 Task: Find a guest house in Al Qusayr, Syria, for 2 guests from 3rd to 7th August, with a price range of ₹4000 to ₹9000, 1 bedroom, 1 bed, 1 bathroom, self check-in, and English-speaking host.
Action: Mouse moved to (740, 117)
Screenshot: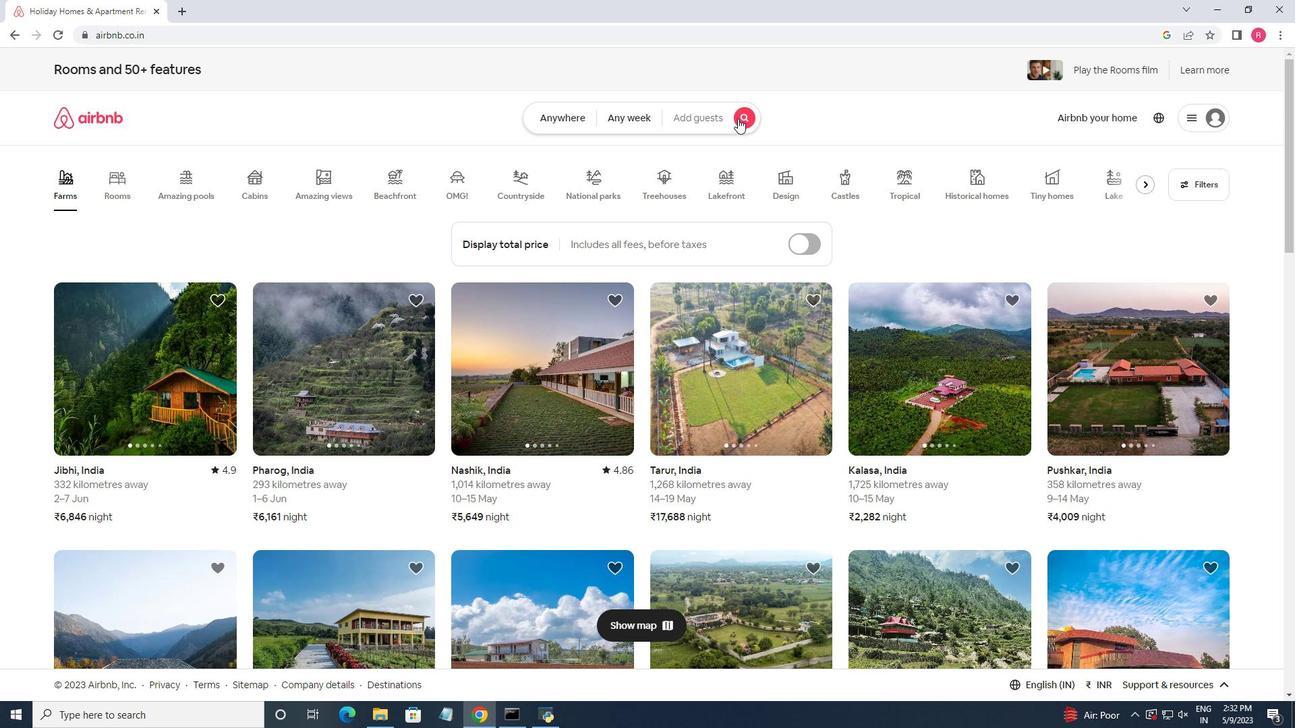 
Action: Mouse pressed left at (740, 117)
Screenshot: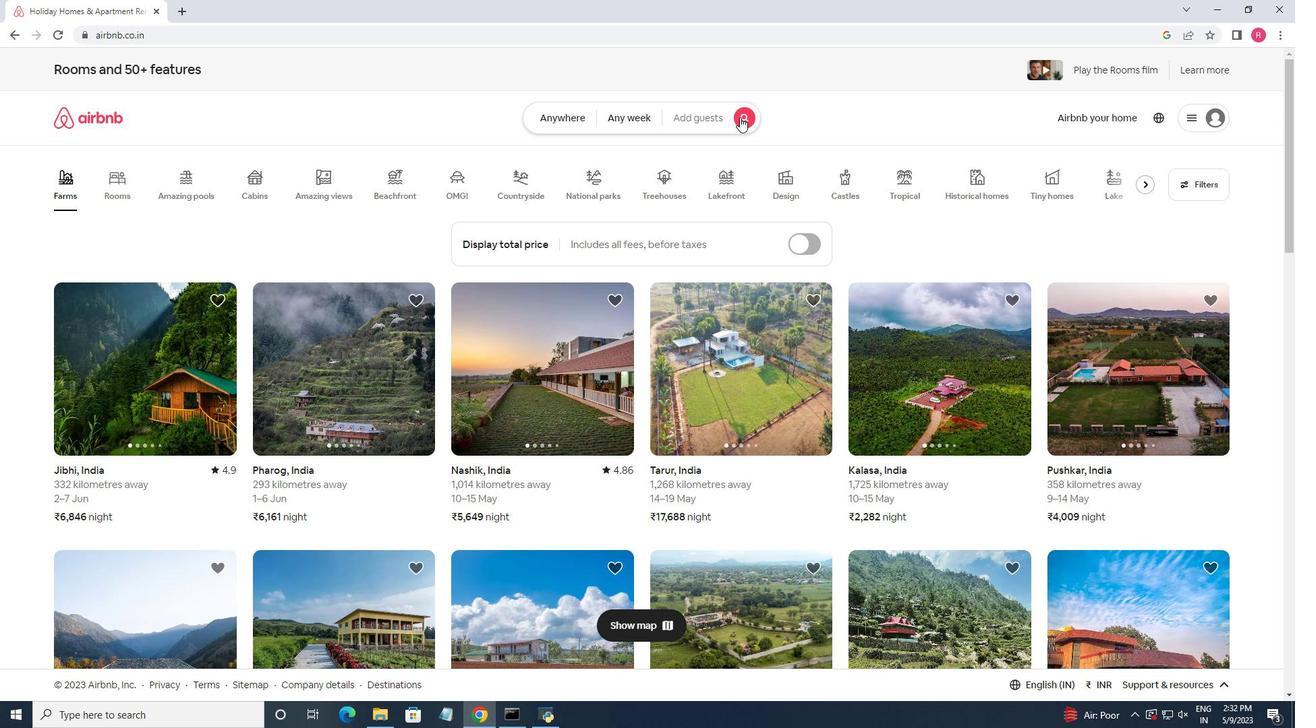 
Action: Mouse moved to (469, 176)
Screenshot: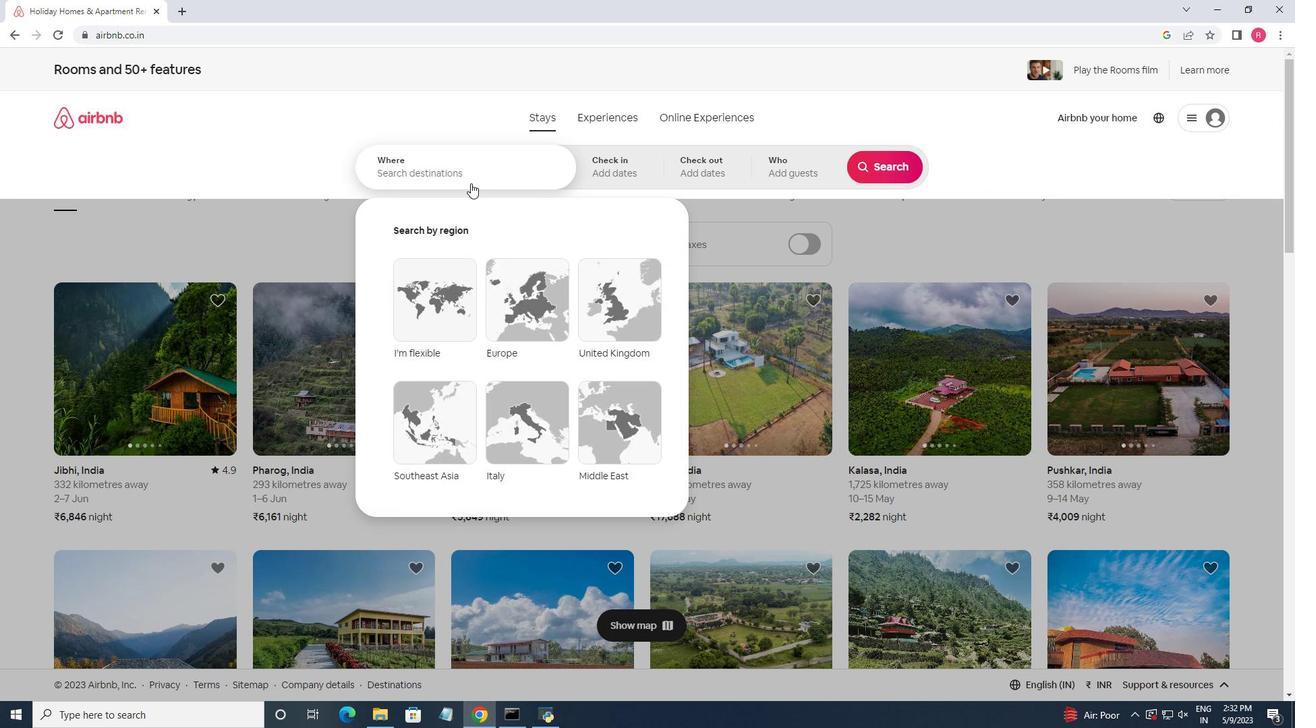 
Action: Mouse pressed left at (469, 176)
Screenshot: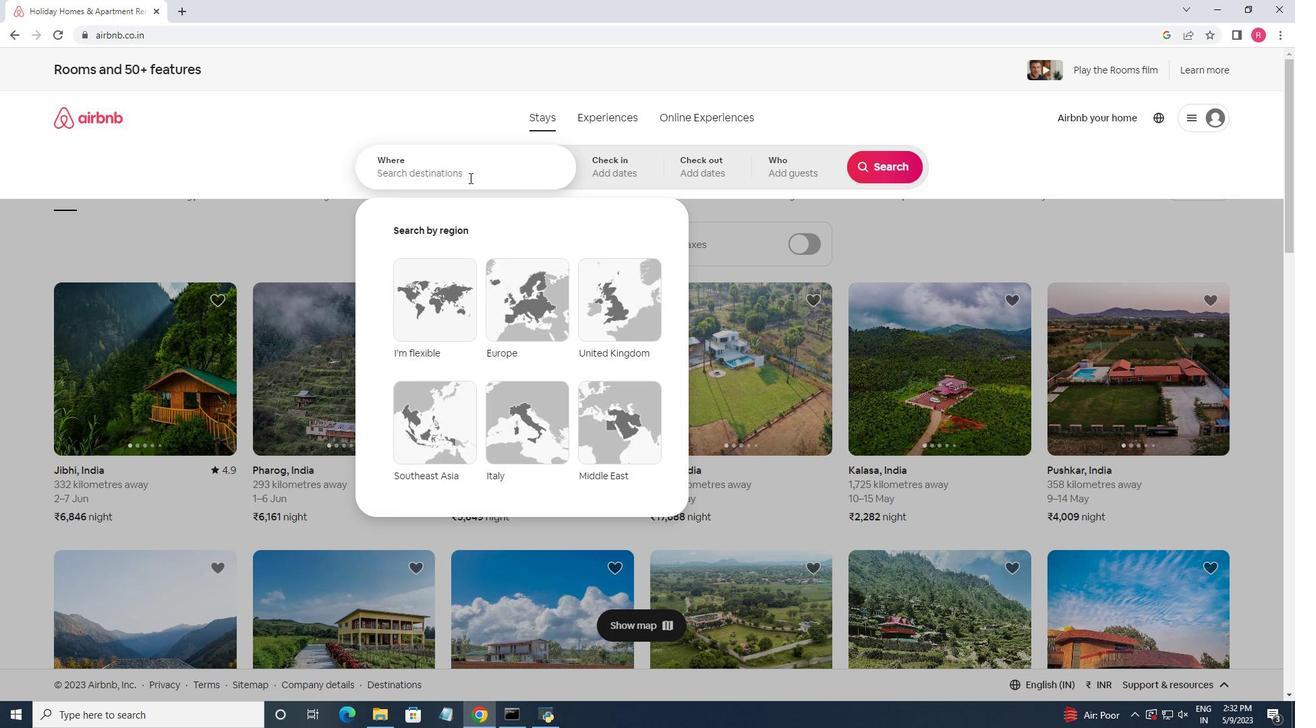 
Action: Key pressed <Key.shift>Al<Key.space><Key.shift>Qusau<Key.backspace>yr,<Key.space><Key.shift>Syria
Screenshot: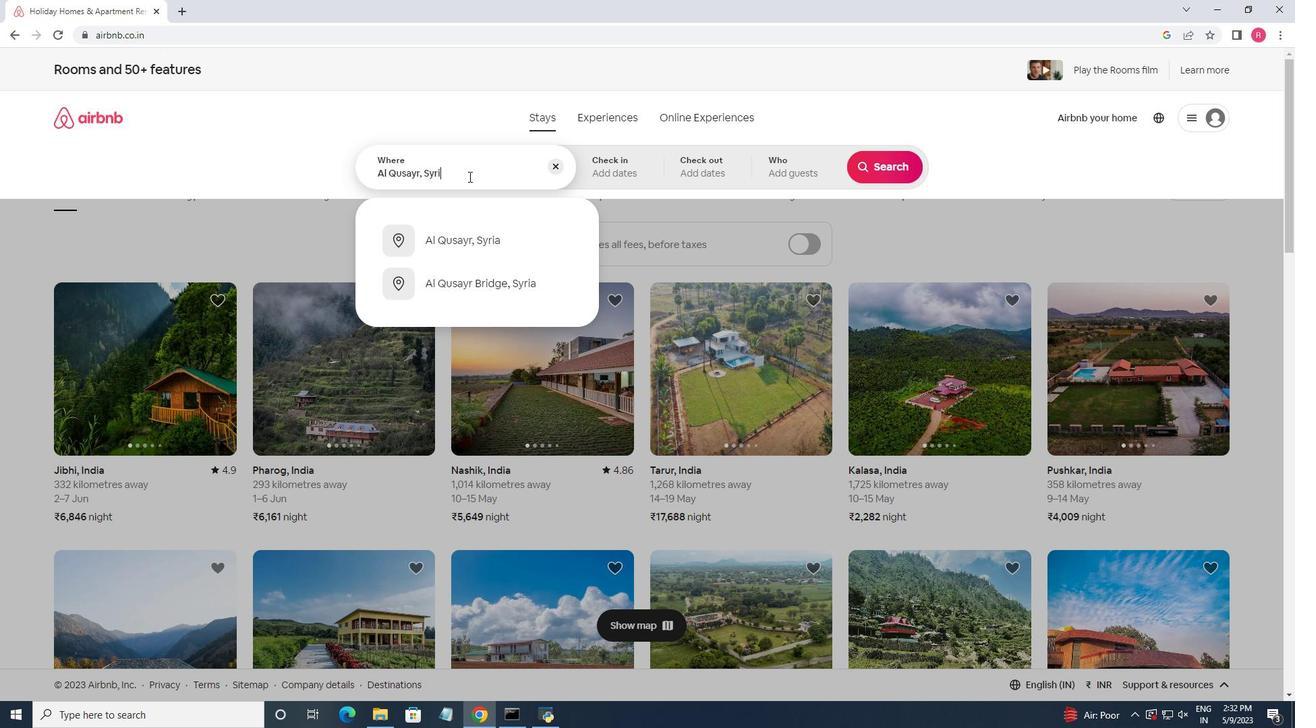 
Action: Mouse moved to (506, 246)
Screenshot: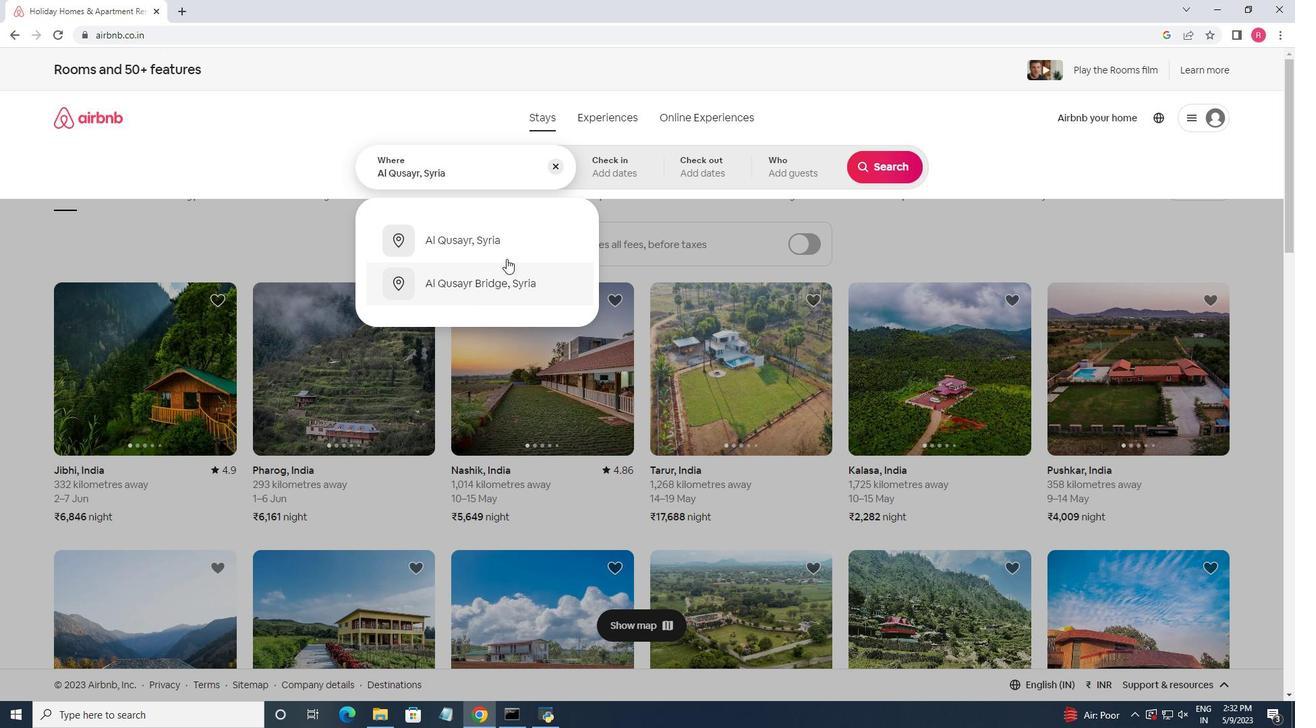 
Action: Mouse pressed left at (506, 246)
Screenshot: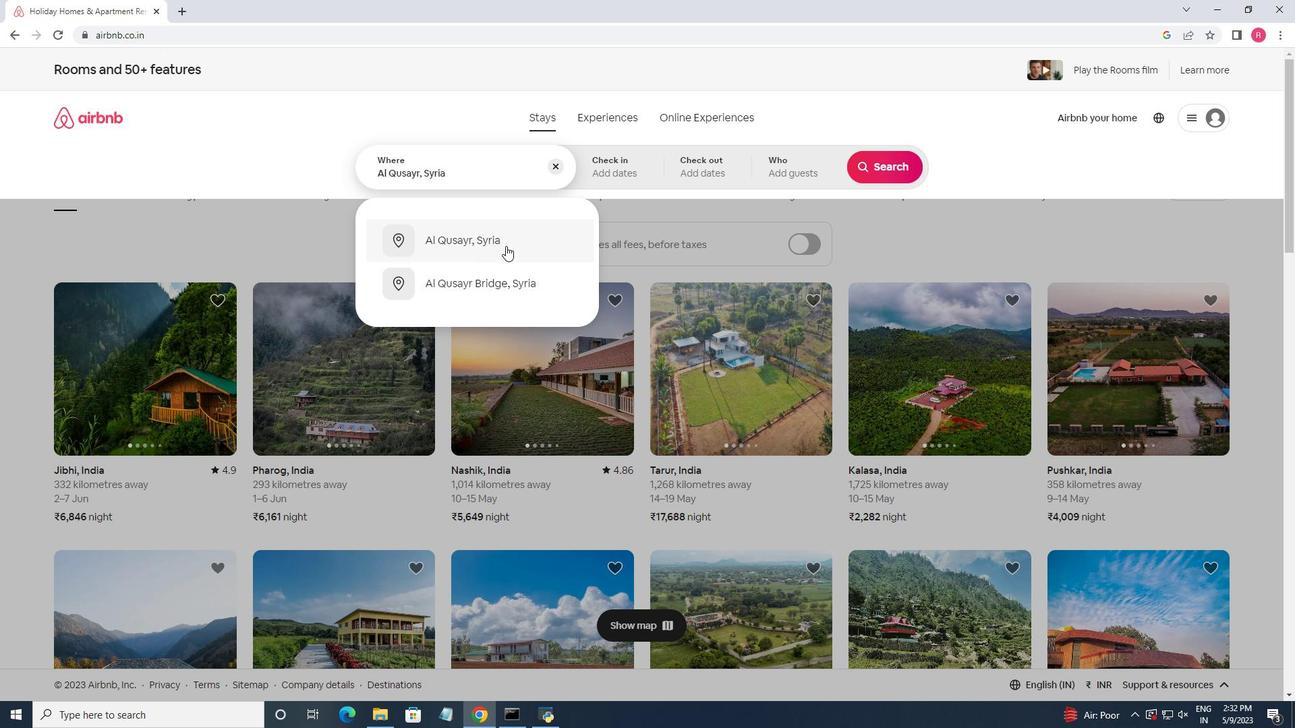 
Action: Mouse moved to (880, 272)
Screenshot: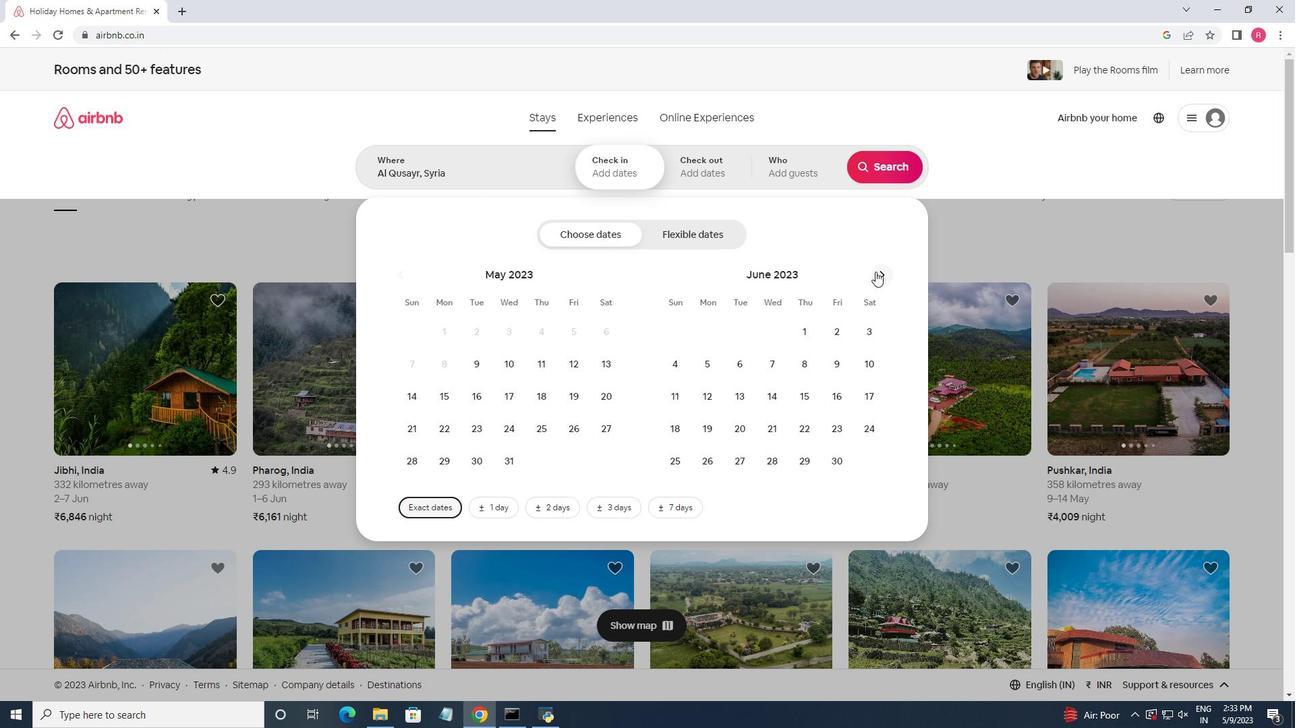 
Action: Mouse pressed left at (880, 272)
Screenshot: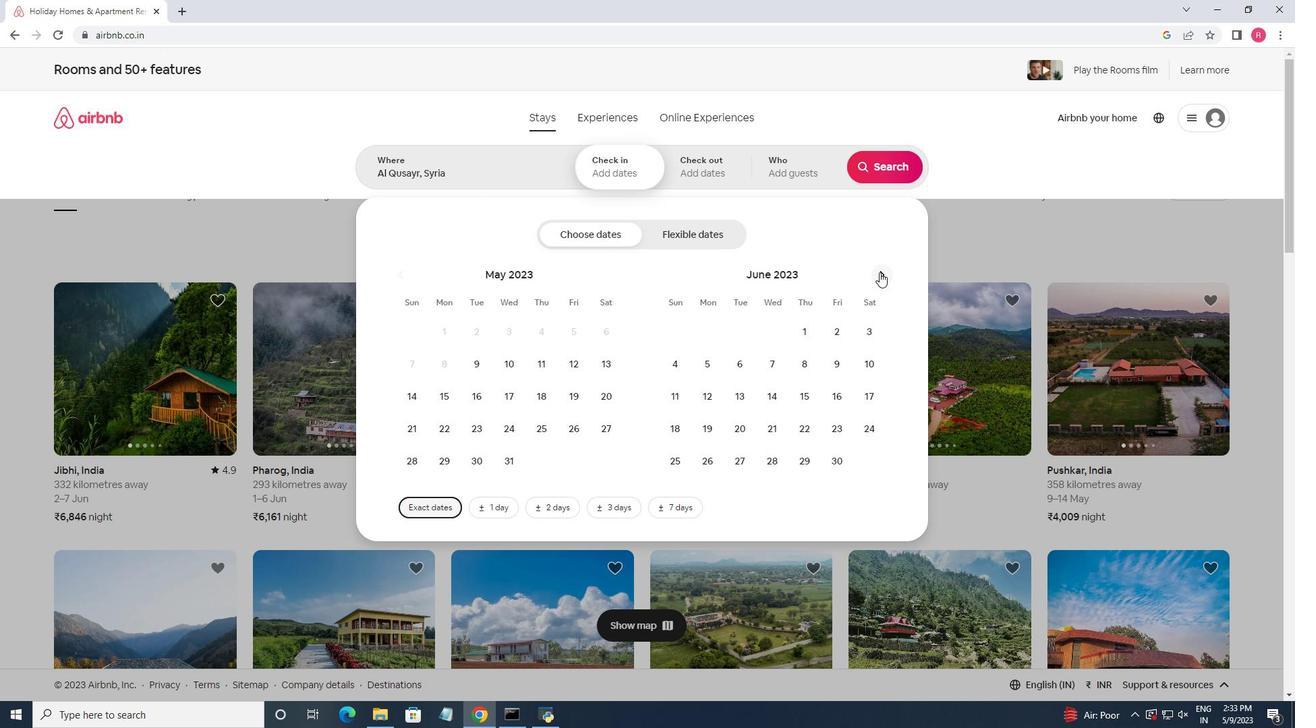 
Action: Mouse pressed left at (880, 272)
Screenshot: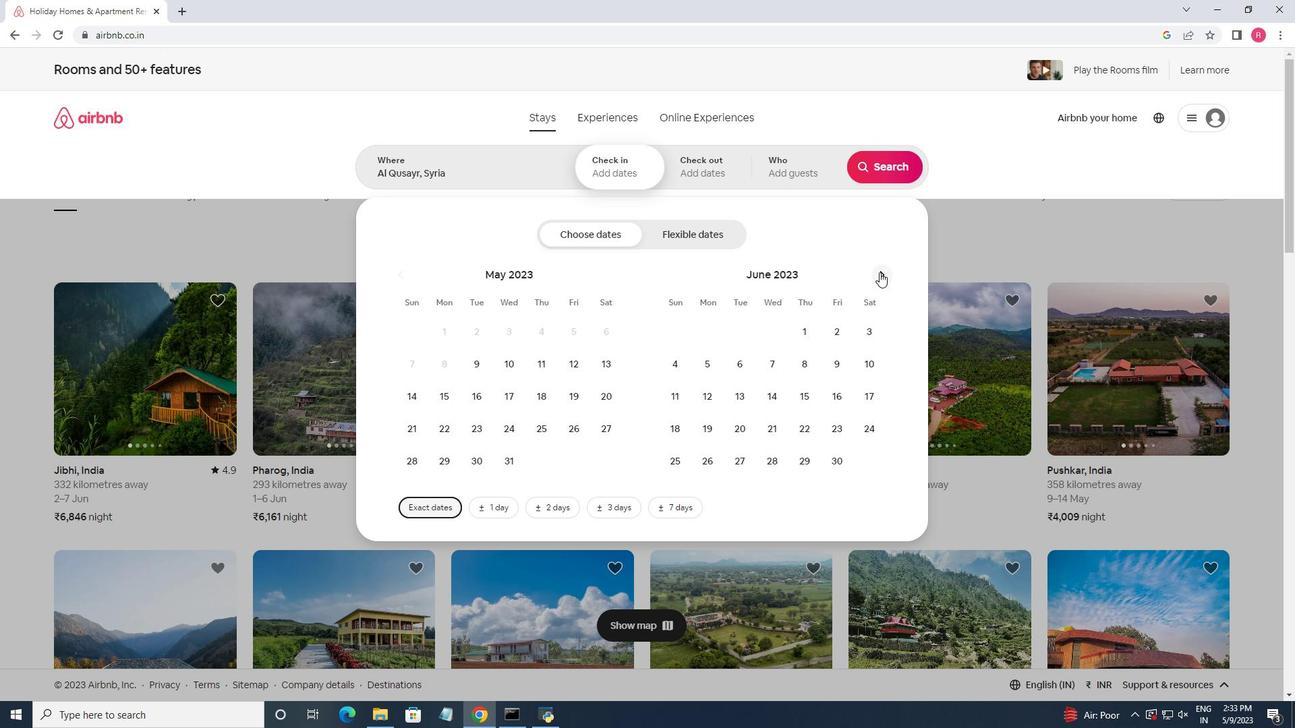 
Action: Mouse moved to (880, 273)
Screenshot: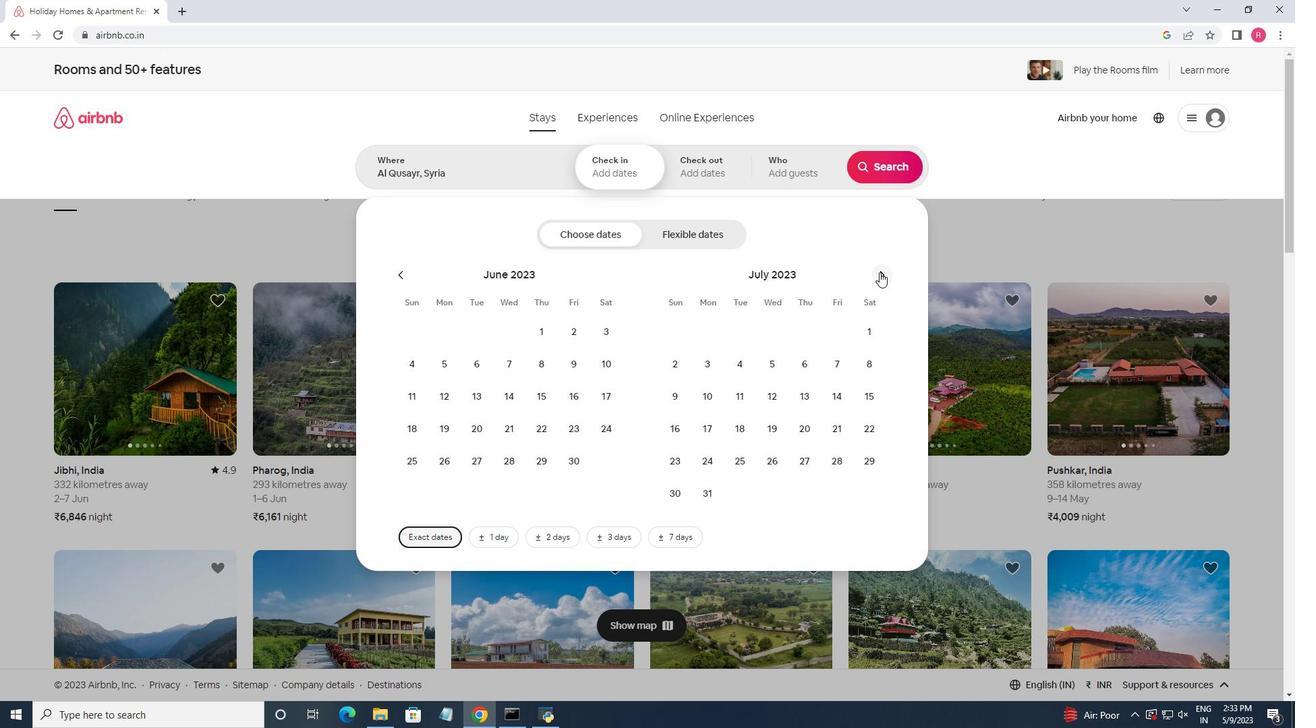 
Action: Mouse pressed left at (880, 273)
Screenshot: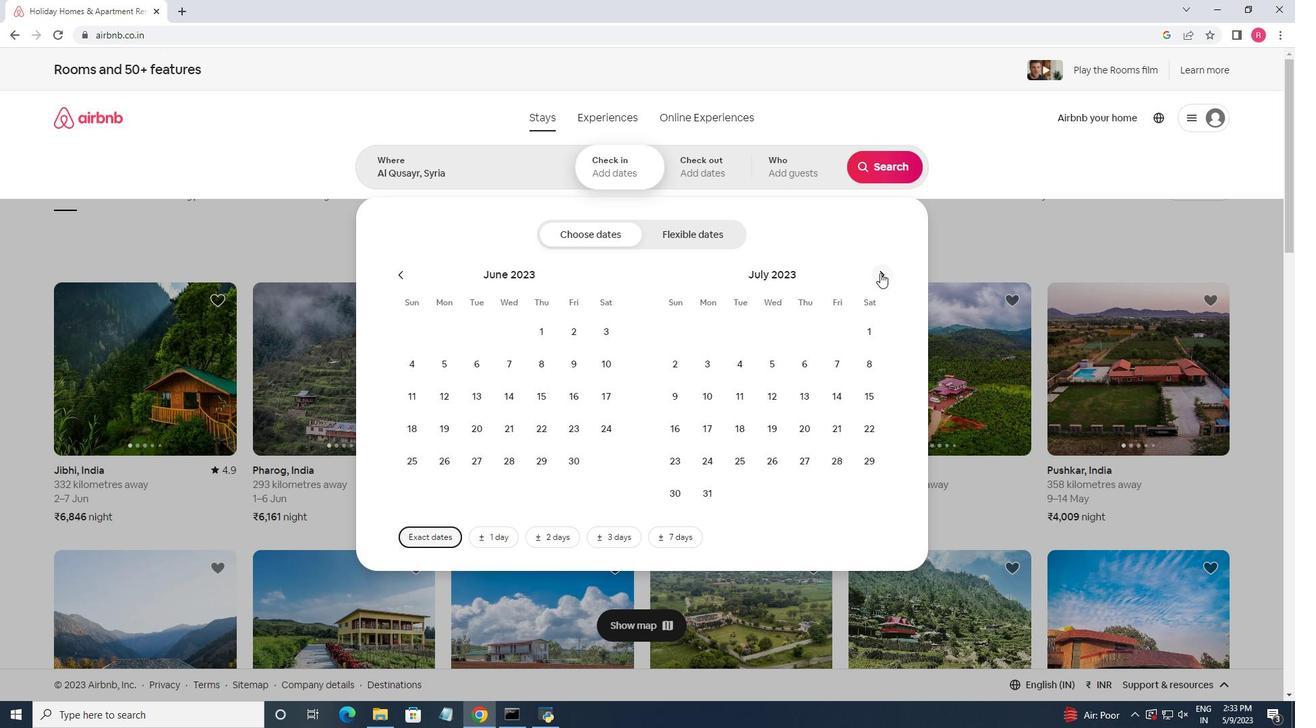 
Action: Mouse moved to (810, 334)
Screenshot: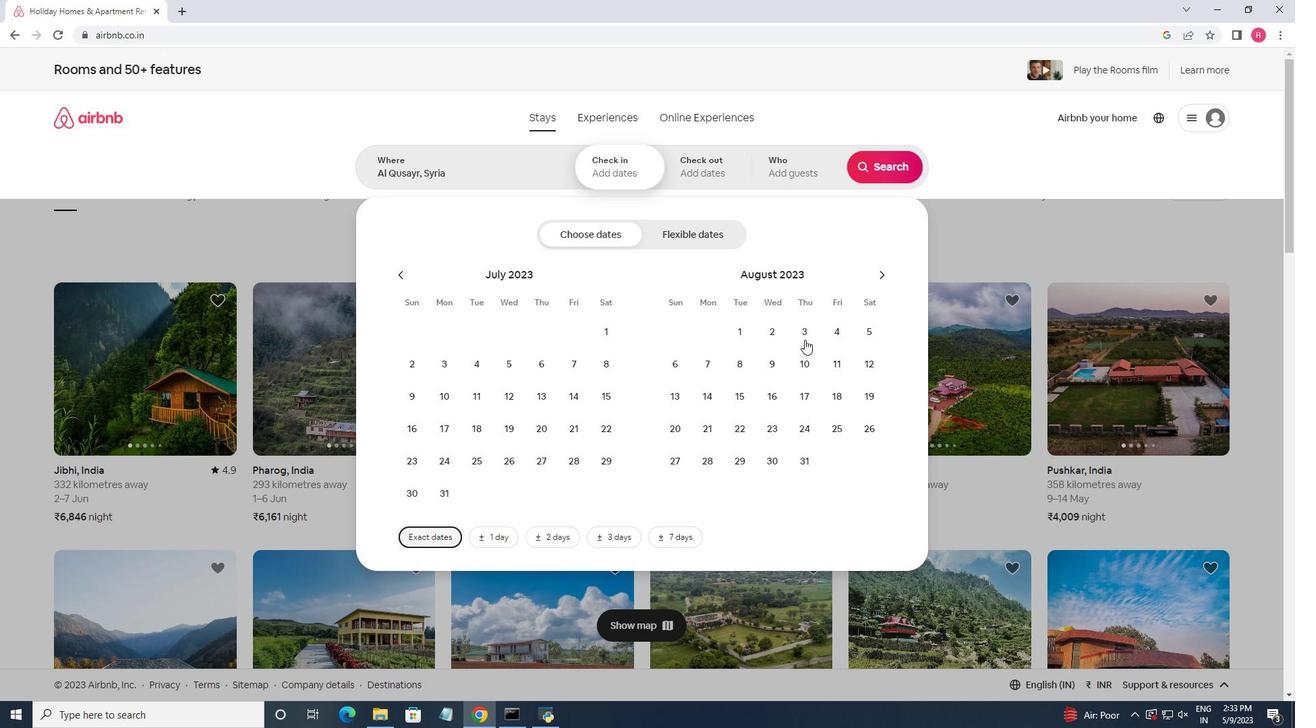 
Action: Mouse pressed left at (810, 334)
Screenshot: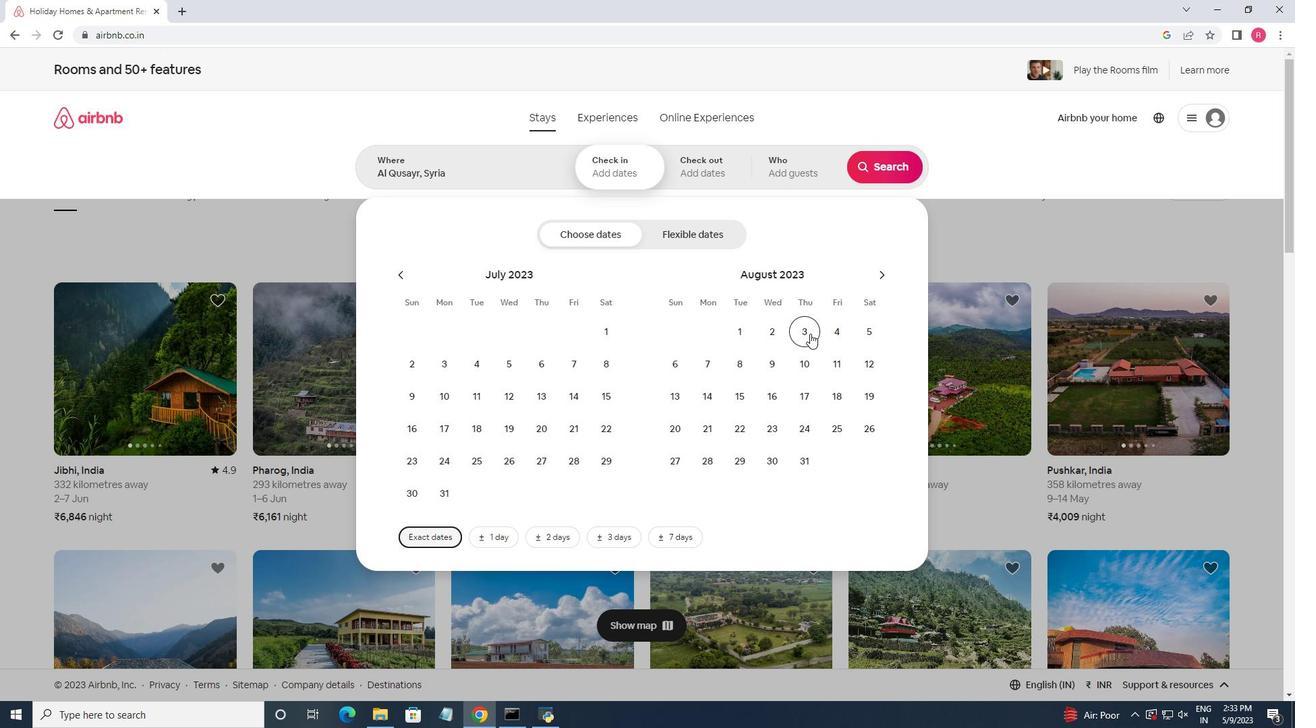 
Action: Mouse moved to (714, 371)
Screenshot: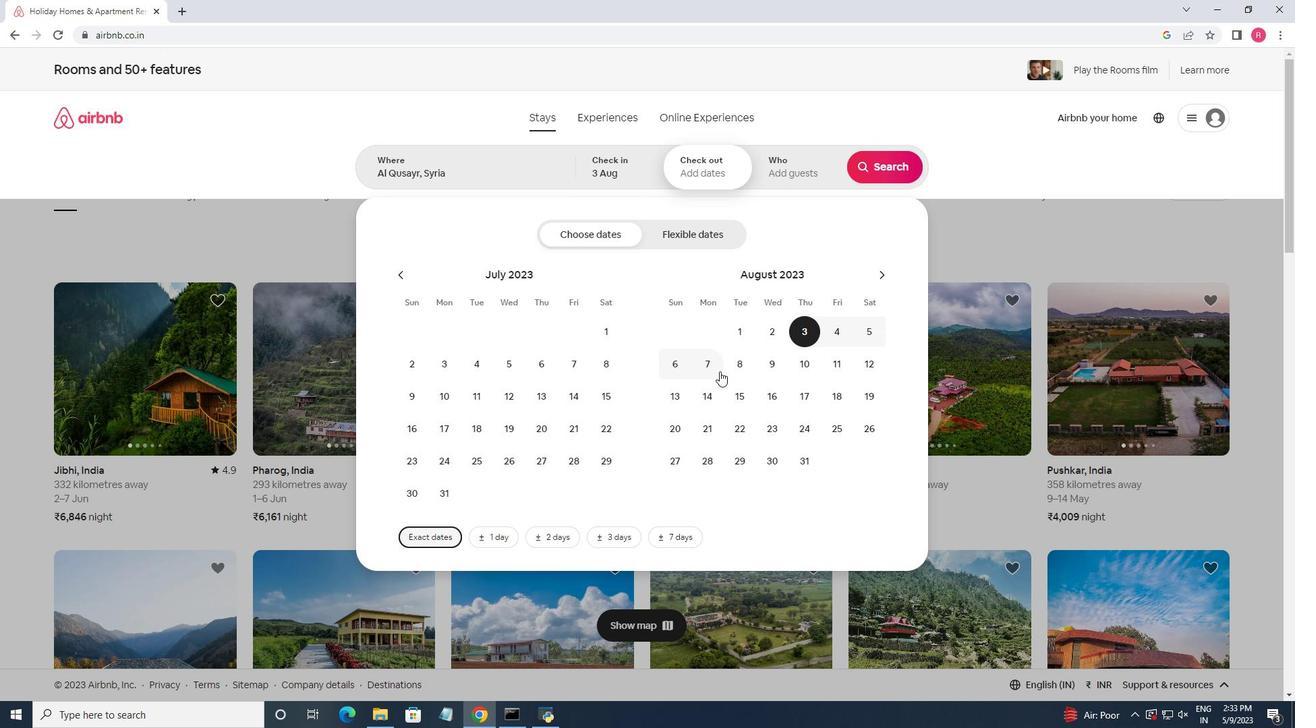
Action: Mouse pressed left at (714, 371)
Screenshot: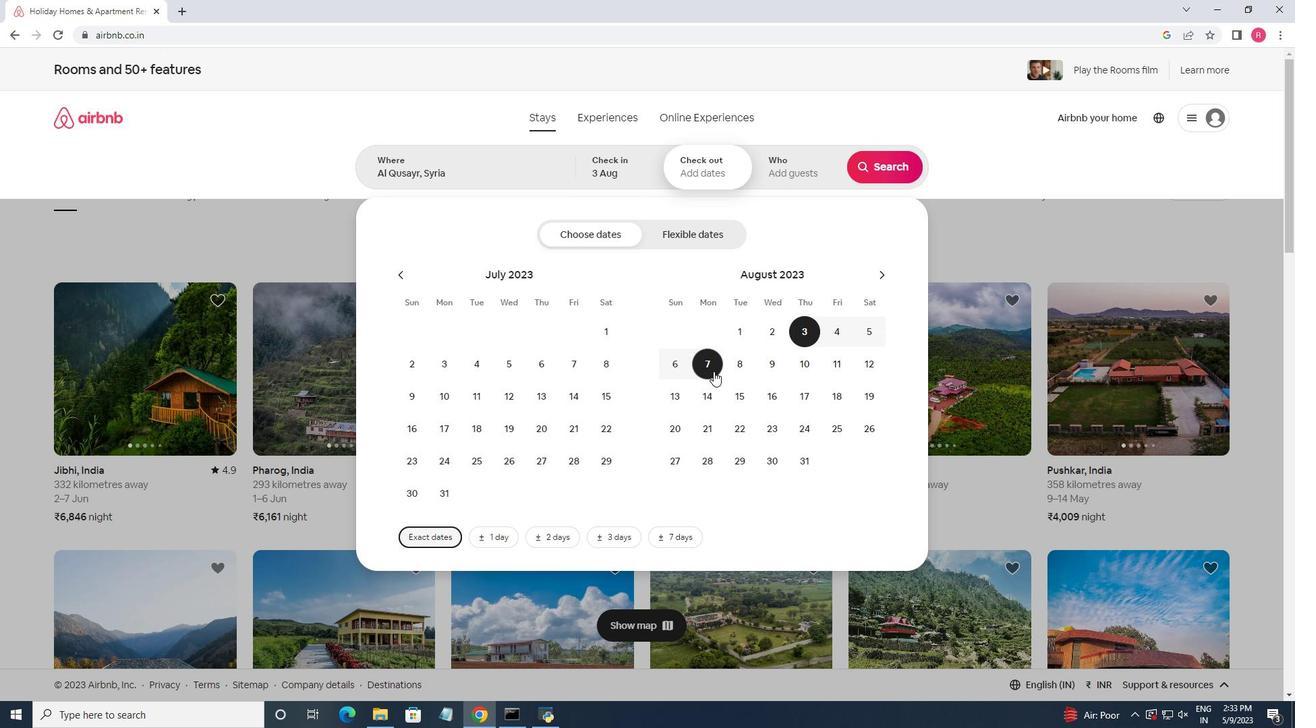 
Action: Mouse moved to (795, 176)
Screenshot: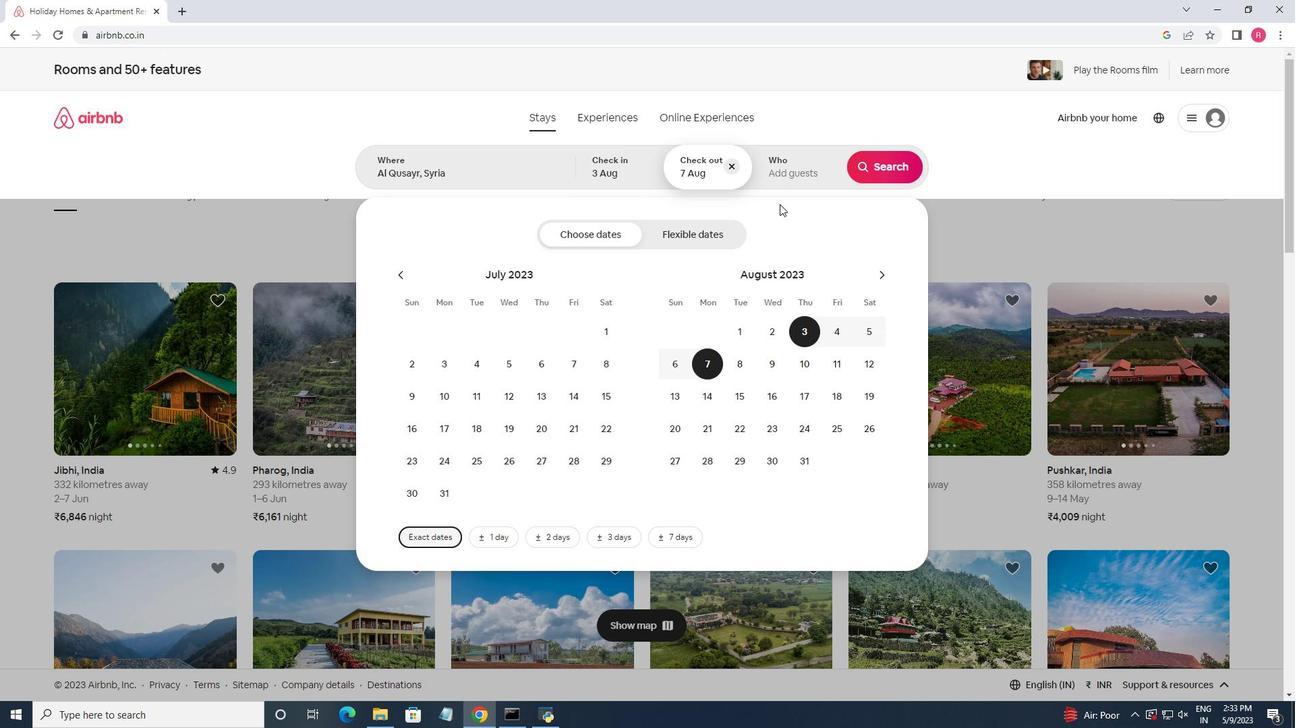 
Action: Mouse pressed left at (795, 176)
Screenshot: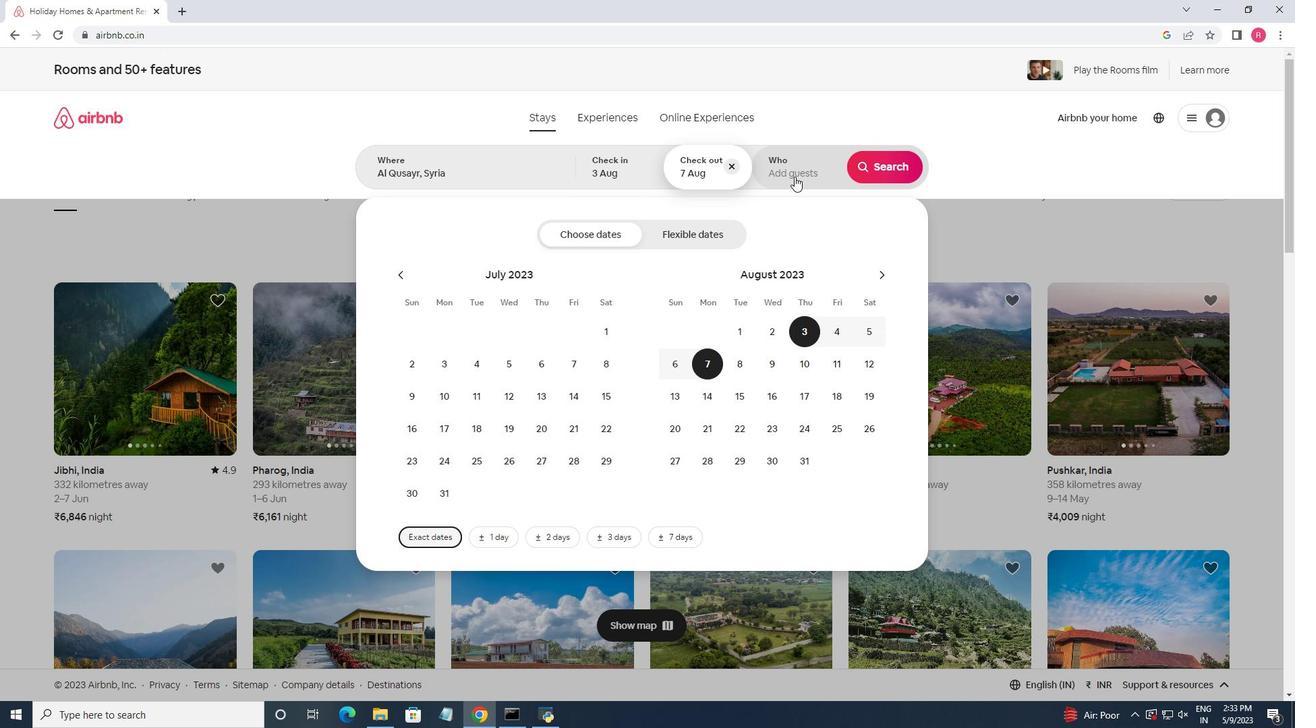 
Action: Mouse moved to (887, 245)
Screenshot: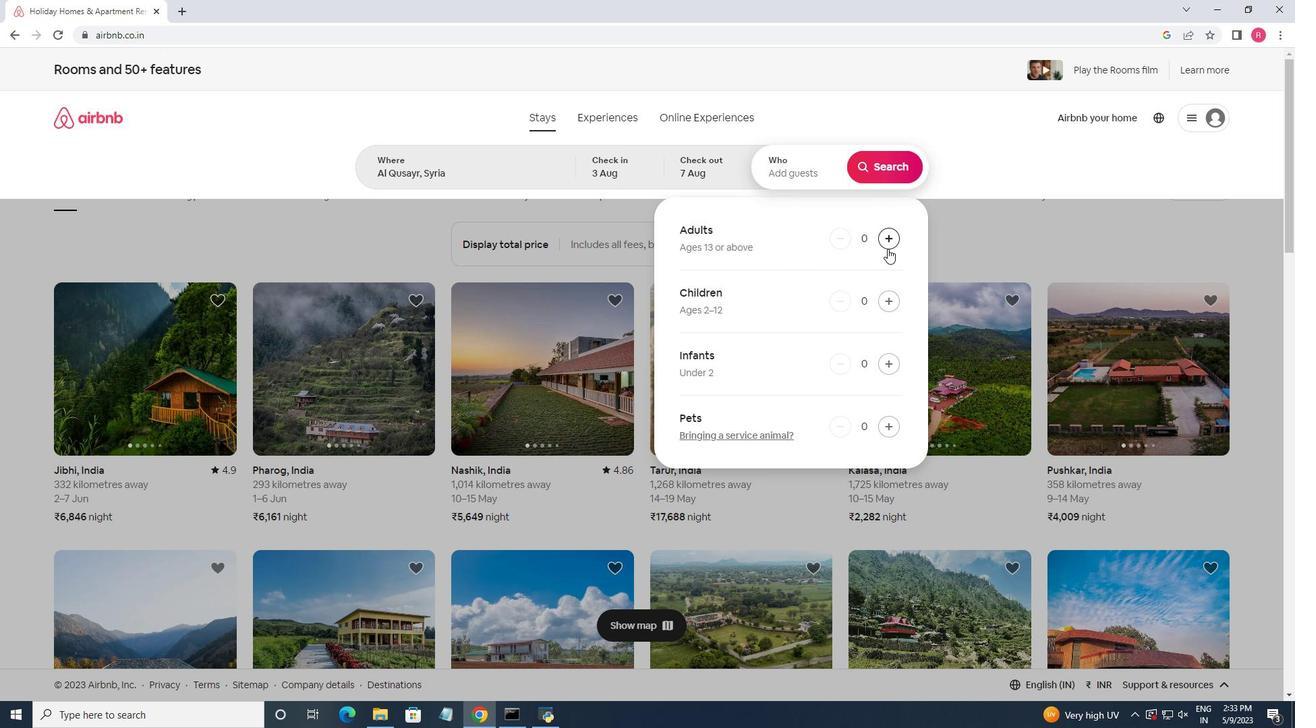 
Action: Mouse pressed left at (887, 245)
Screenshot: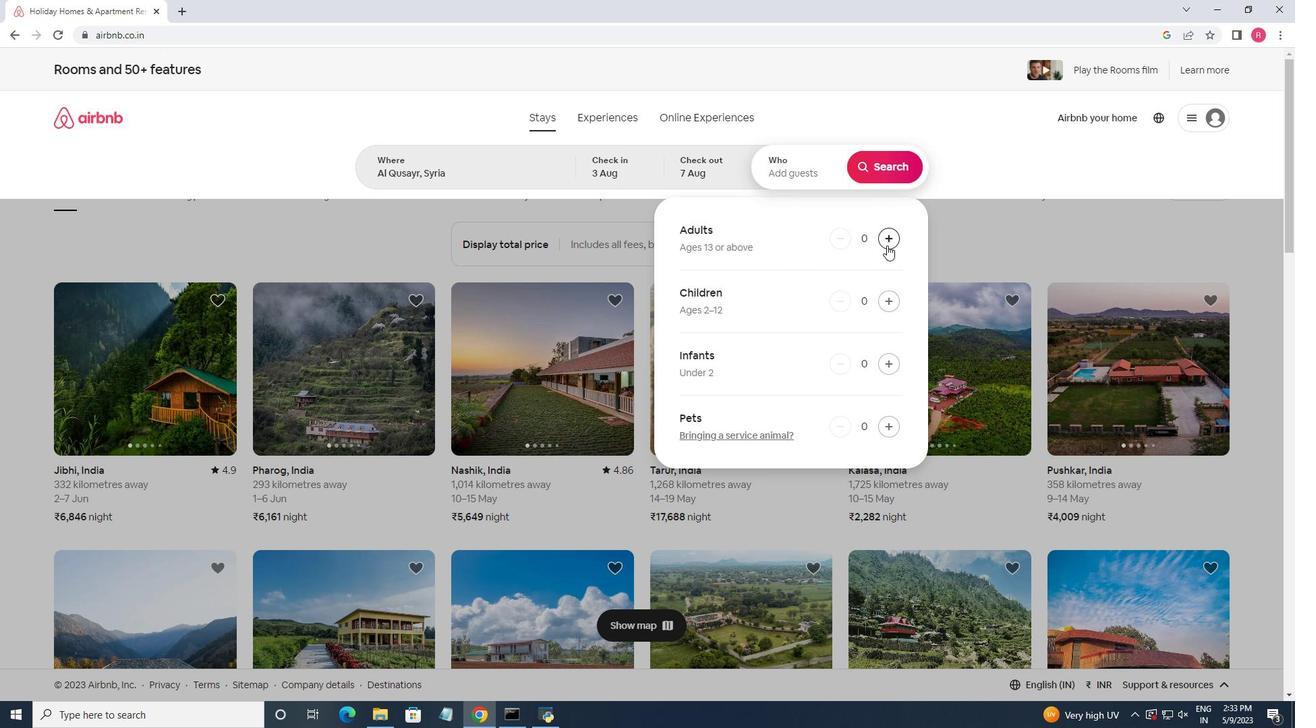 
Action: Mouse pressed left at (887, 245)
Screenshot: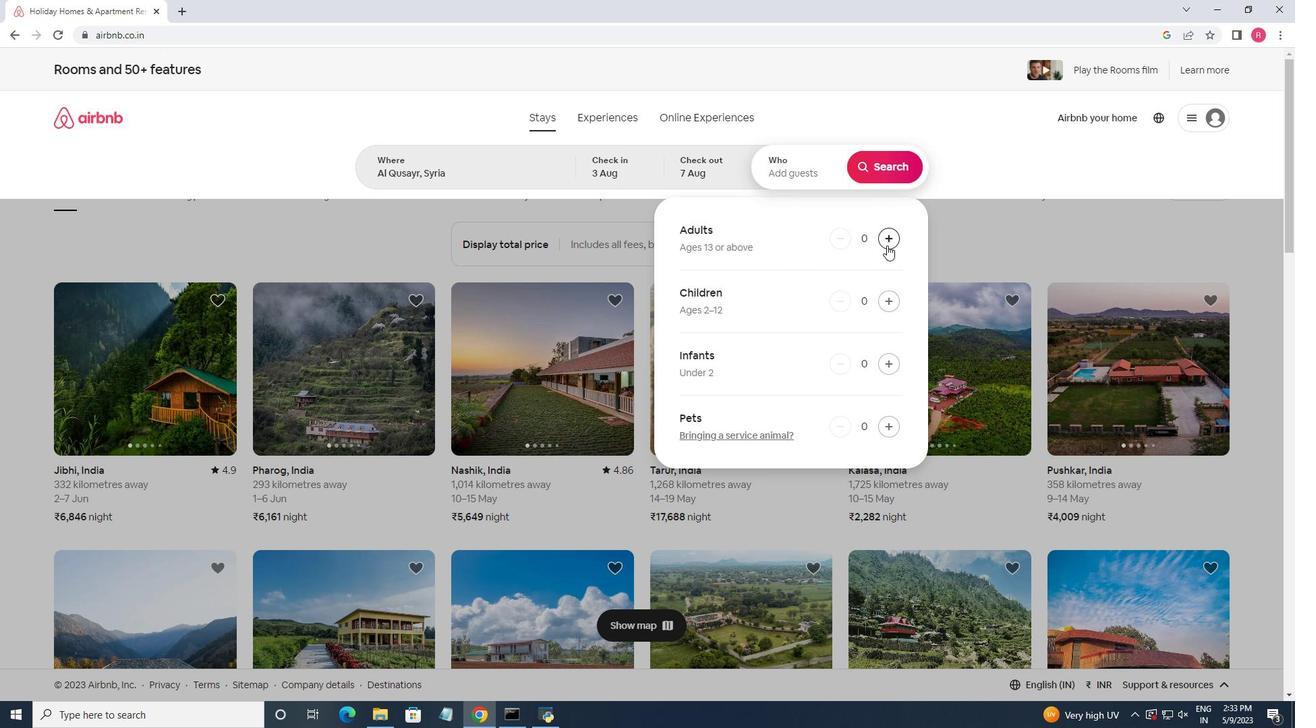 
Action: Mouse moved to (873, 168)
Screenshot: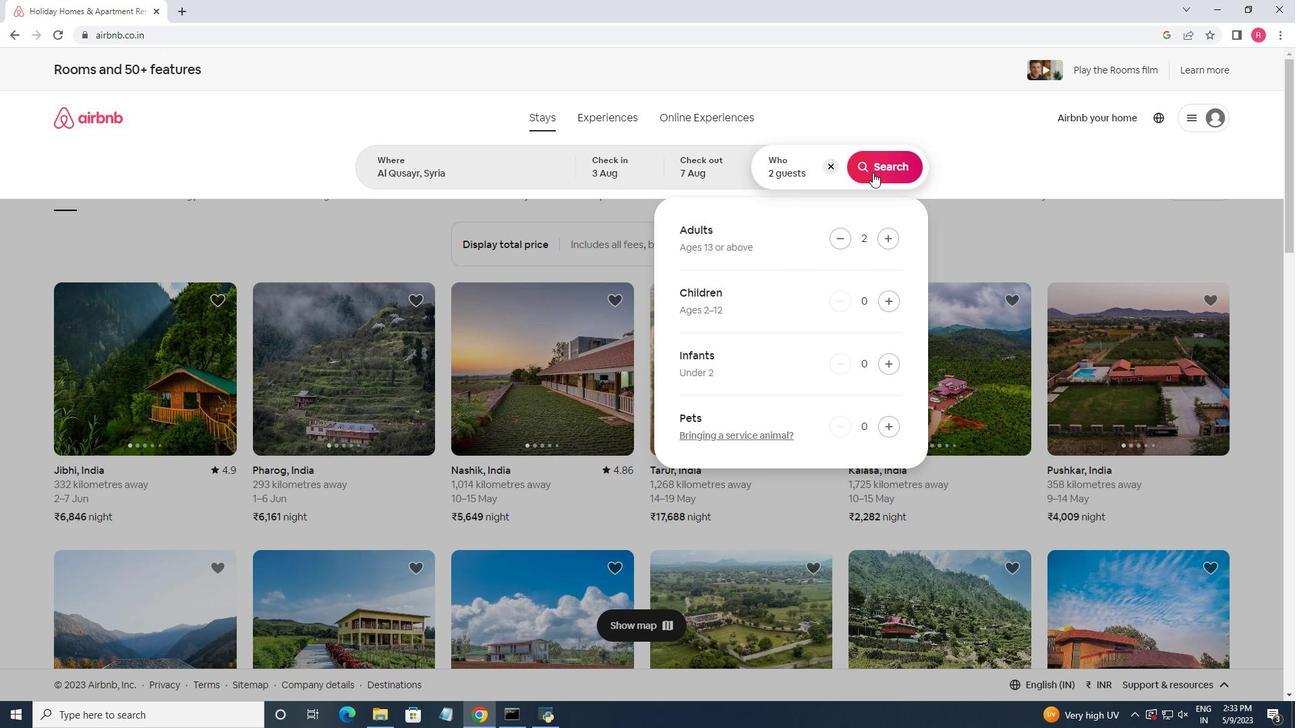 
Action: Mouse pressed left at (873, 168)
Screenshot: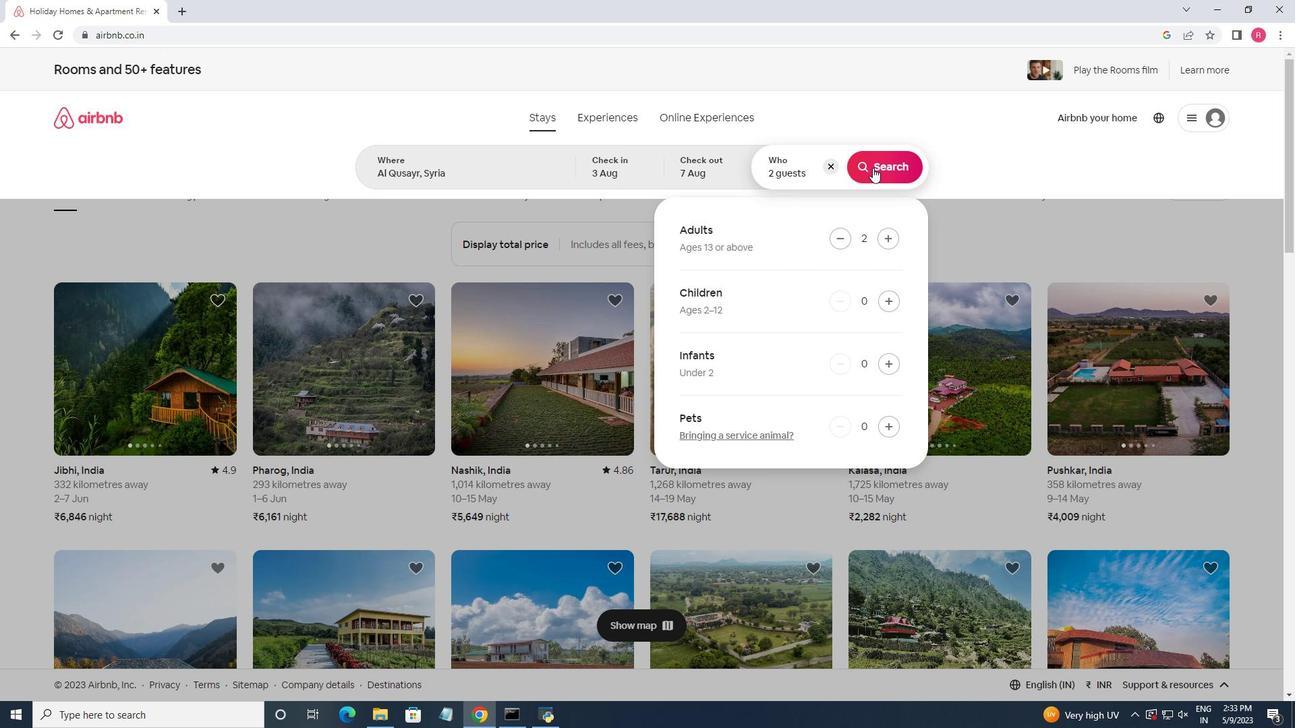 
Action: Mouse moved to (1227, 128)
Screenshot: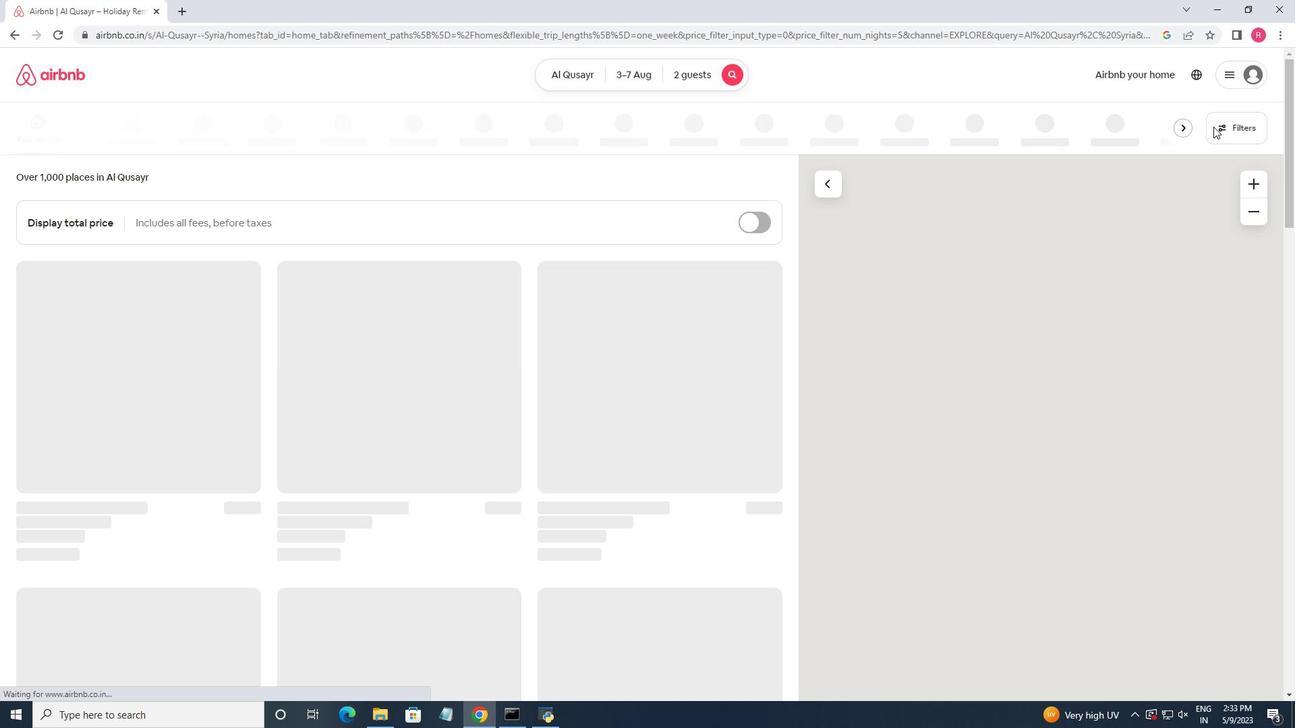 
Action: Mouse pressed left at (1227, 128)
Screenshot: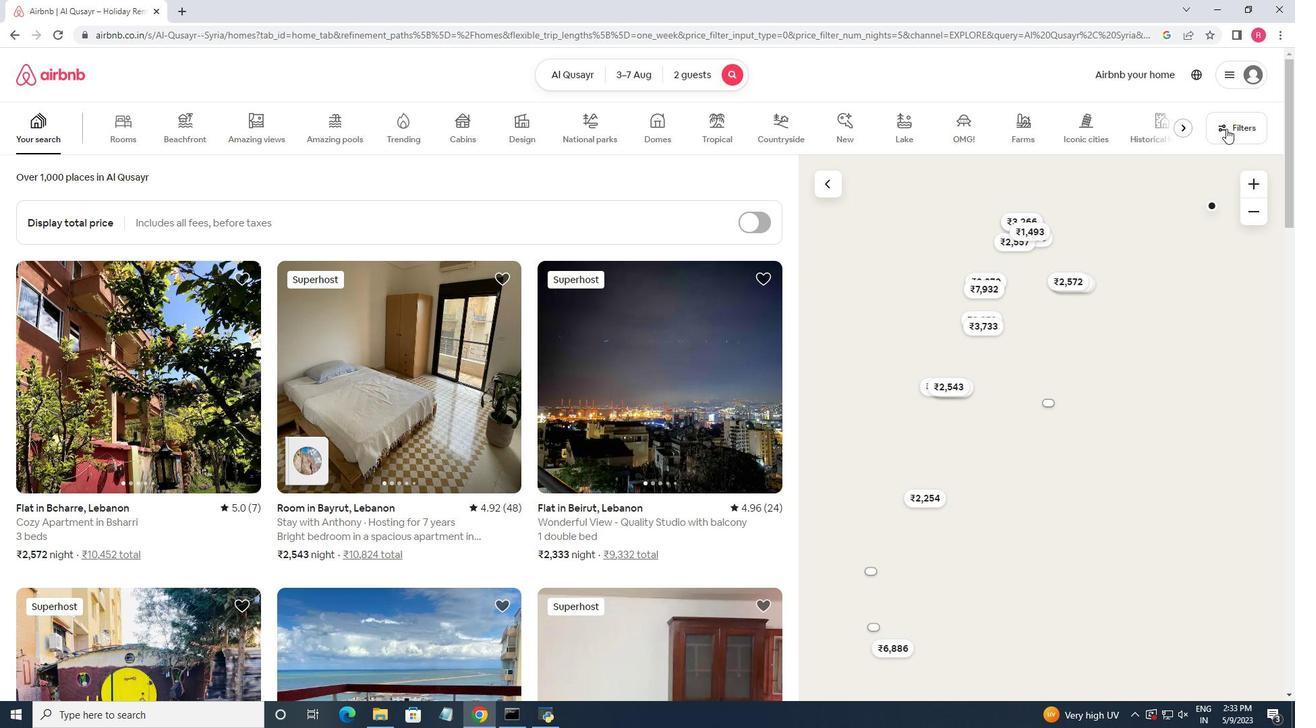 
Action: Mouse moved to (550, 464)
Screenshot: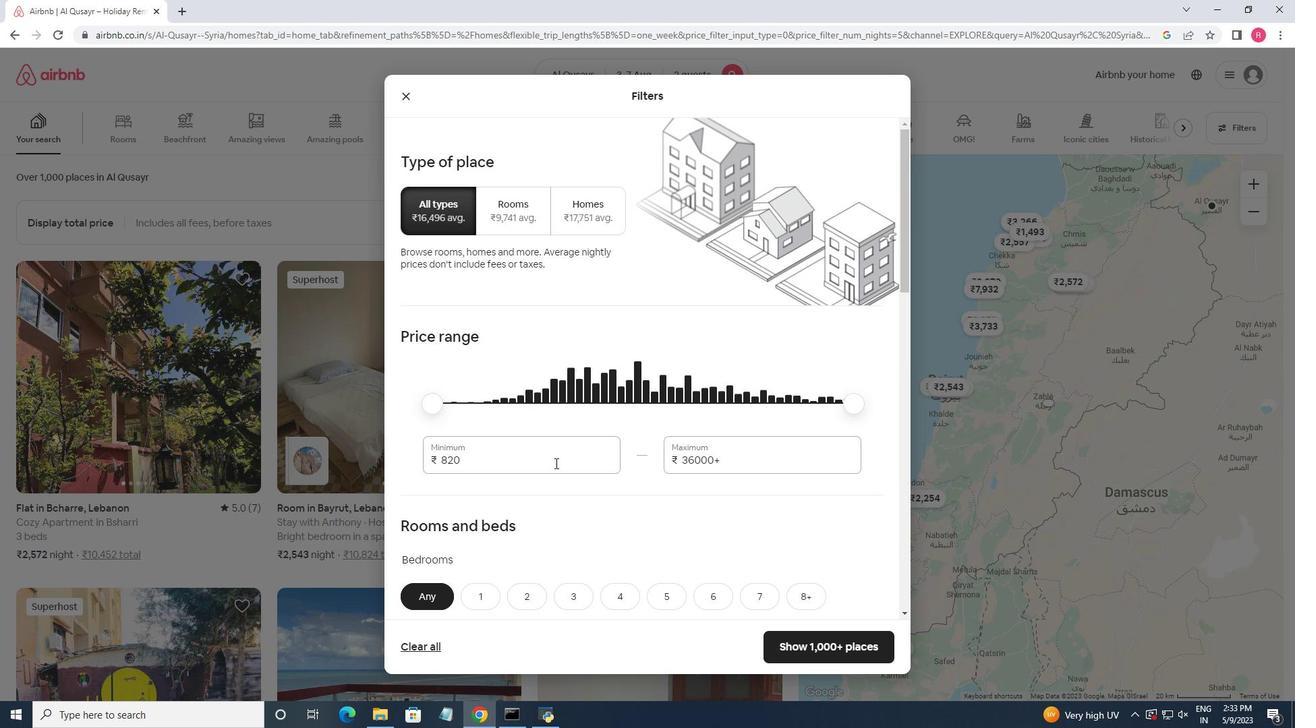 
Action: Mouse pressed left at (550, 464)
Screenshot: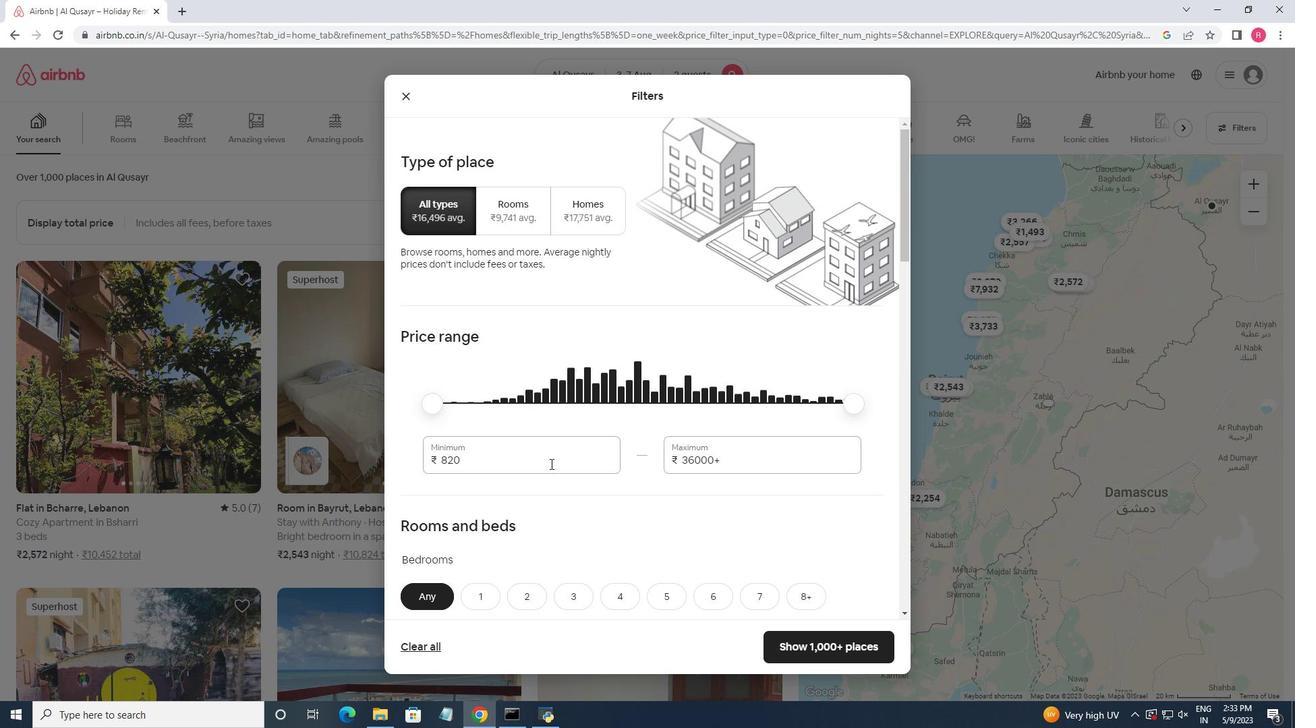 
Action: Mouse pressed left at (550, 464)
Screenshot: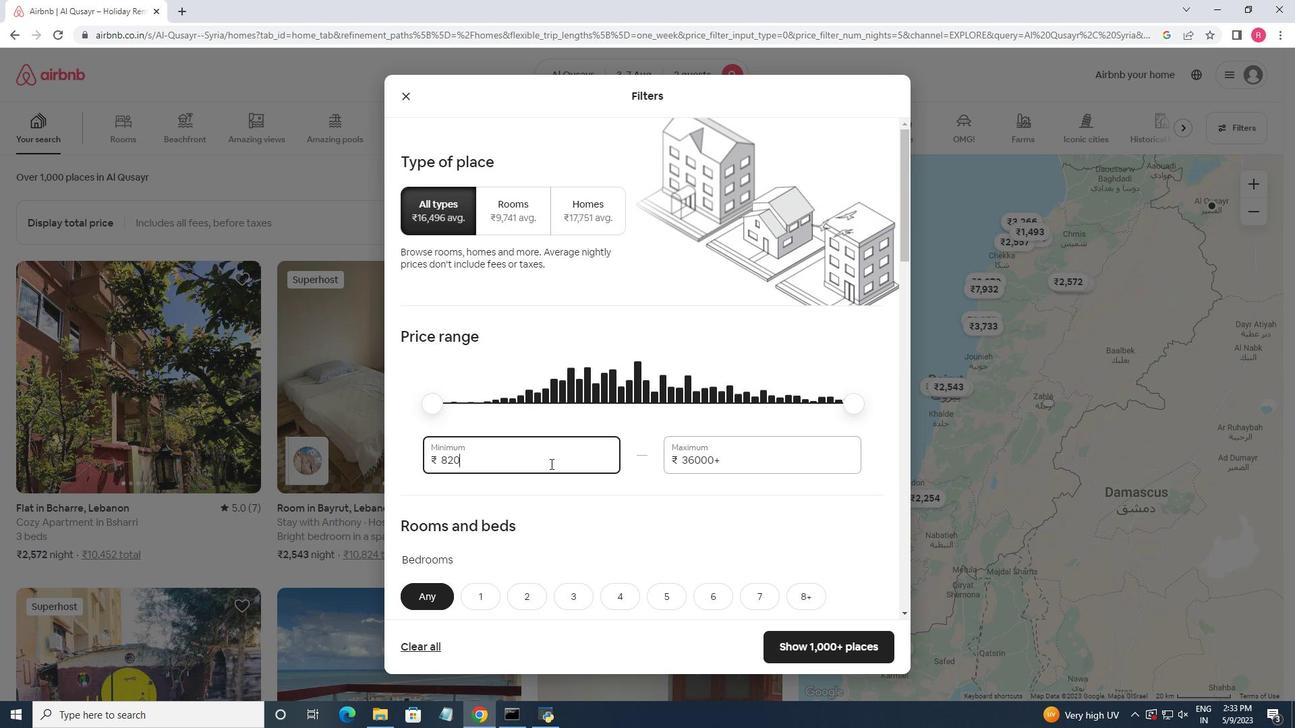 
Action: Key pressed <Key.backspace>4000<Key.tab>9000
Screenshot: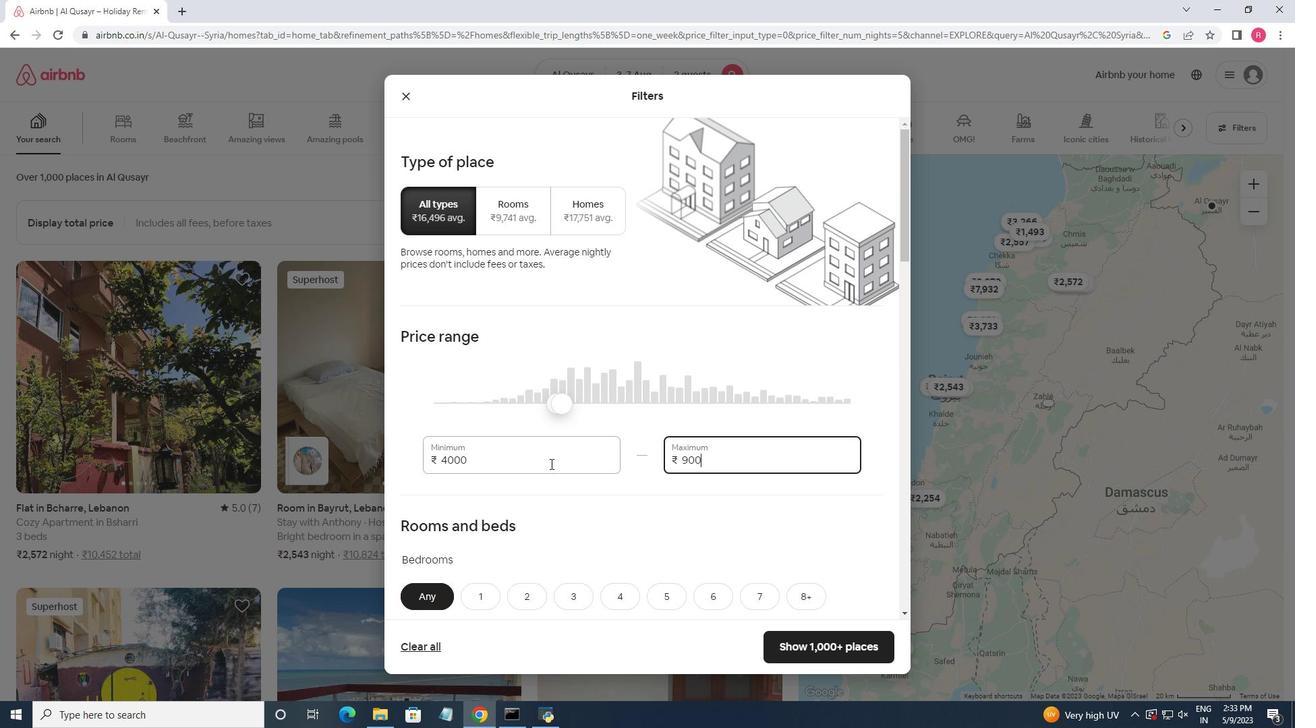 
Action: Mouse moved to (599, 477)
Screenshot: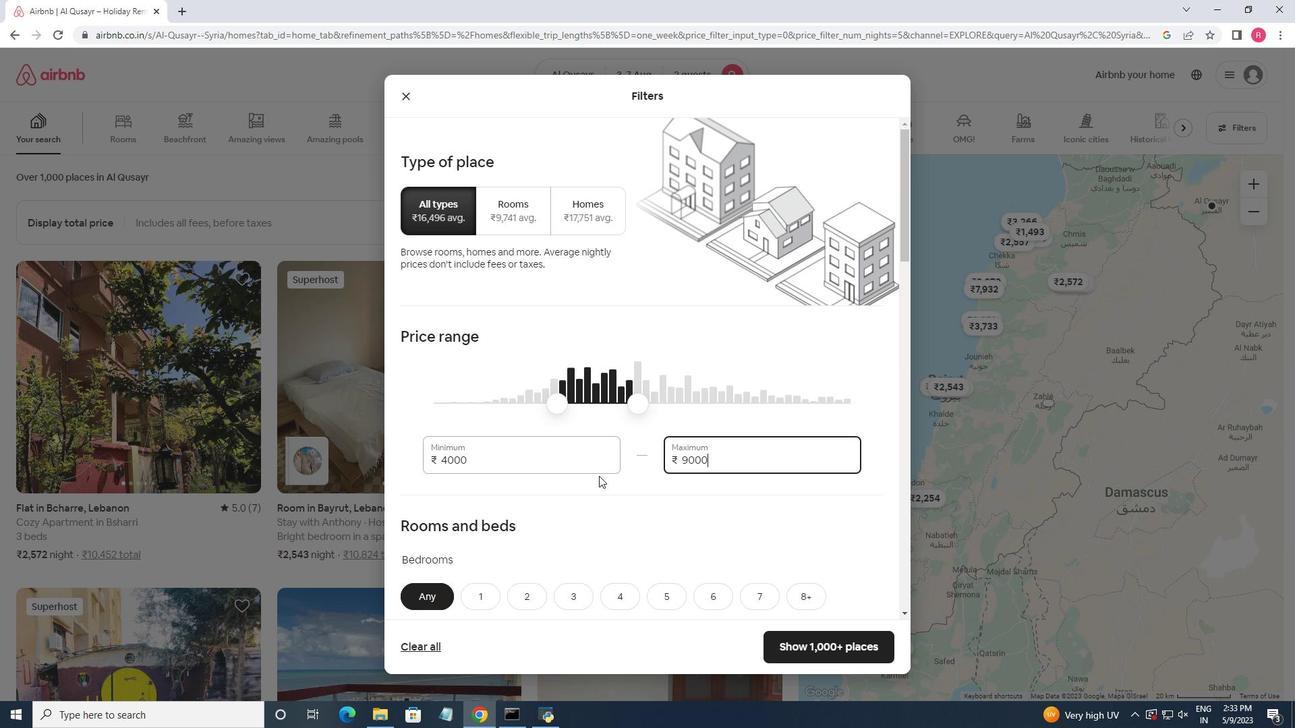 
Action: Mouse scrolled (599, 477) with delta (0, 0)
Screenshot: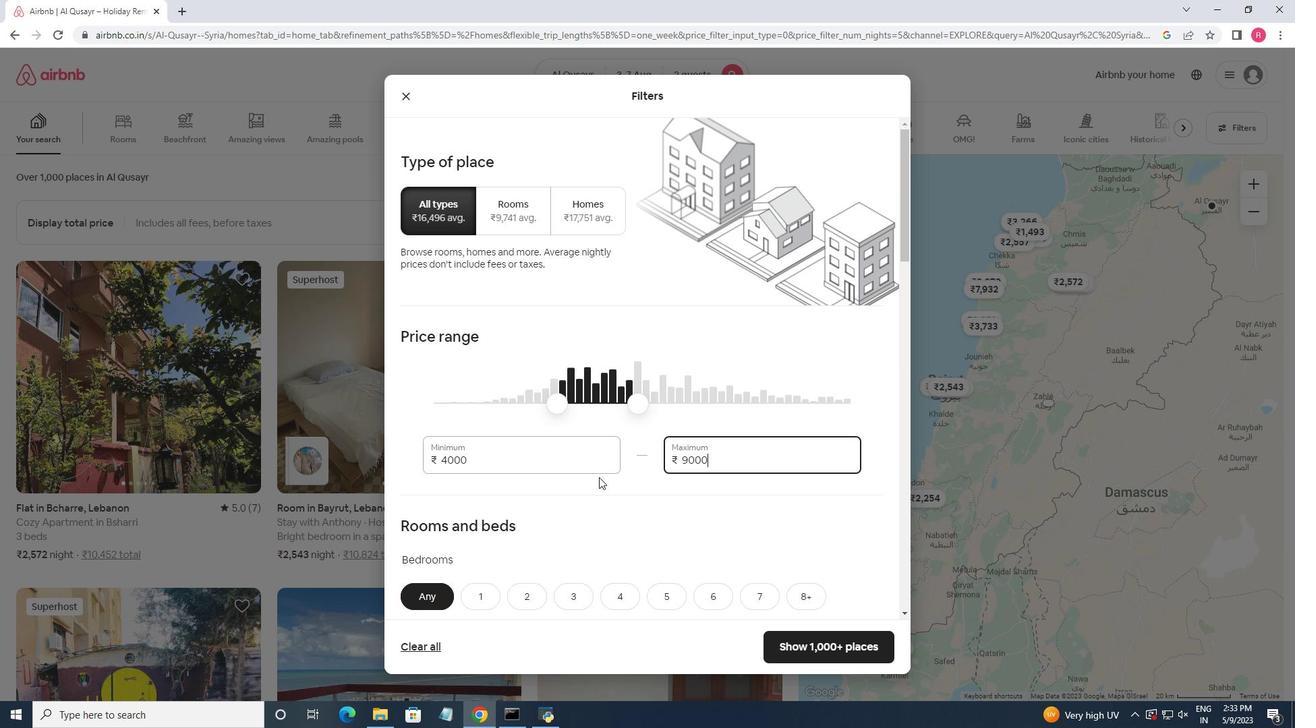 
Action: Mouse moved to (473, 529)
Screenshot: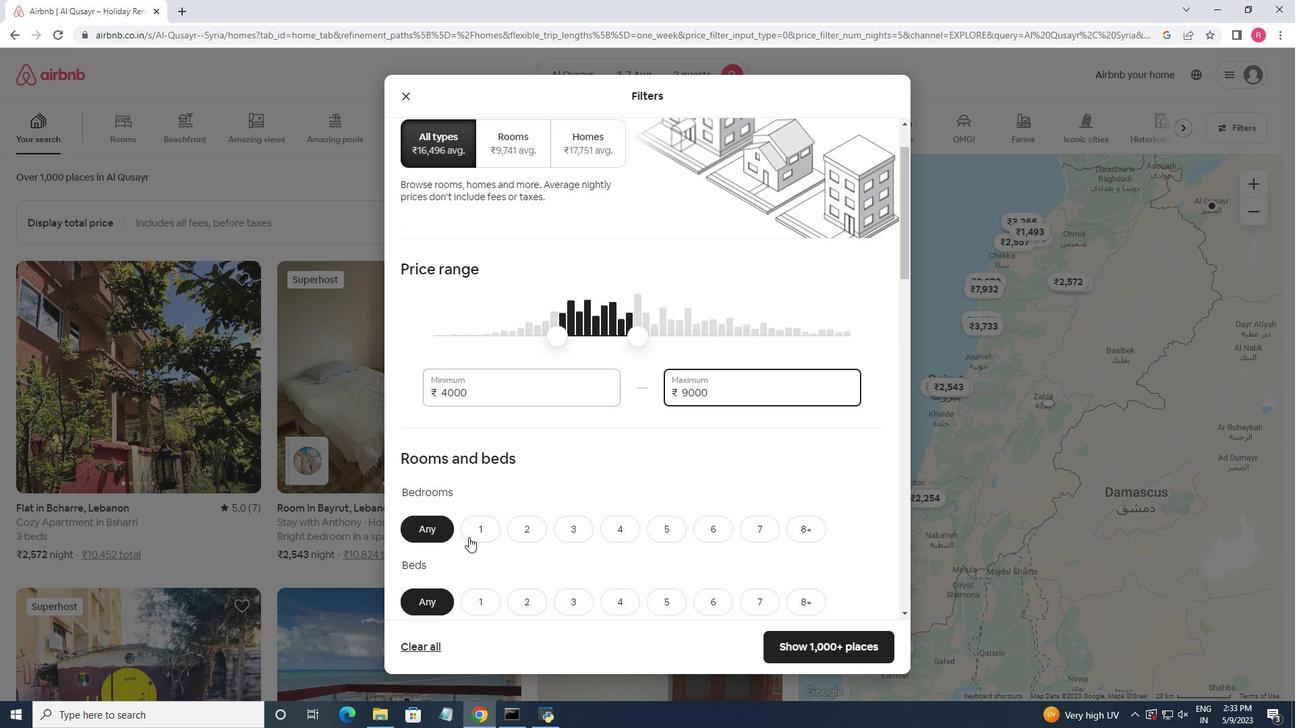
Action: Mouse pressed left at (473, 529)
Screenshot: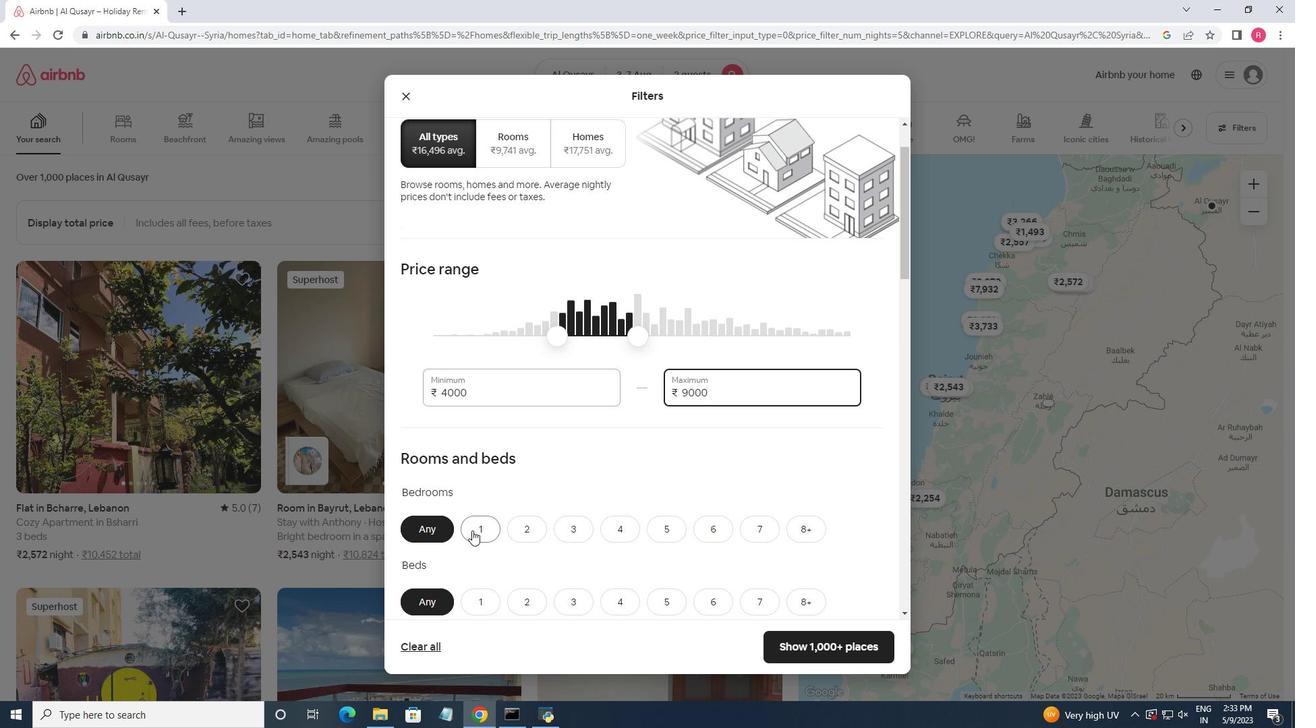 
Action: Mouse moved to (652, 427)
Screenshot: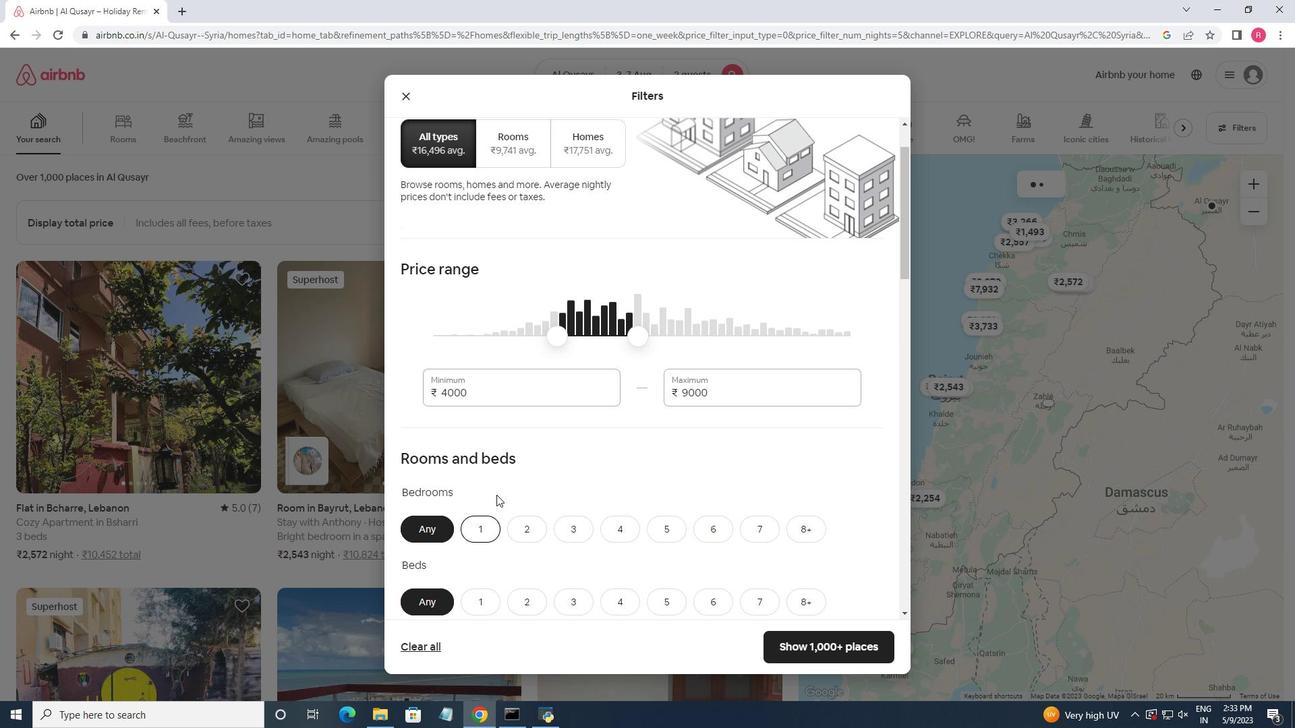 
Action: Mouse scrolled (652, 426) with delta (0, 0)
Screenshot: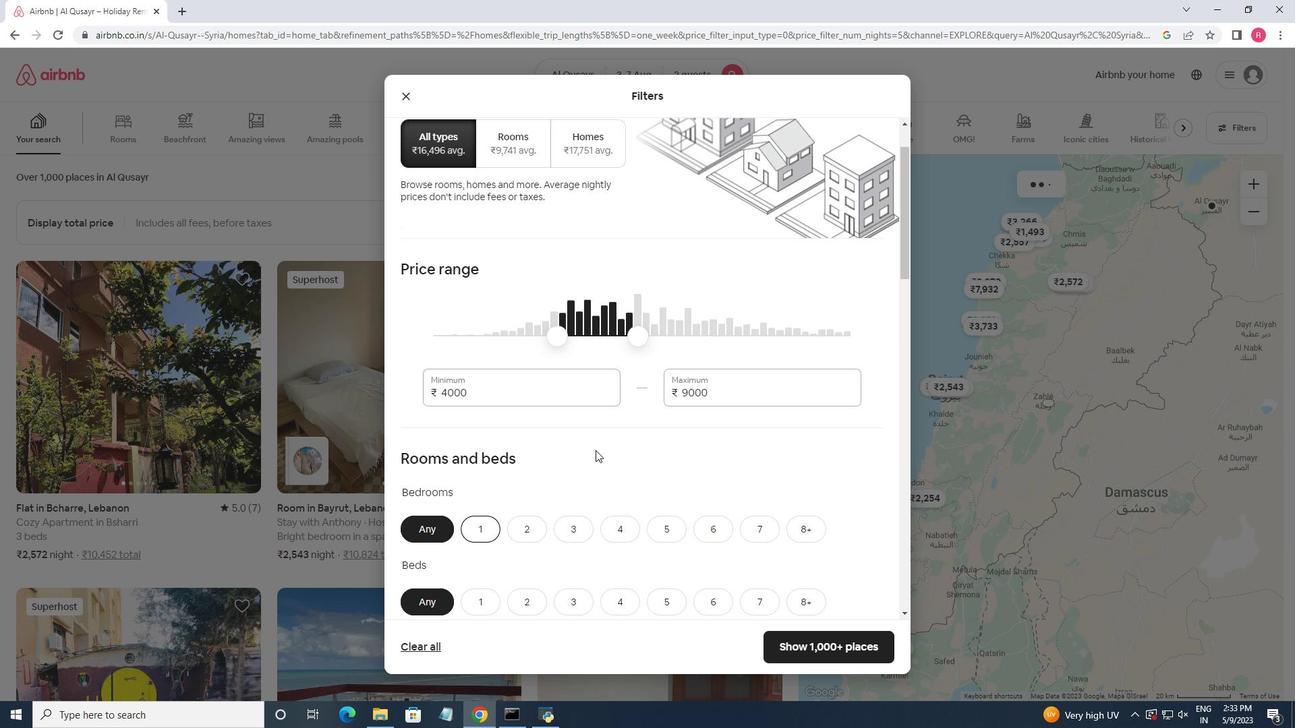 
Action: Mouse moved to (652, 427)
Screenshot: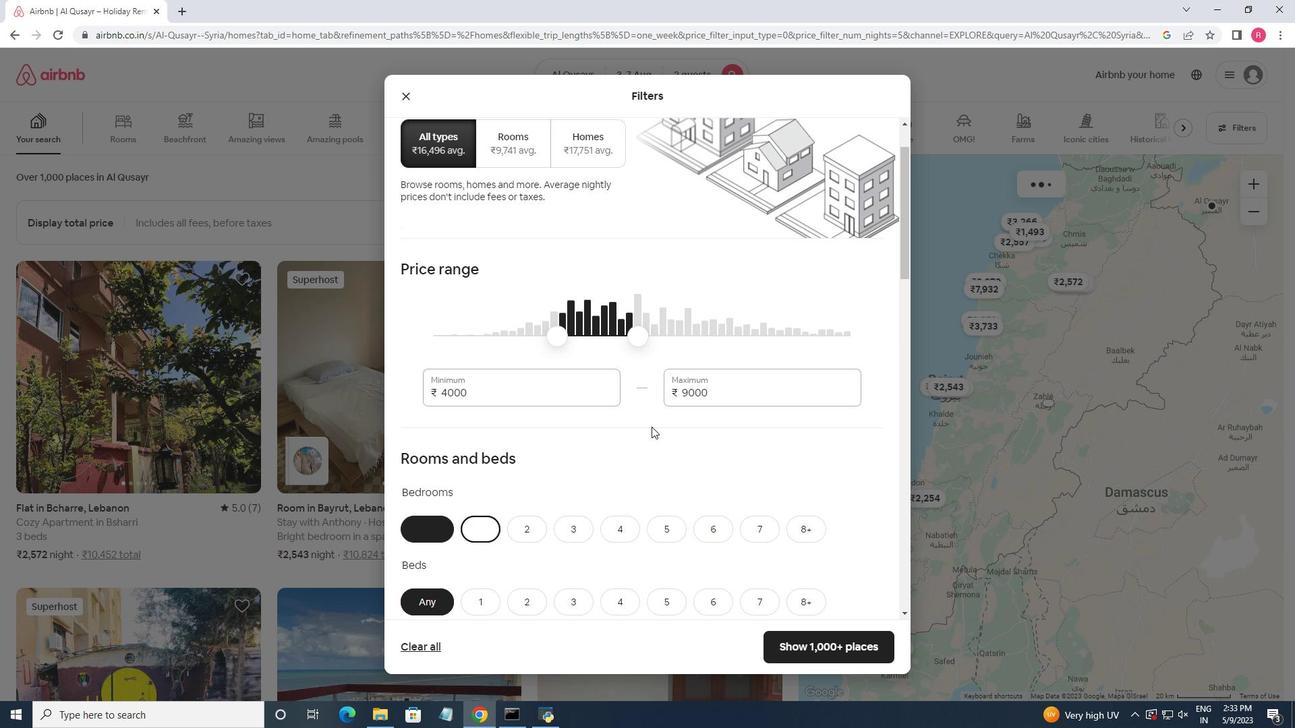 
Action: Mouse scrolled (652, 426) with delta (0, 0)
Screenshot: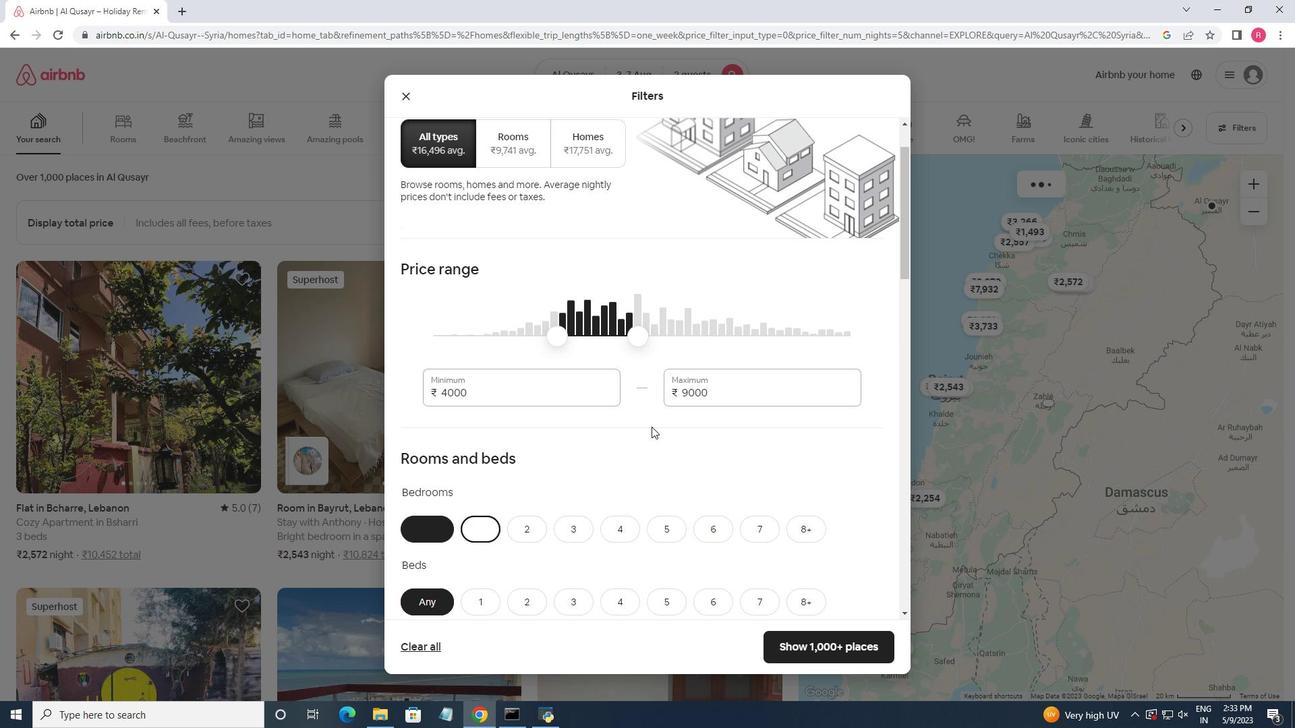 
Action: Mouse scrolled (652, 426) with delta (0, 0)
Screenshot: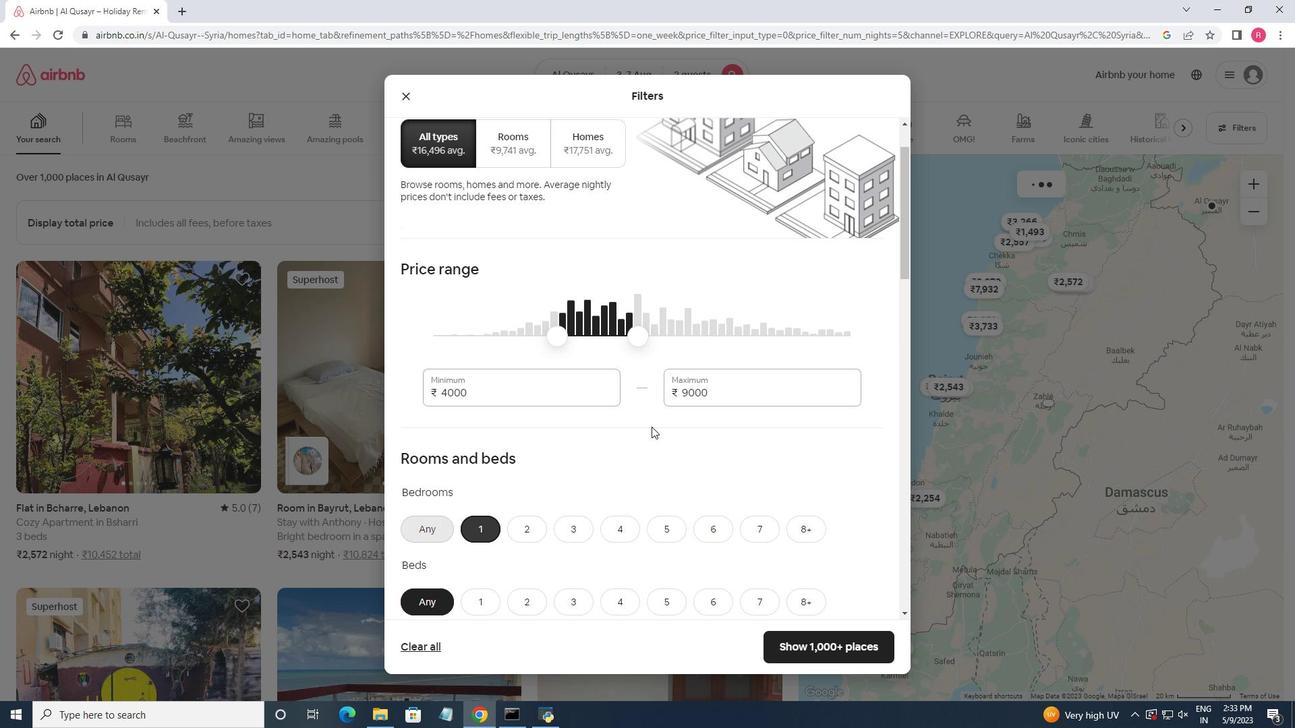 
Action: Mouse moved to (485, 396)
Screenshot: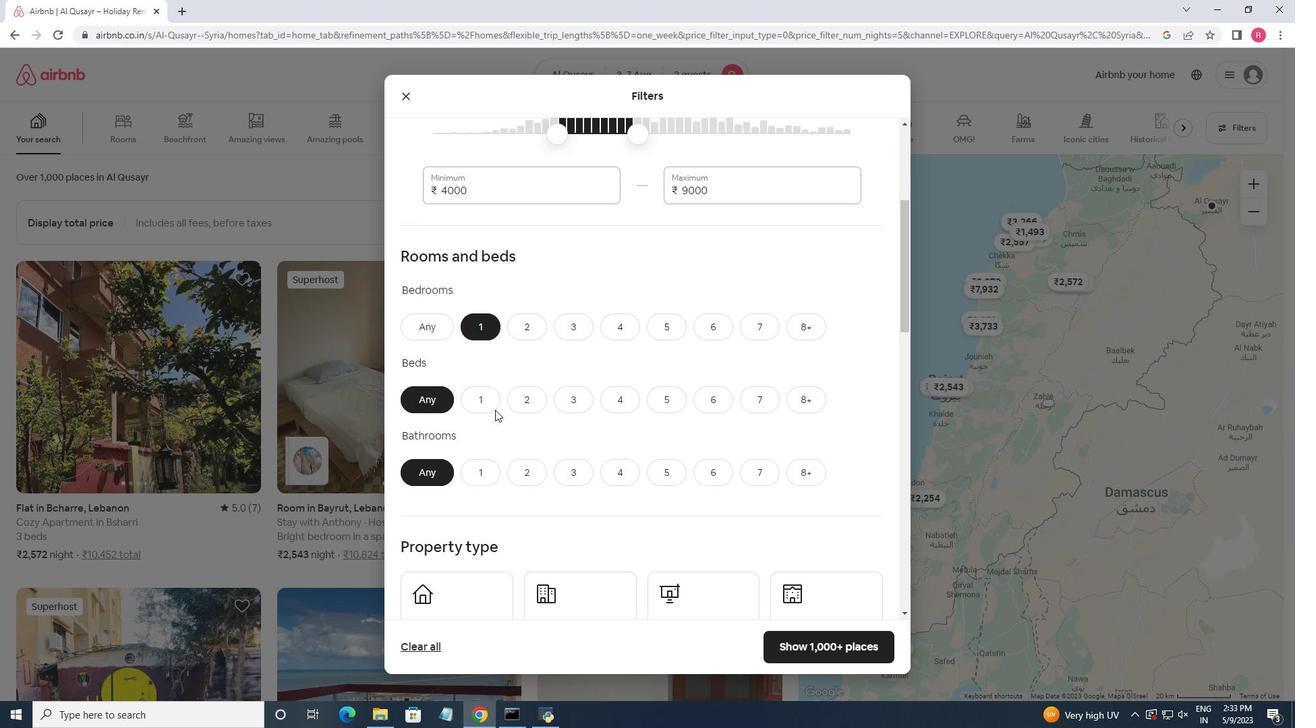 
Action: Mouse pressed left at (485, 396)
Screenshot: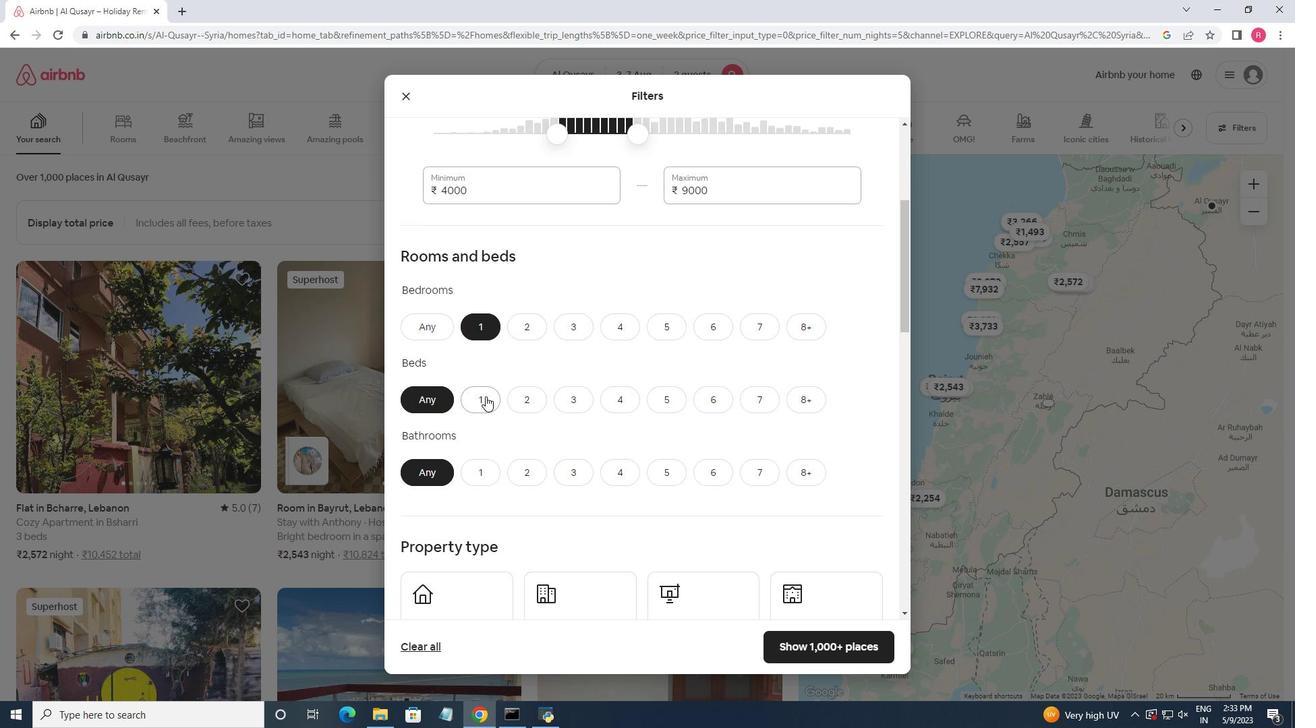 
Action: Mouse moved to (472, 468)
Screenshot: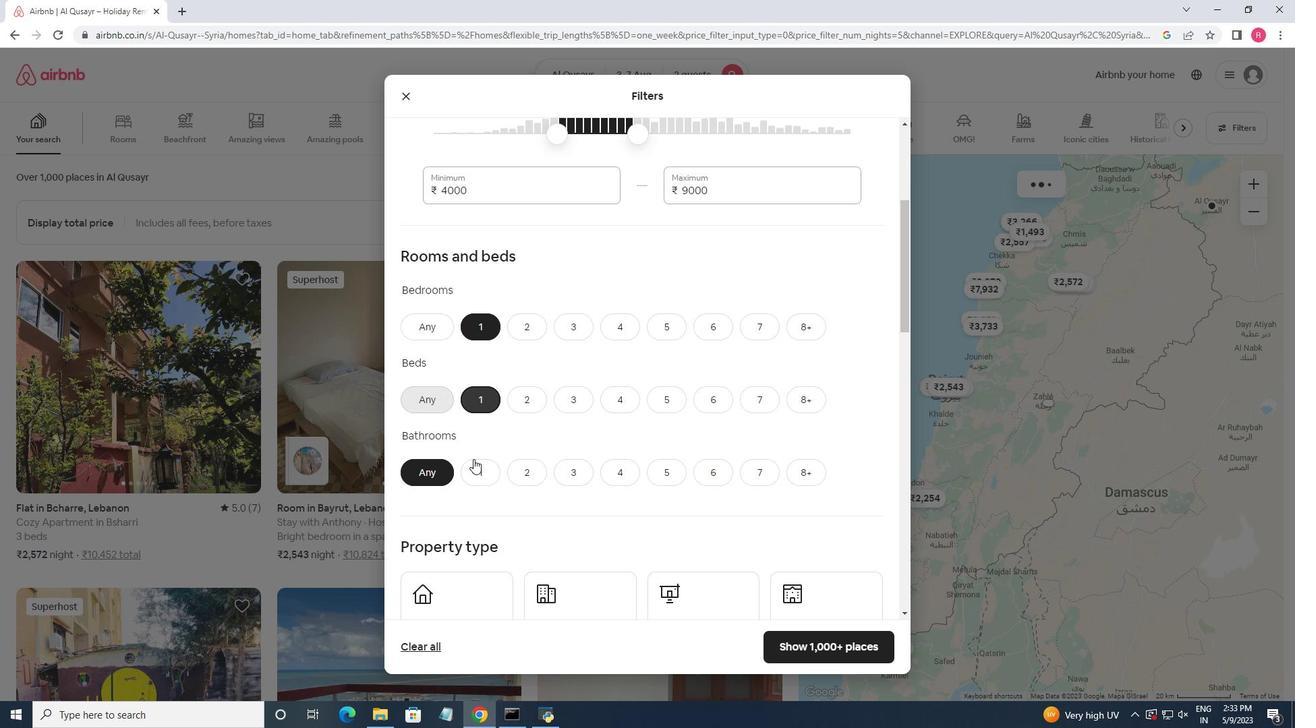 
Action: Mouse pressed left at (472, 468)
Screenshot: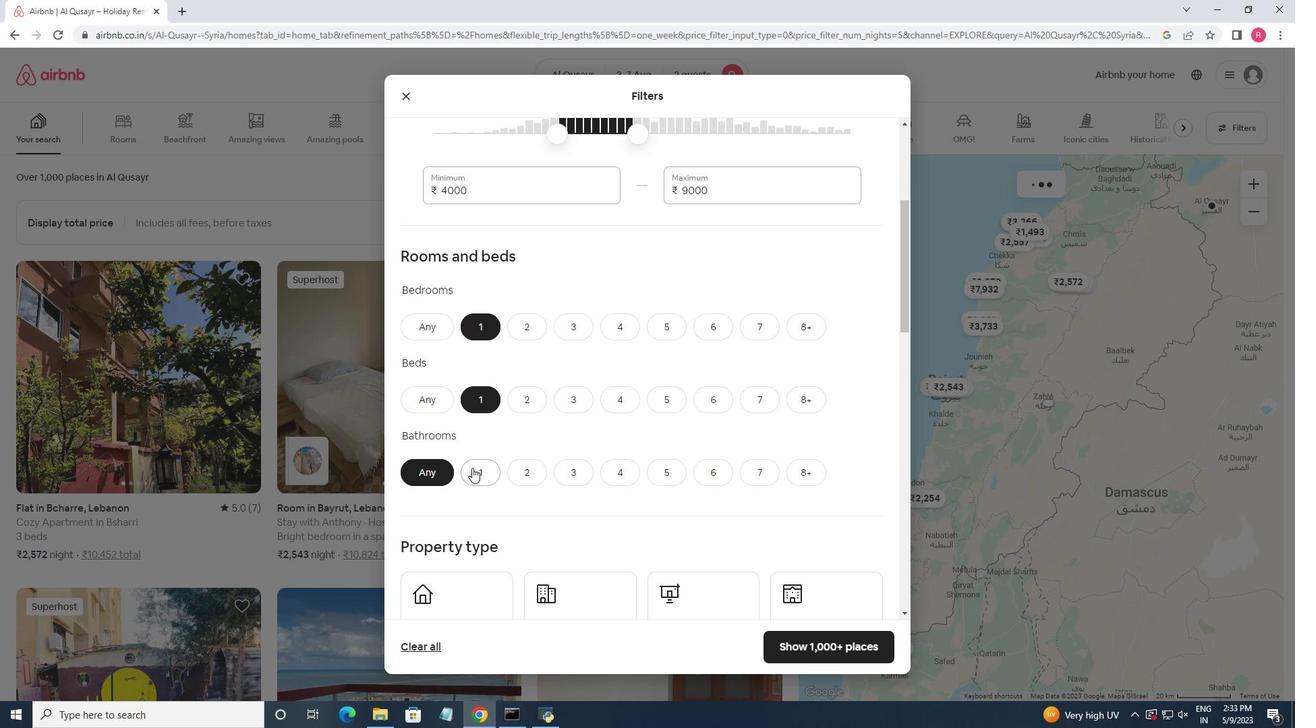 
Action: Mouse moved to (565, 373)
Screenshot: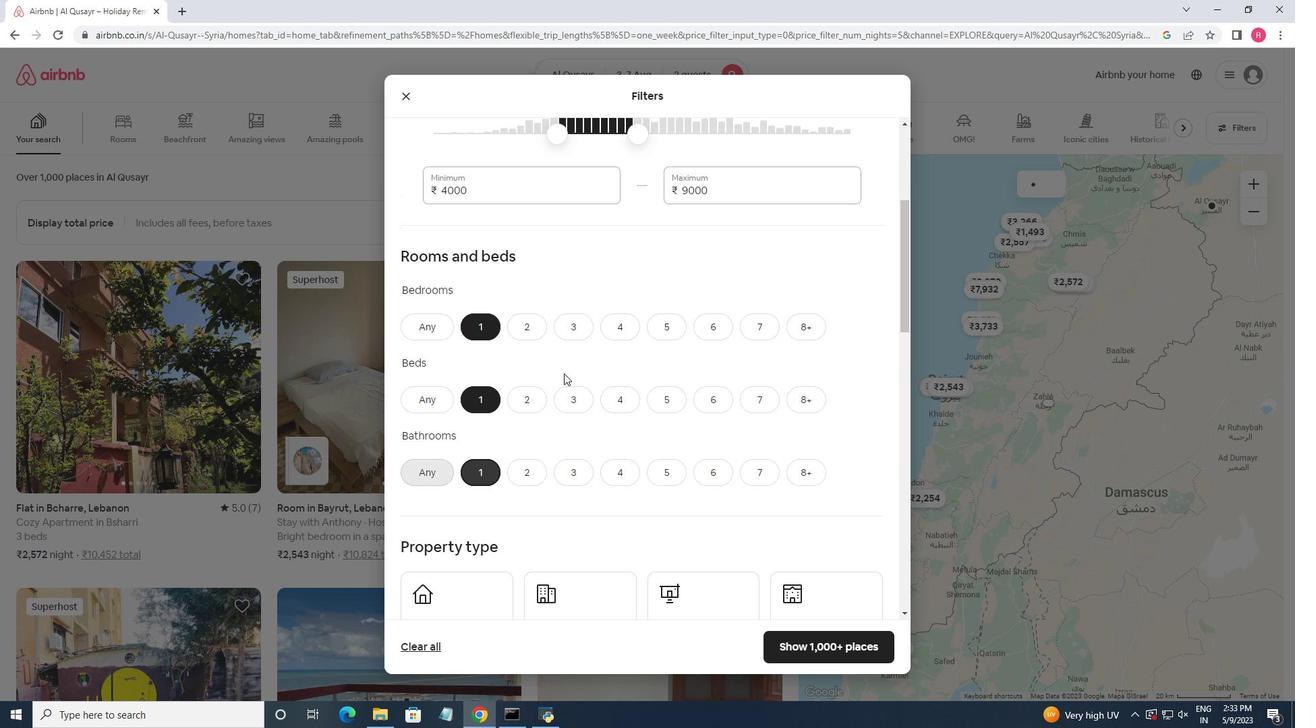 
Action: Mouse scrolled (565, 372) with delta (0, 0)
Screenshot: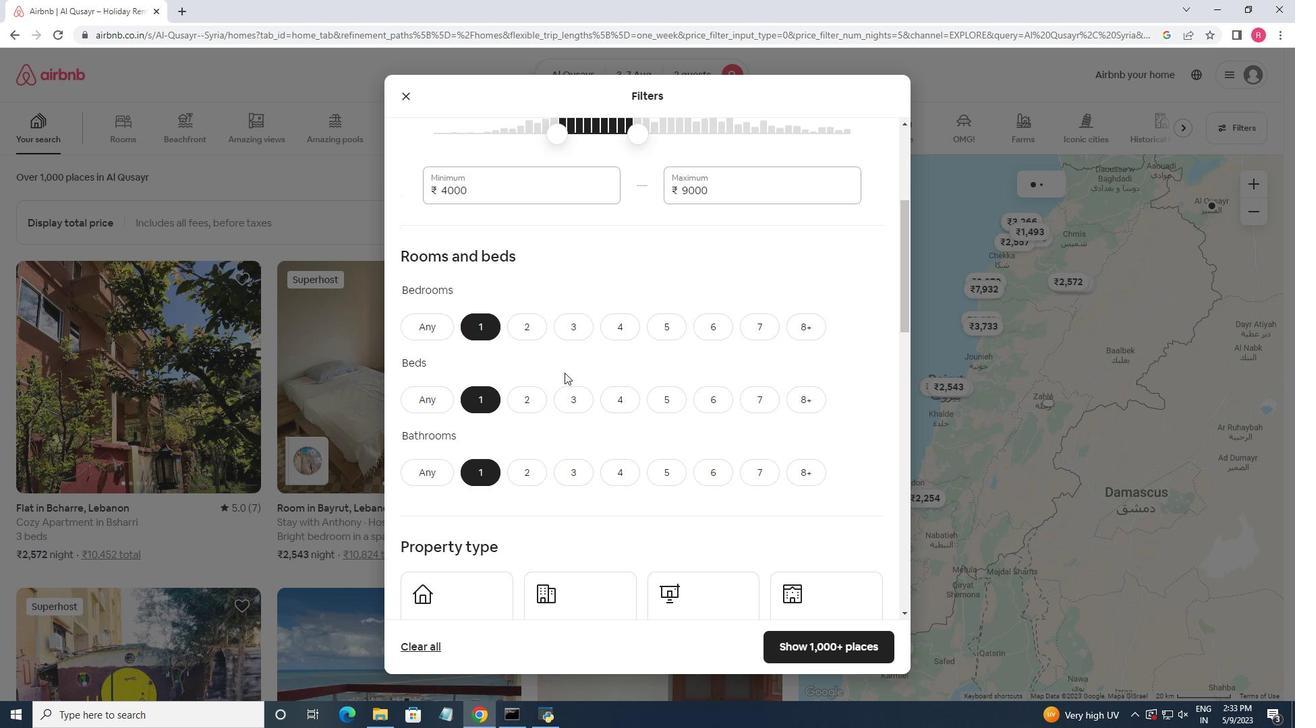 
Action: Mouse moved to (566, 377)
Screenshot: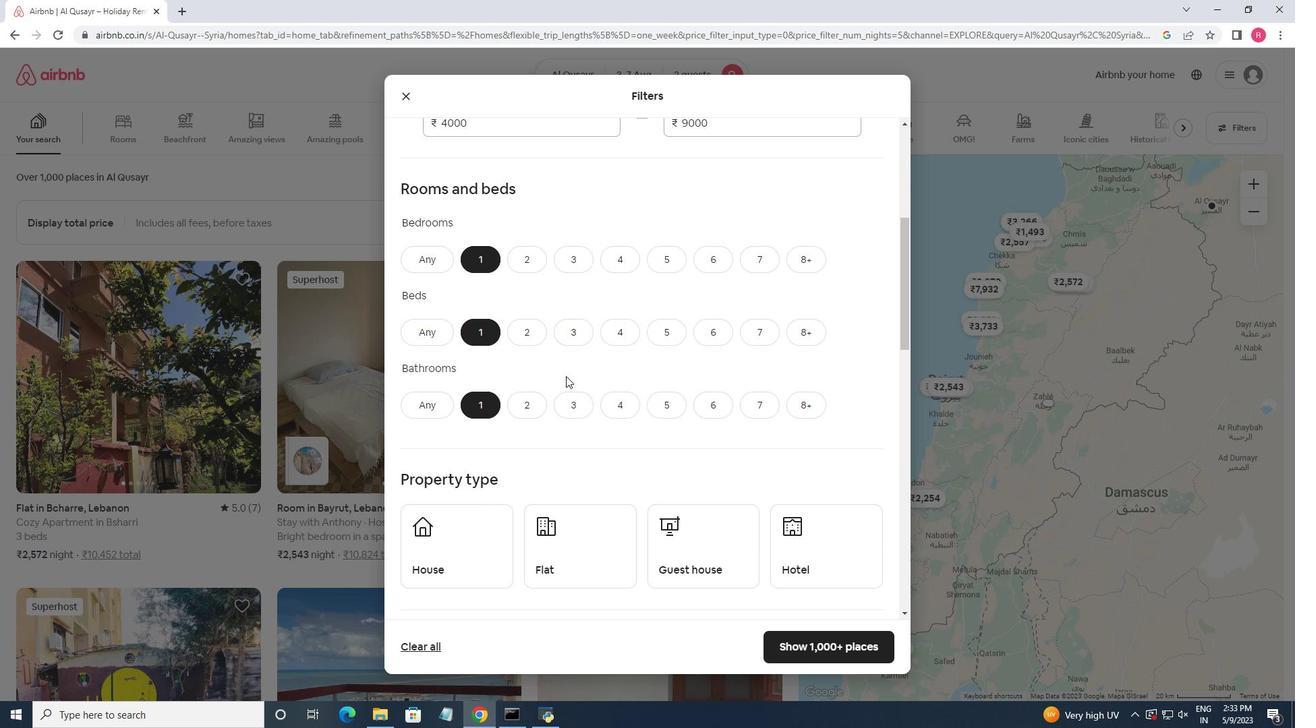 
Action: Mouse scrolled (566, 376) with delta (0, 0)
Screenshot: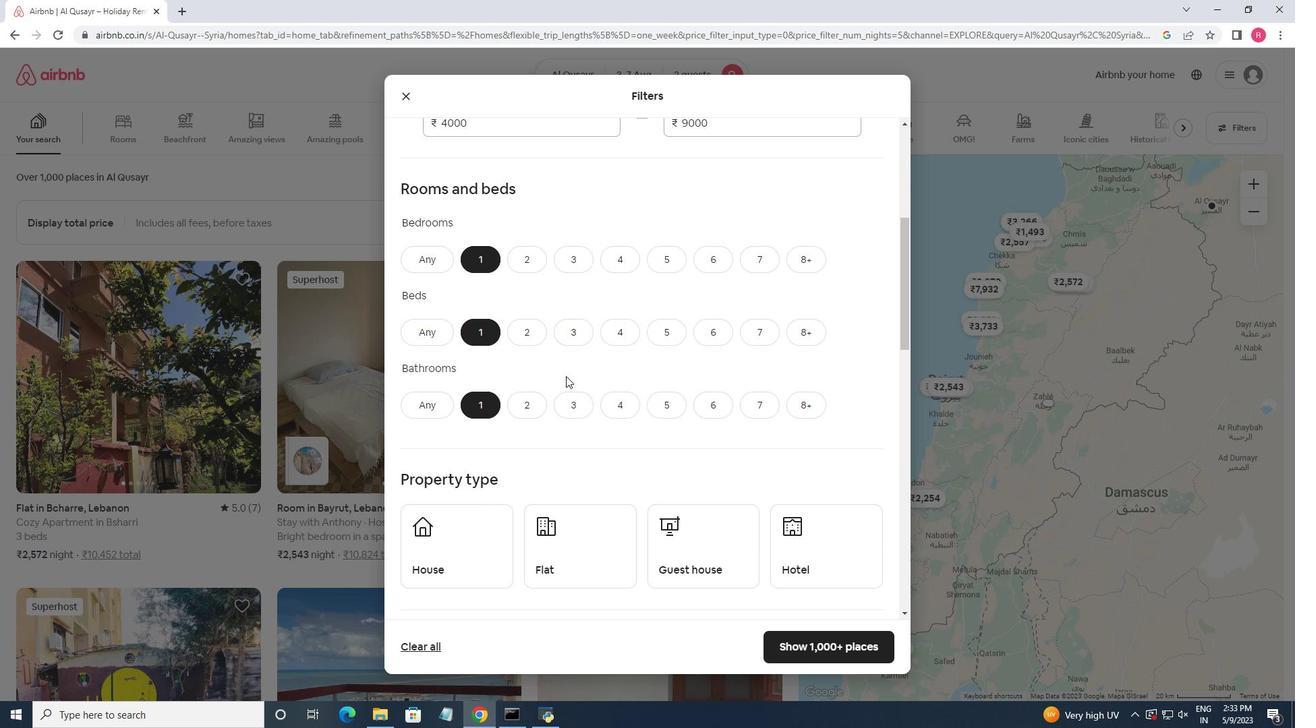 
Action: Mouse moved to (488, 525)
Screenshot: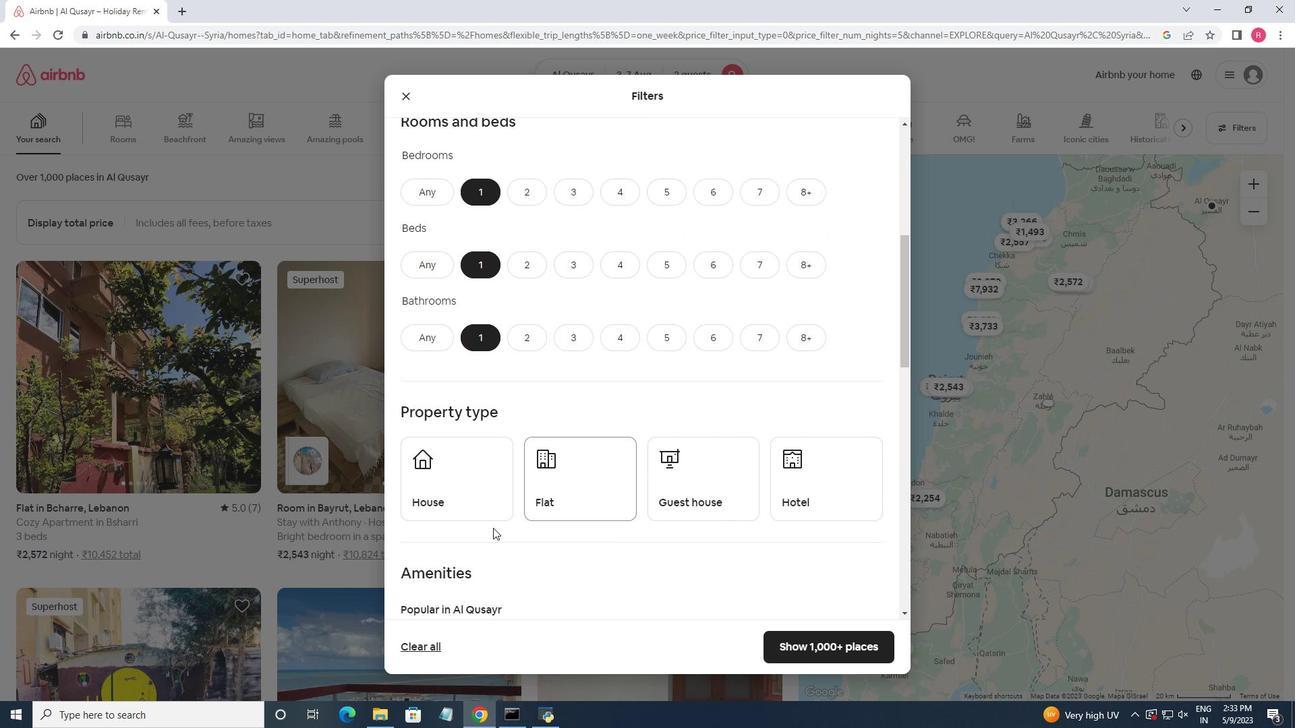 
Action: Mouse pressed left at (488, 525)
Screenshot: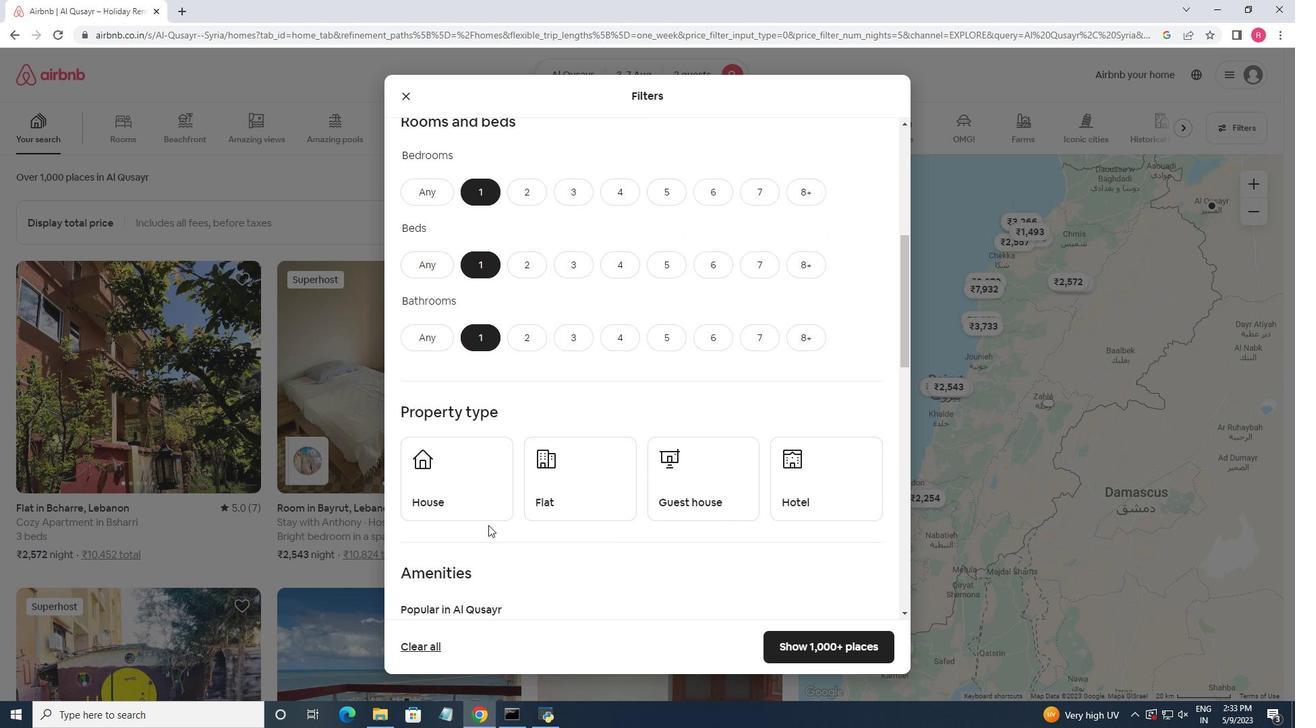 
Action: Mouse moved to (491, 502)
Screenshot: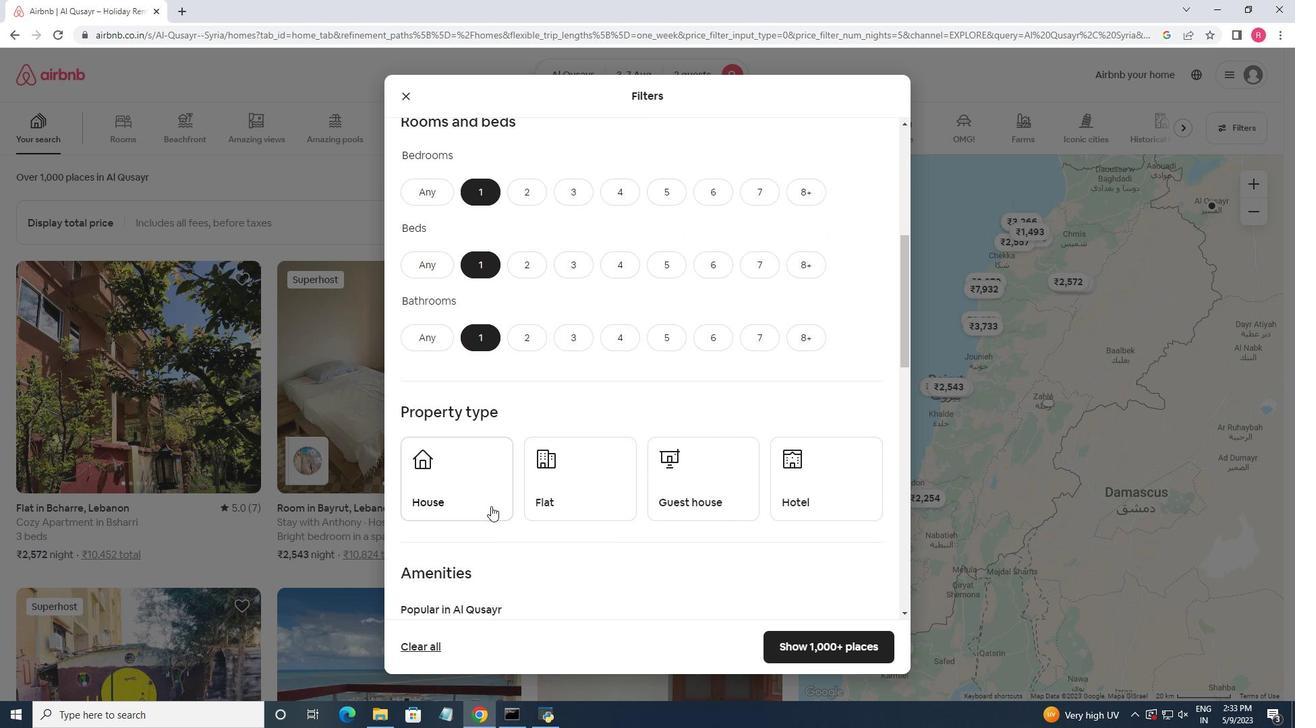 
Action: Mouse pressed left at (491, 502)
Screenshot: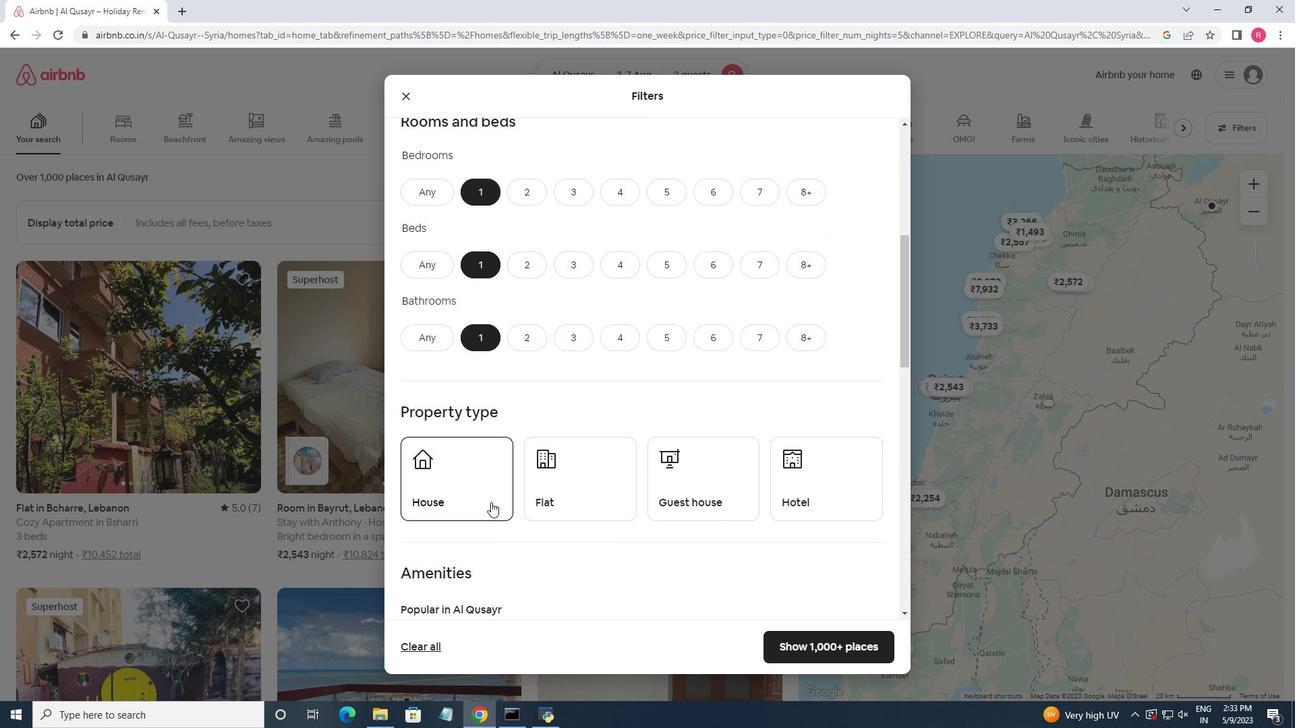 
Action: Mouse moved to (575, 502)
Screenshot: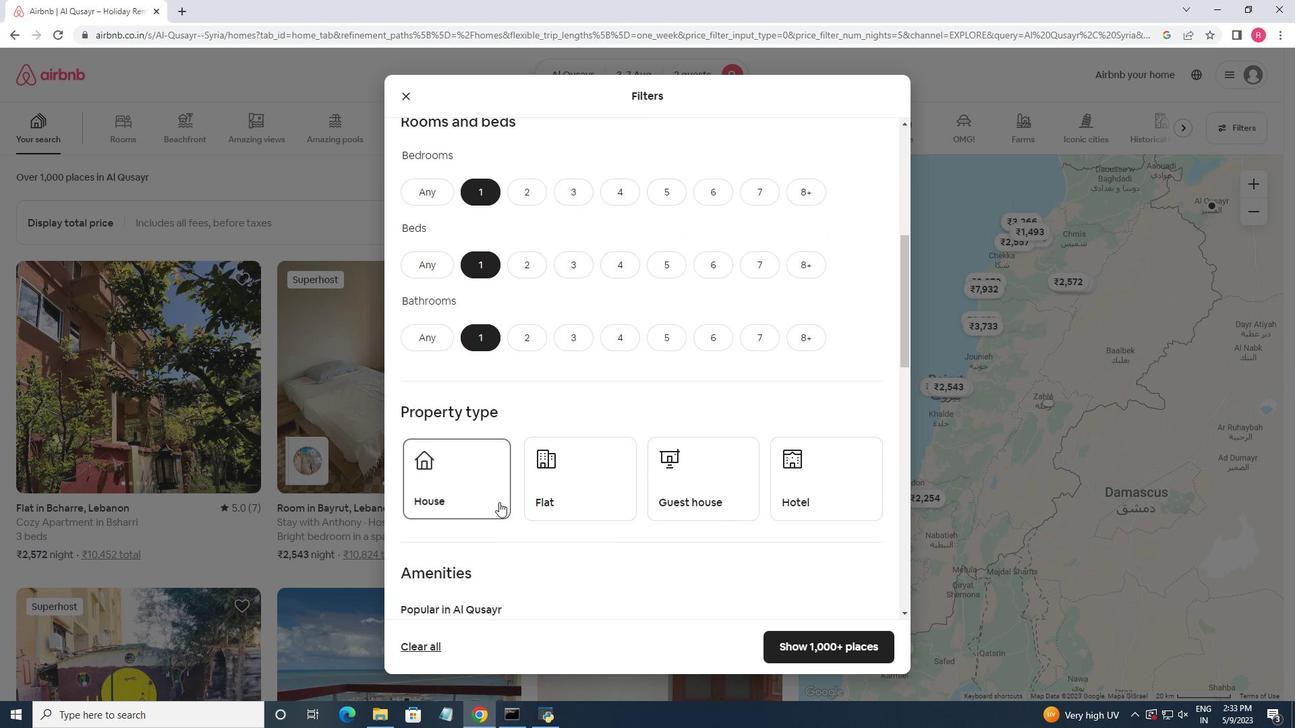 
Action: Mouse pressed left at (575, 502)
Screenshot: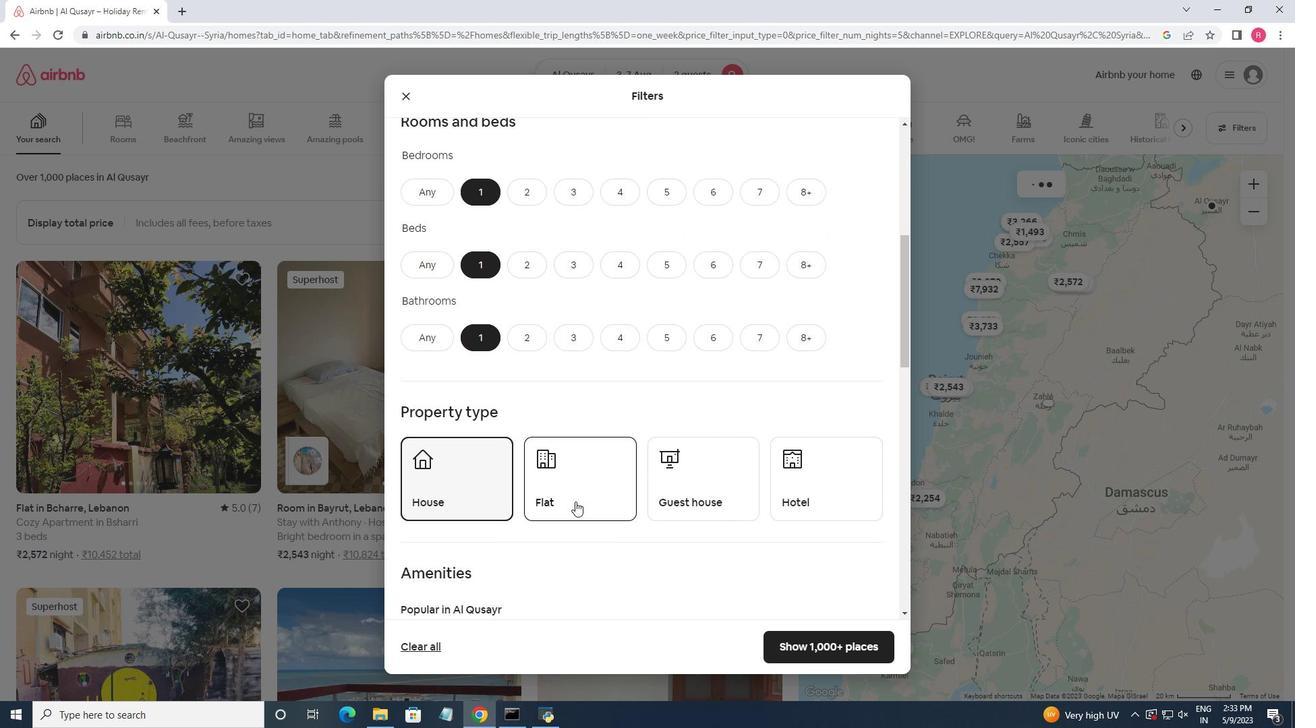 
Action: Mouse moved to (655, 484)
Screenshot: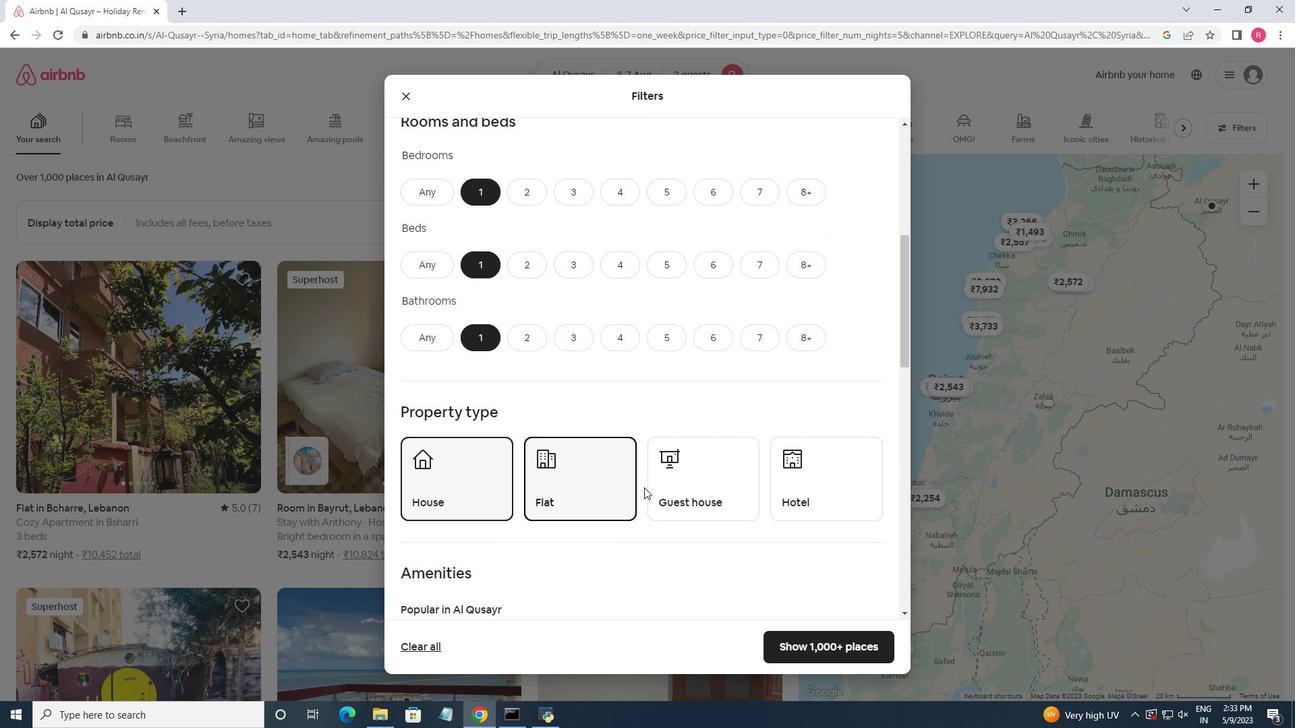 
Action: Mouse pressed left at (655, 484)
Screenshot: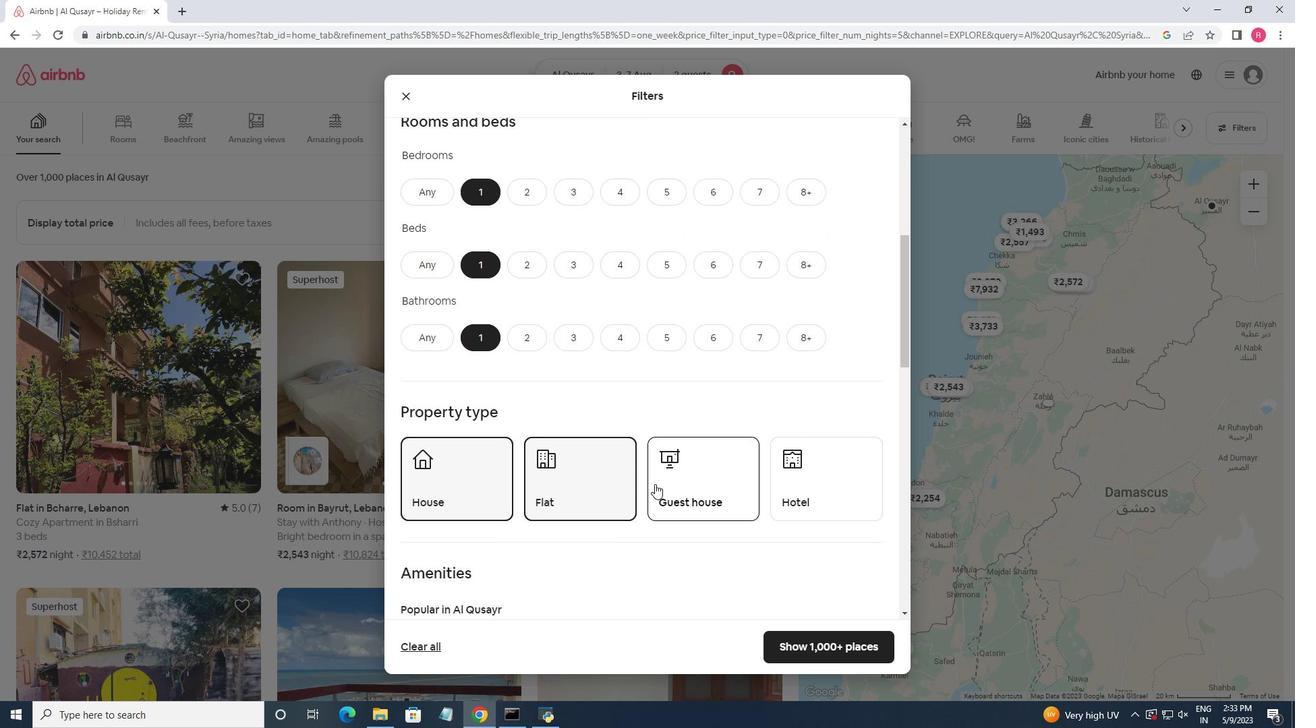 
Action: Mouse moved to (799, 475)
Screenshot: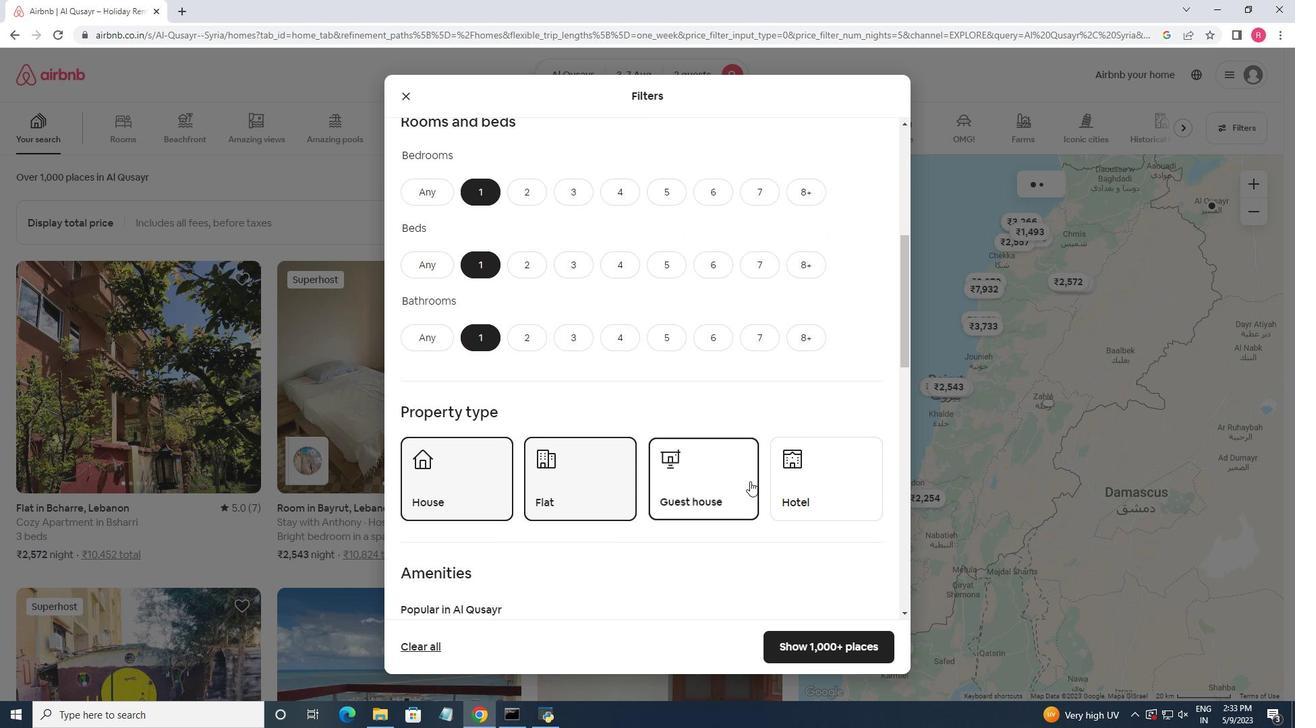 
Action: Mouse pressed left at (799, 475)
Screenshot: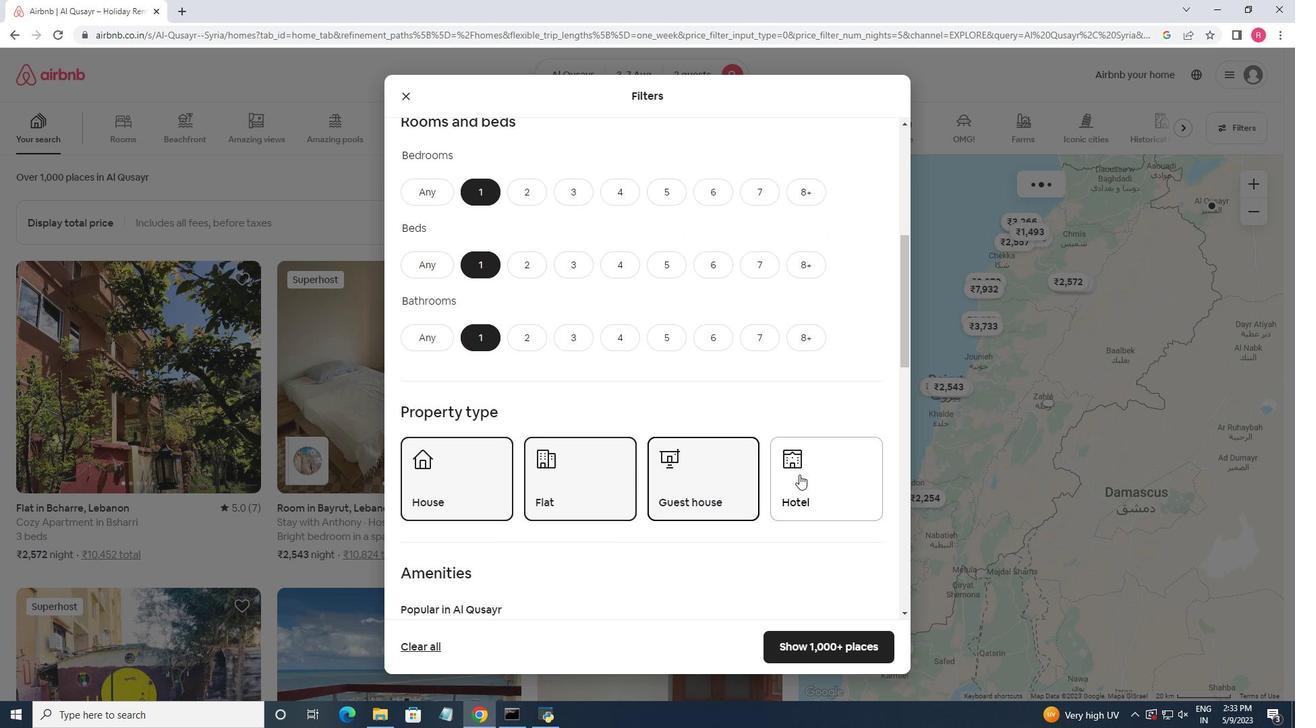 
Action: Mouse moved to (666, 401)
Screenshot: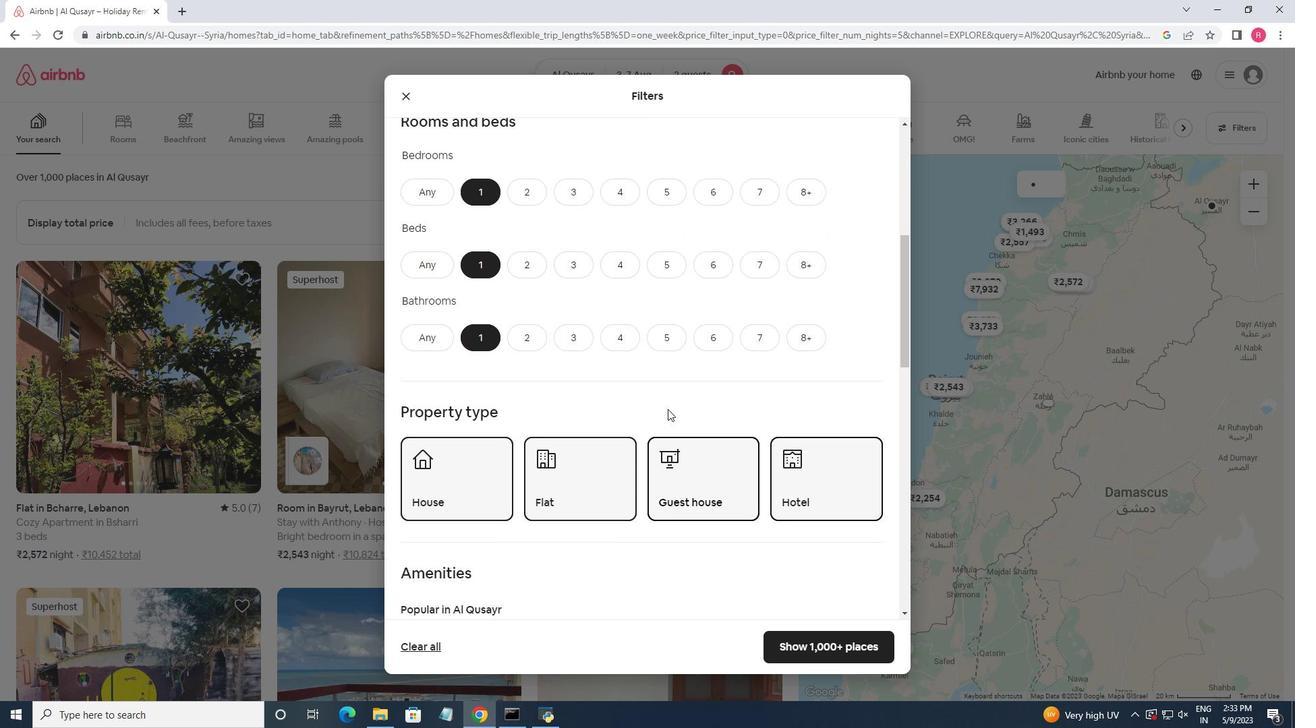 
Action: Mouse scrolled (666, 400) with delta (0, 0)
Screenshot: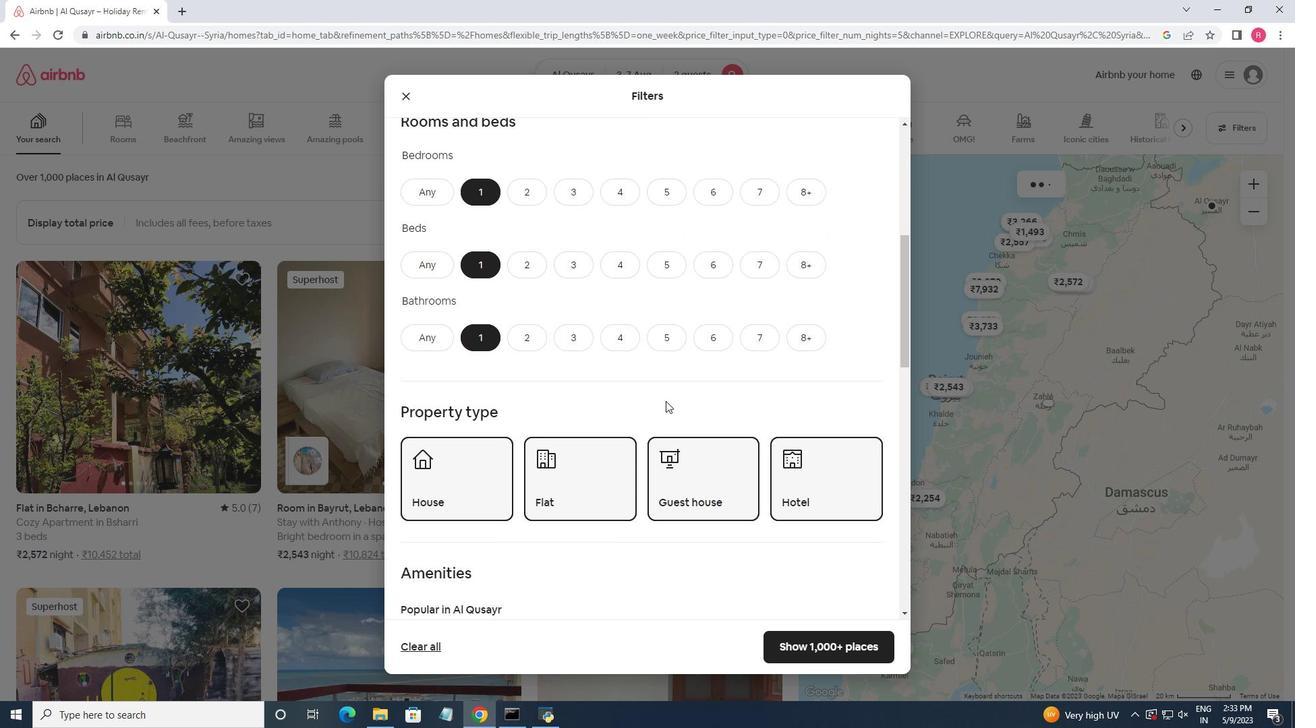 
Action: Mouse scrolled (666, 400) with delta (0, 0)
Screenshot: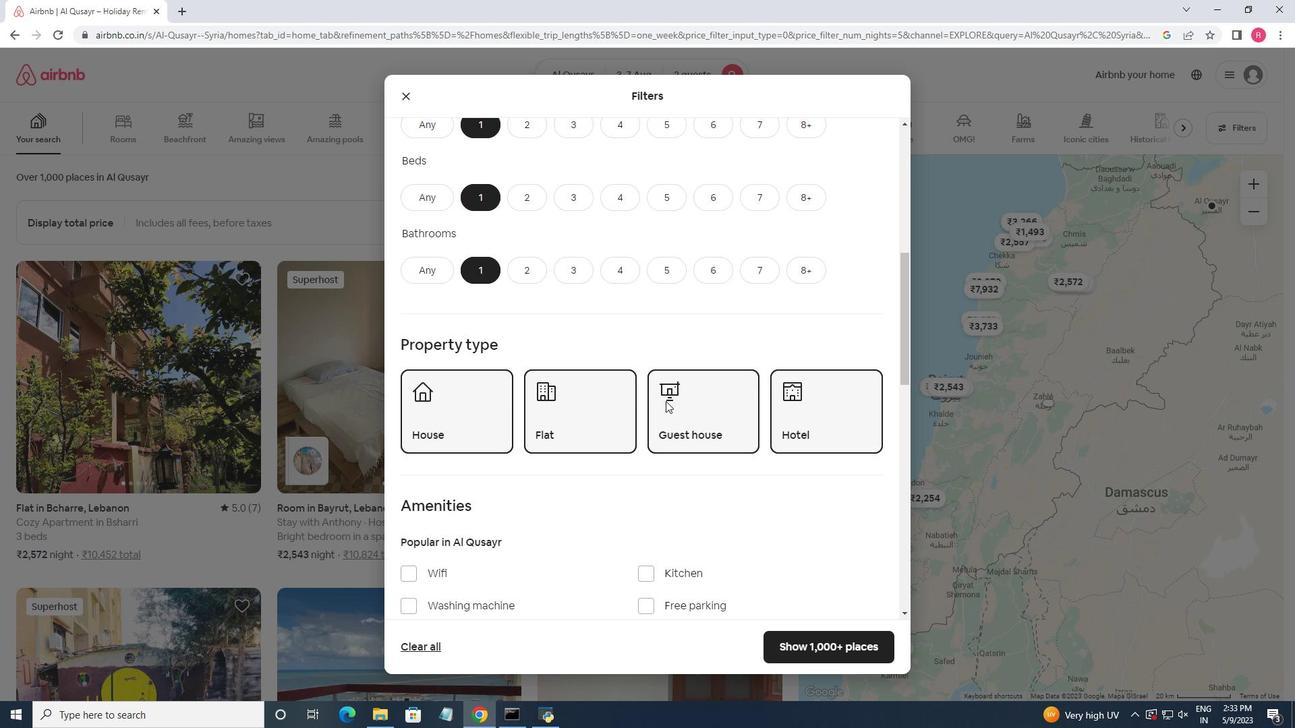 
Action: Mouse scrolled (666, 400) with delta (0, 0)
Screenshot: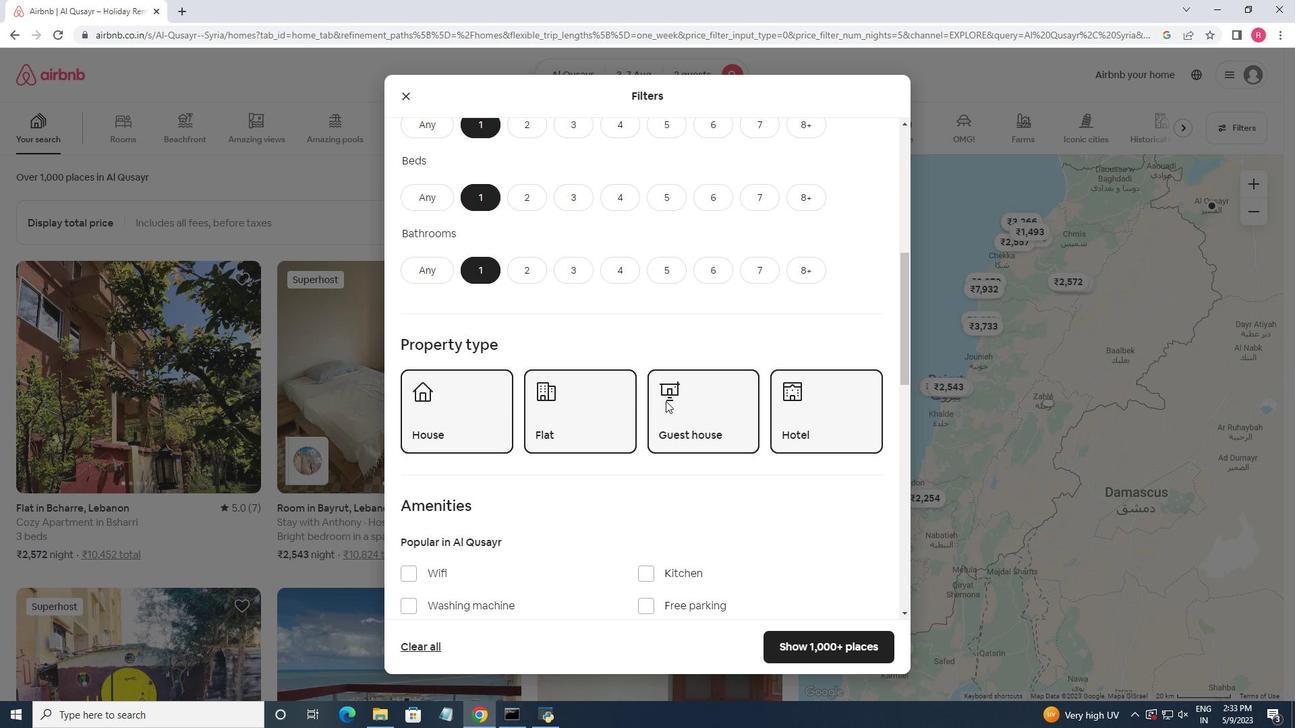 
Action: Mouse scrolled (666, 400) with delta (0, 0)
Screenshot: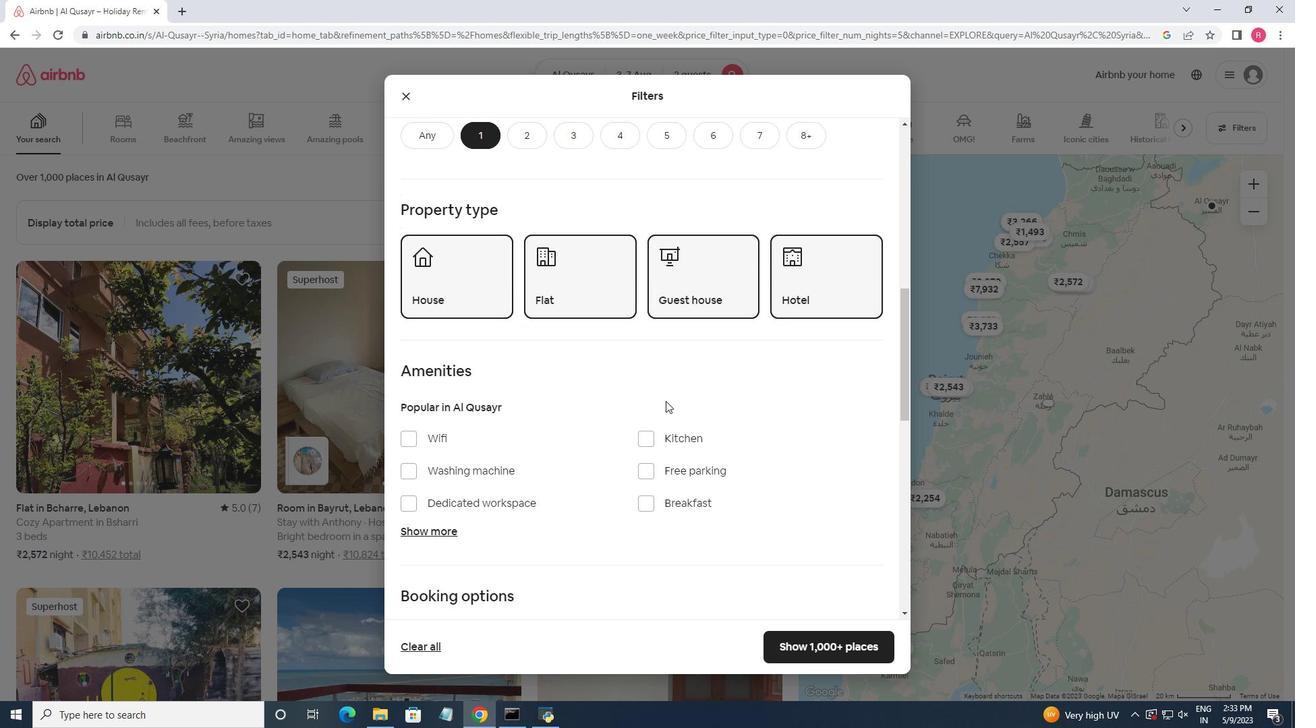 
Action: Mouse moved to (666, 402)
Screenshot: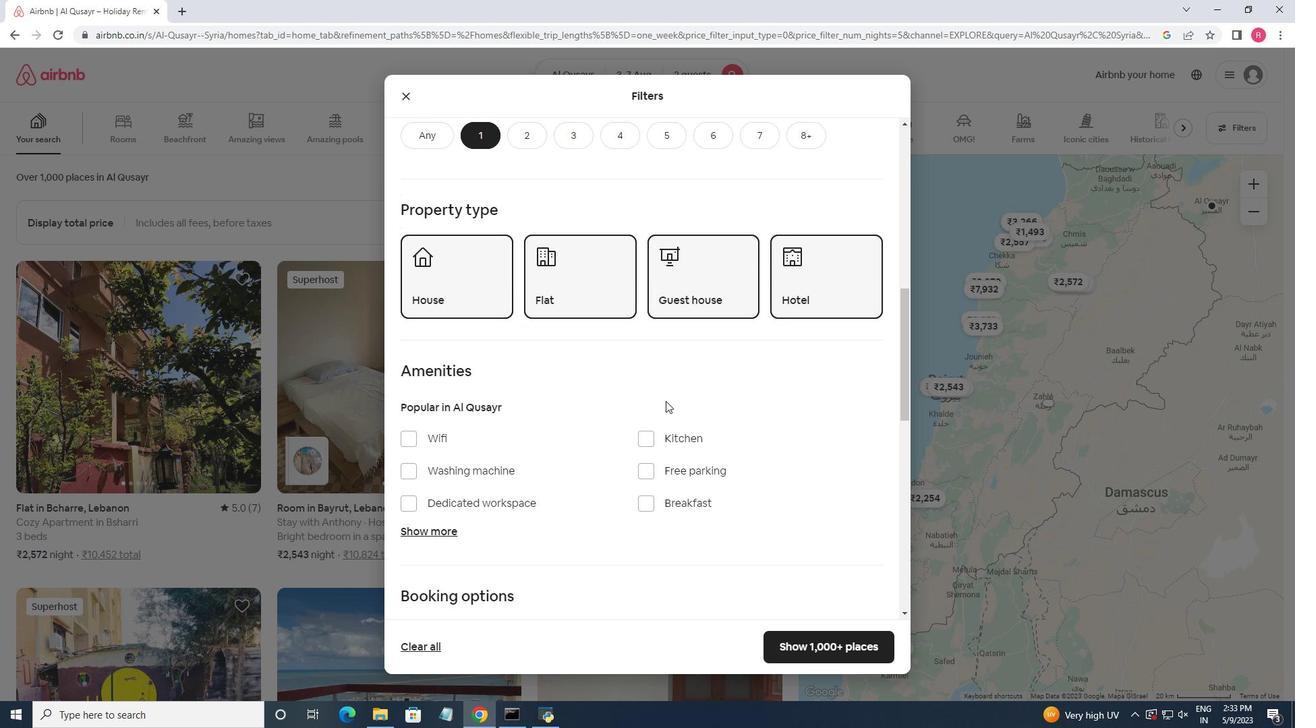 
Action: Mouse scrolled (666, 402) with delta (0, 0)
Screenshot: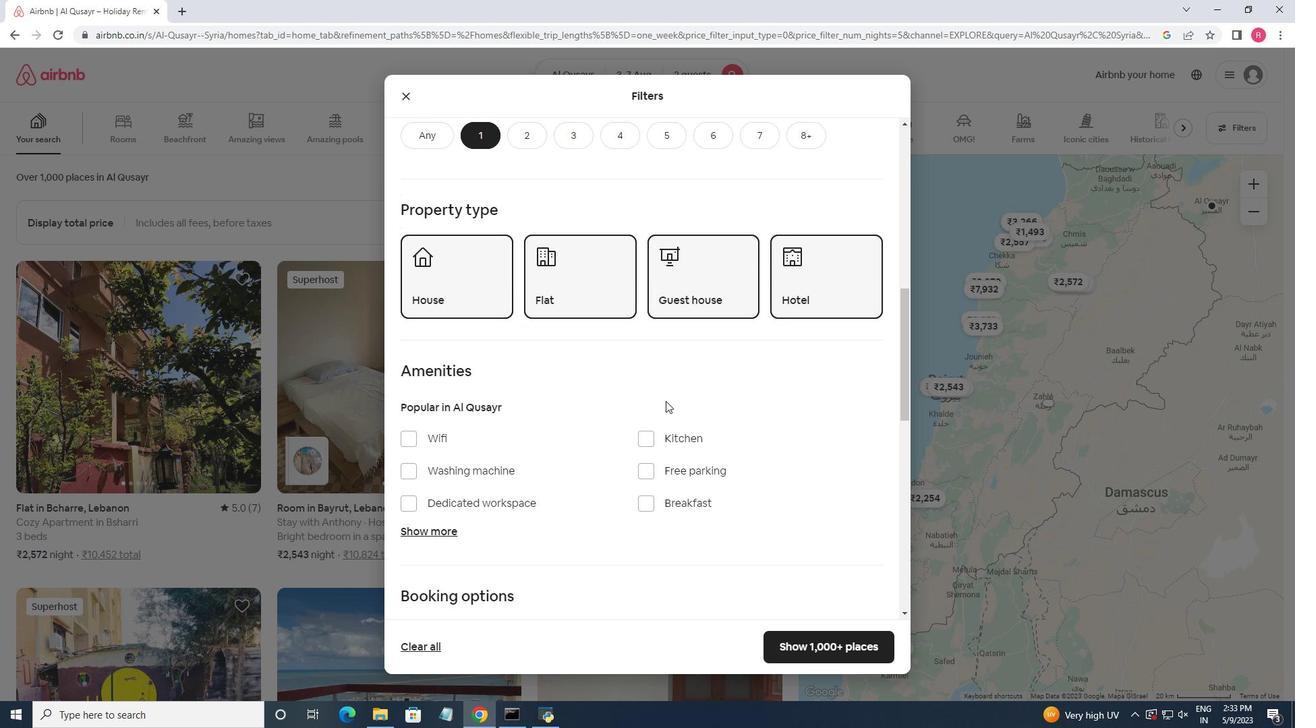 
Action: Mouse moved to (760, 493)
Screenshot: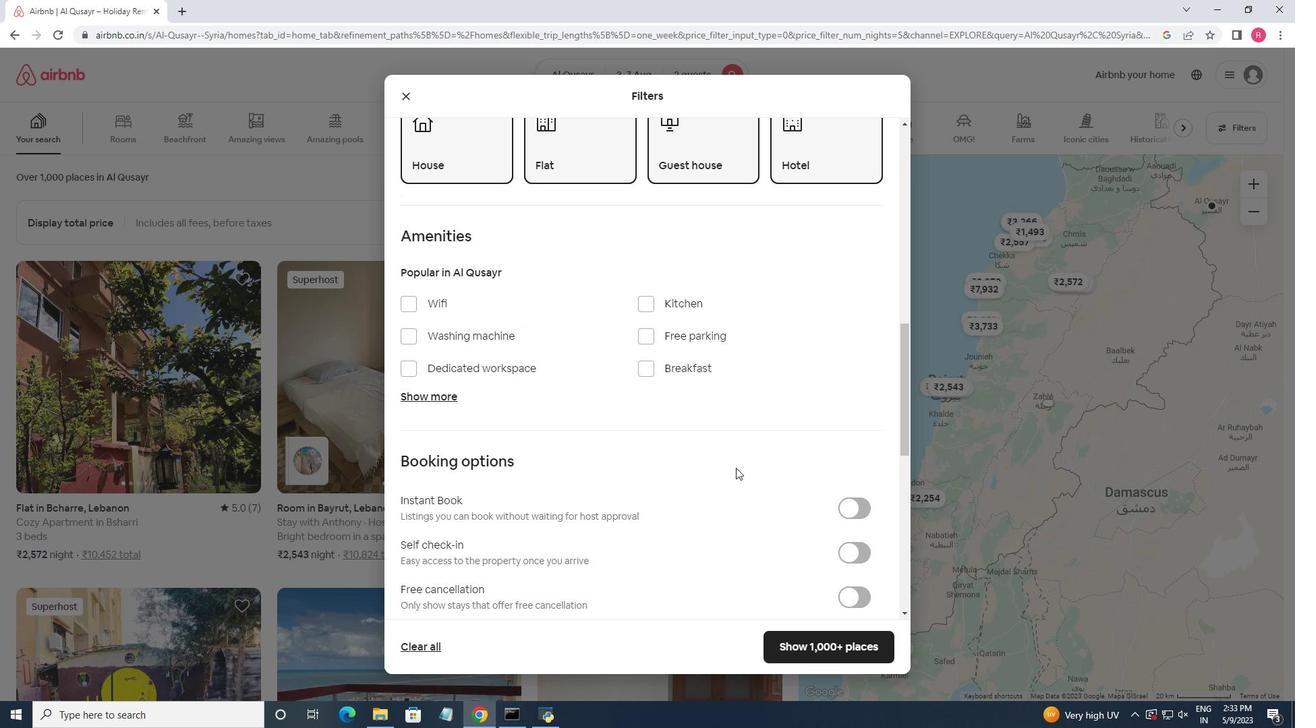 
Action: Mouse scrolled (760, 492) with delta (0, 0)
Screenshot: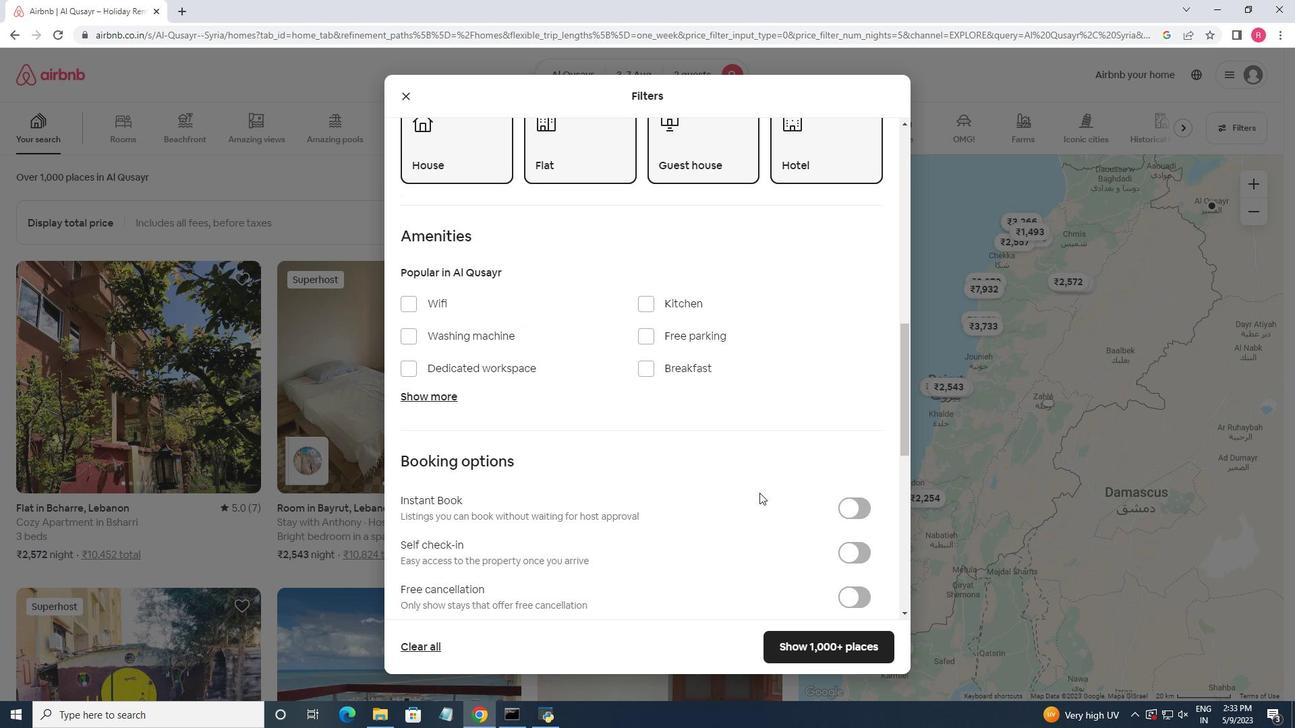 
Action: Mouse scrolled (760, 492) with delta (0, 0)
Screenshot: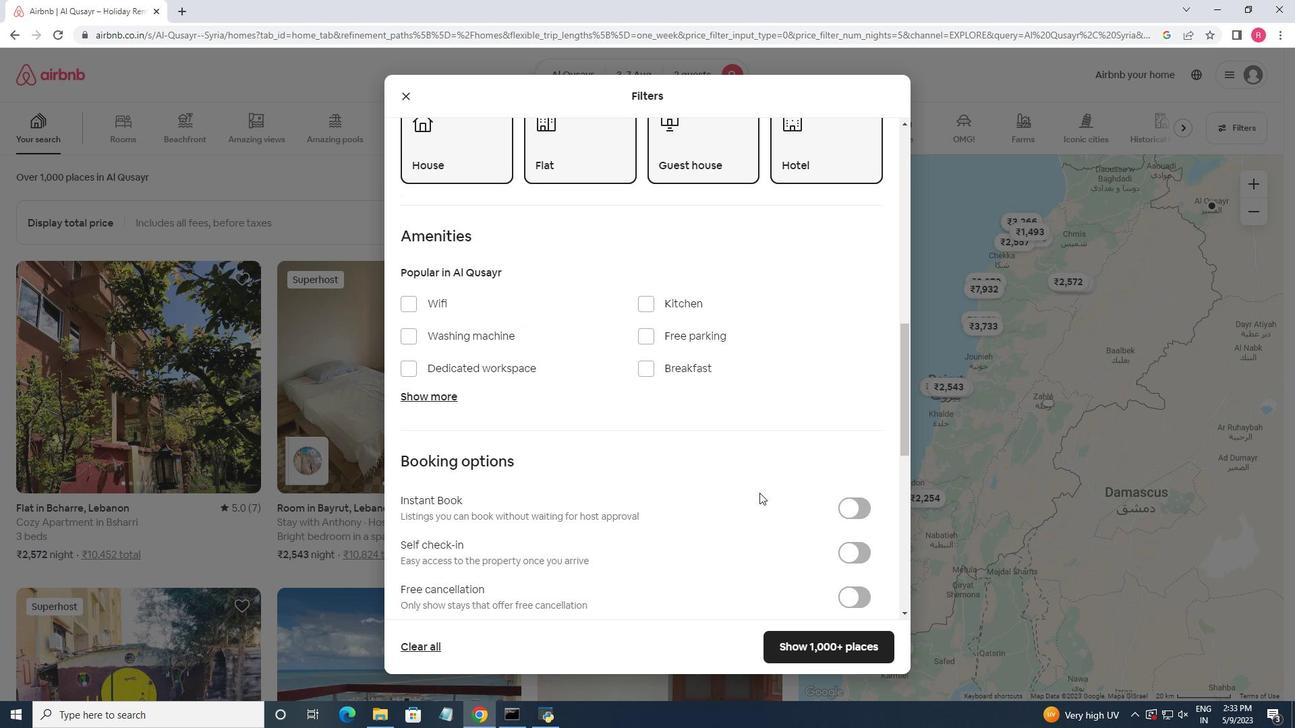
Action: Mouse moved to (859, 416)
Screenshot: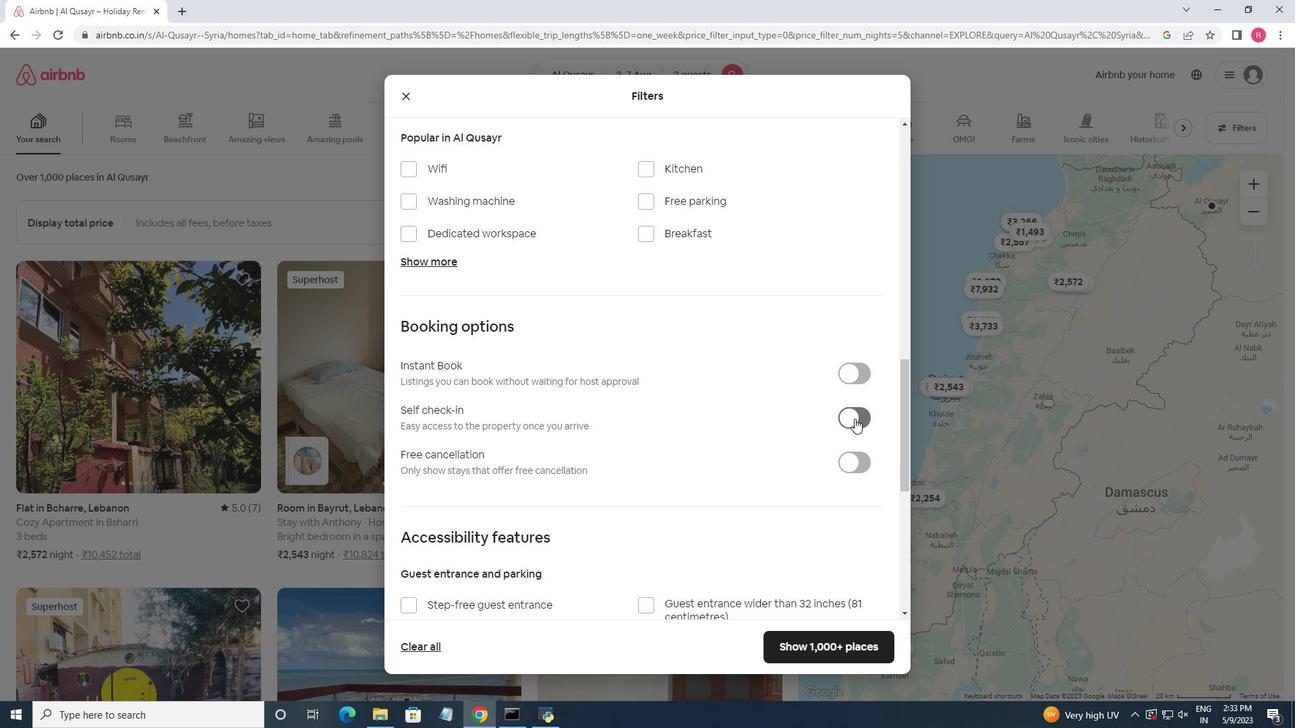 
Action: Mouse pressed left at (859, 416)
Screenshot: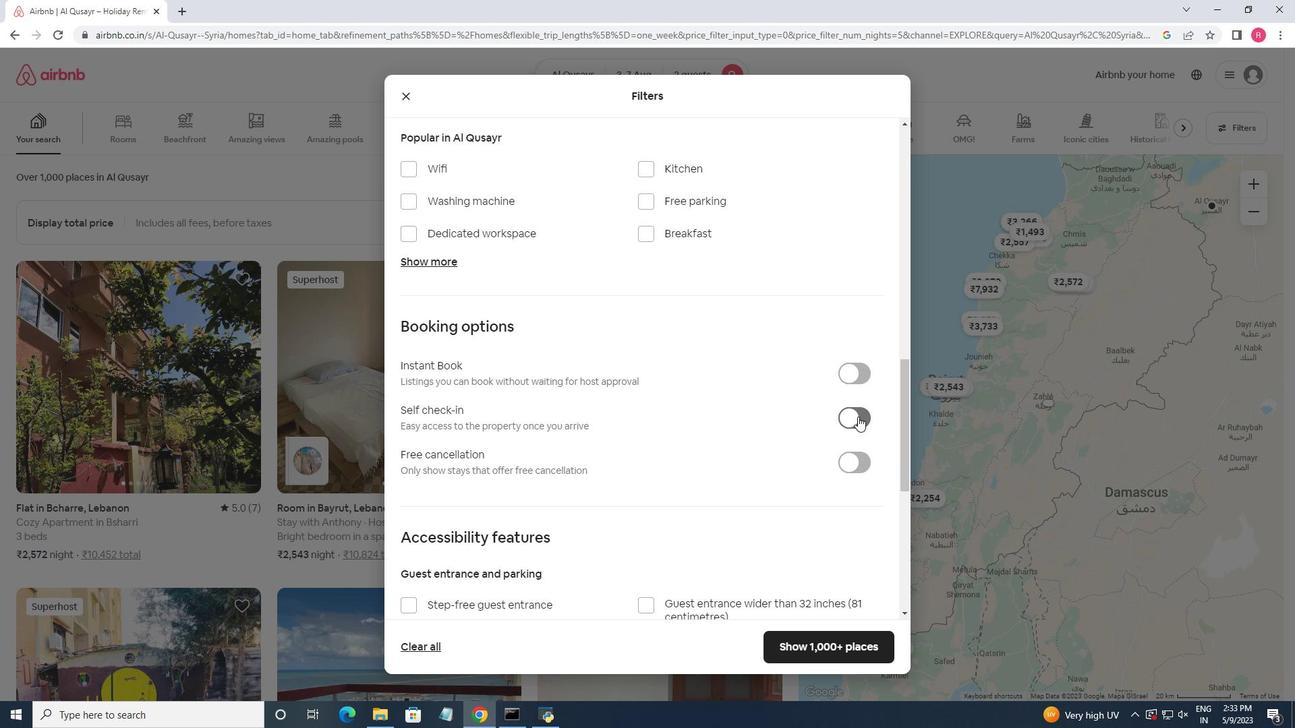 
Action: Mouse moved to (679, 427)
Screenshot: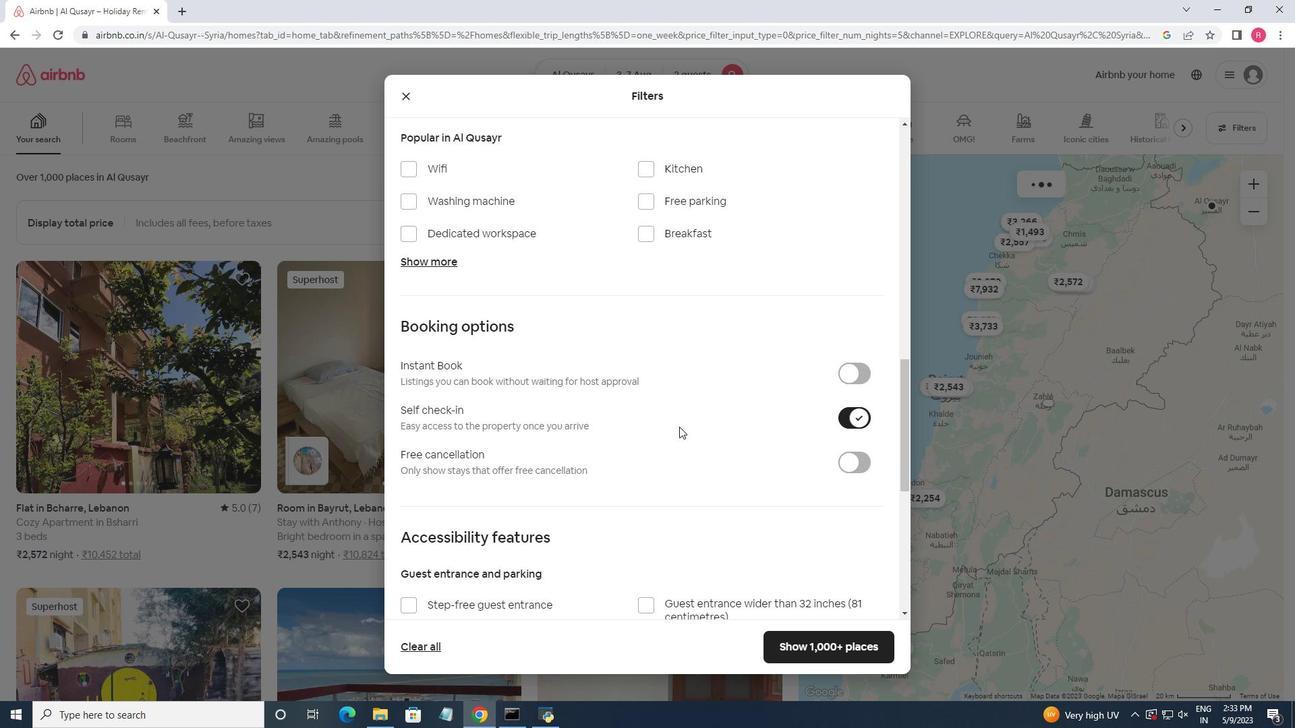 
Action: Mouse scrolled (679, 427) with delta (0, 0)
Screenshot: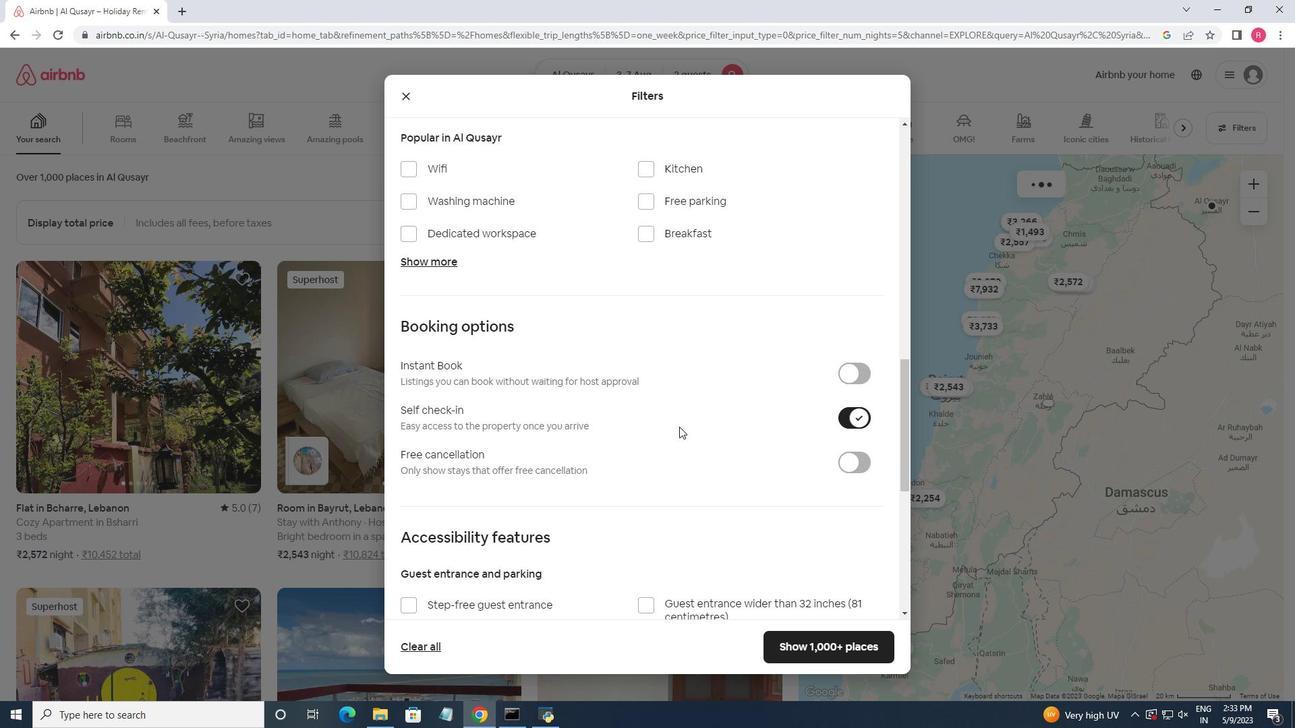 
Action: Mouse scrolled (679, 427) with delta (0, 0)
Screenshot: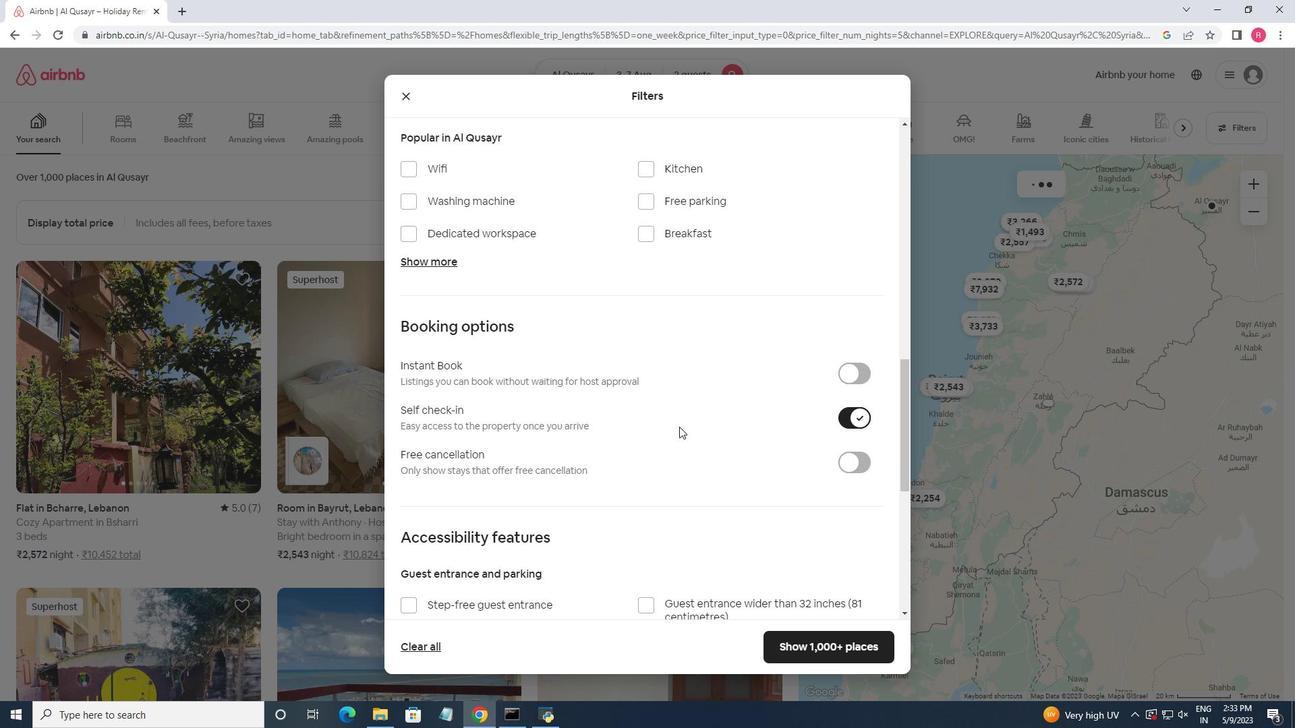 
Action: Mouse moved to (679, 431)
Screenshot: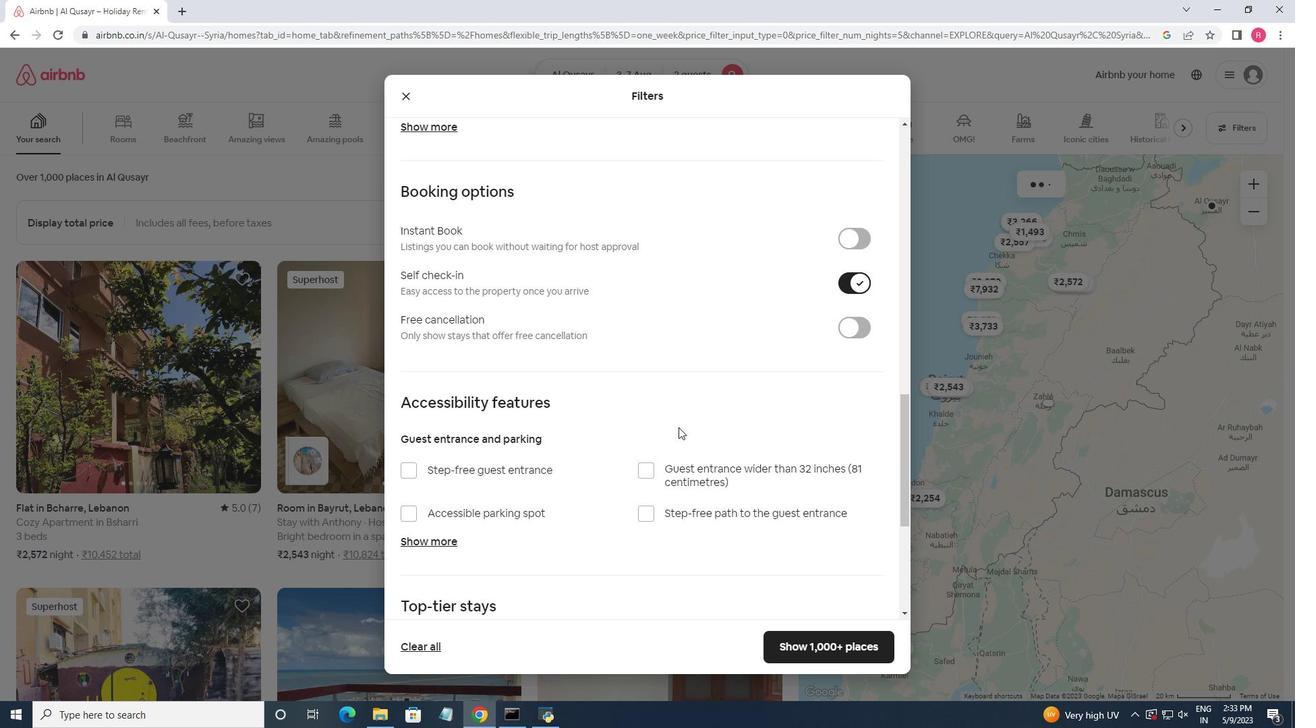 
Action: Mouse scrolled (679, 431) with delta (0, 0)
Screenshot: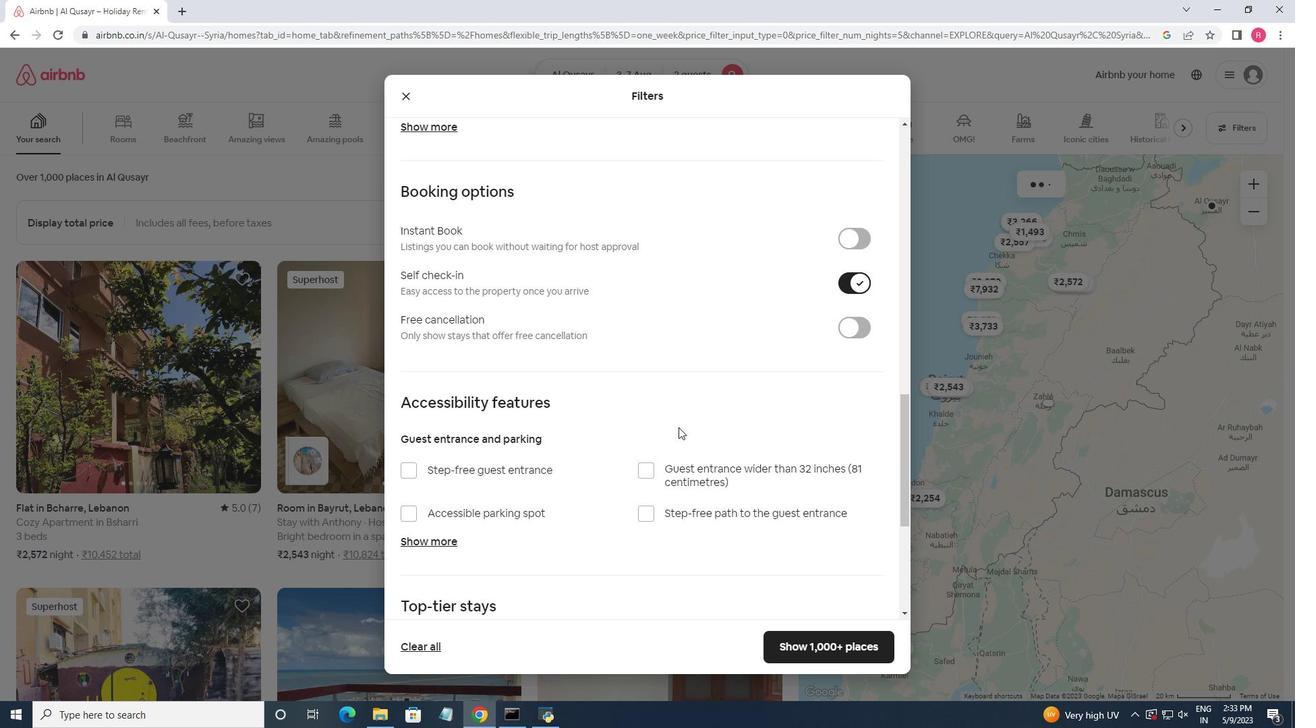 
Action: Mouse moved to (537, 530)
Screenshot: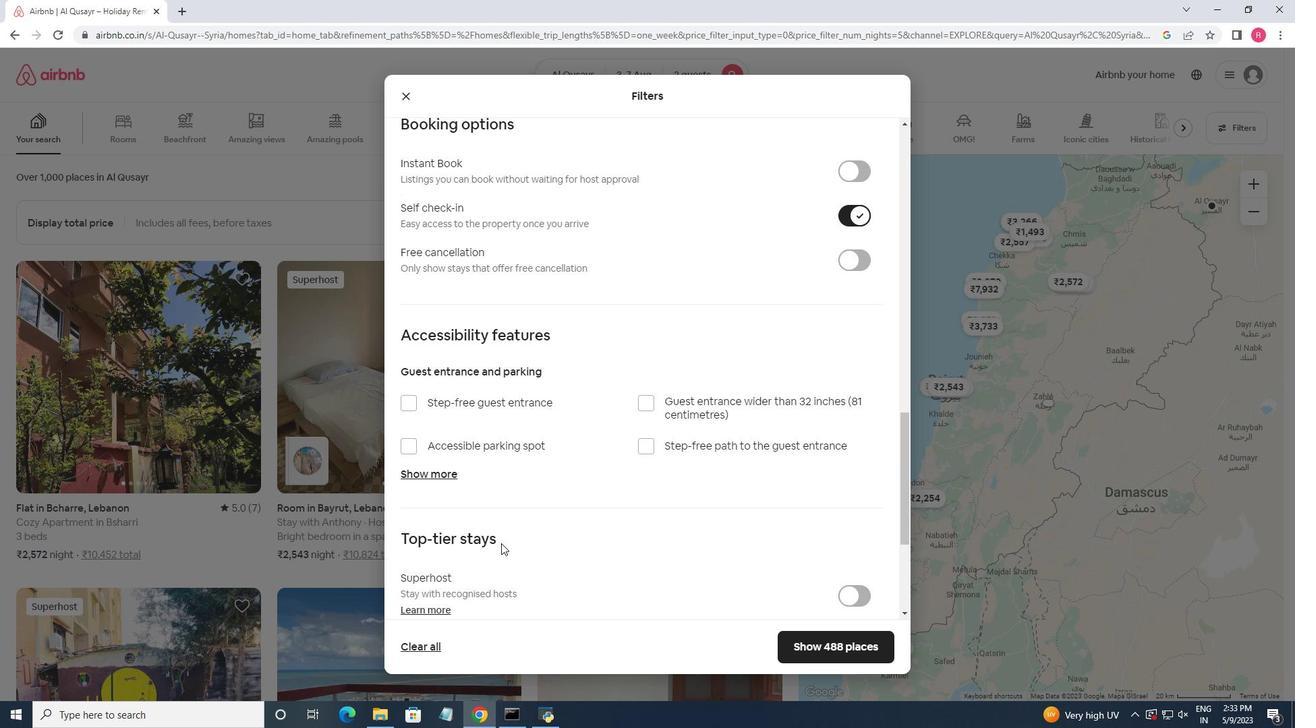
Action: Mouse scrolled (537, 529) with delta (0, 0)
Screenshot: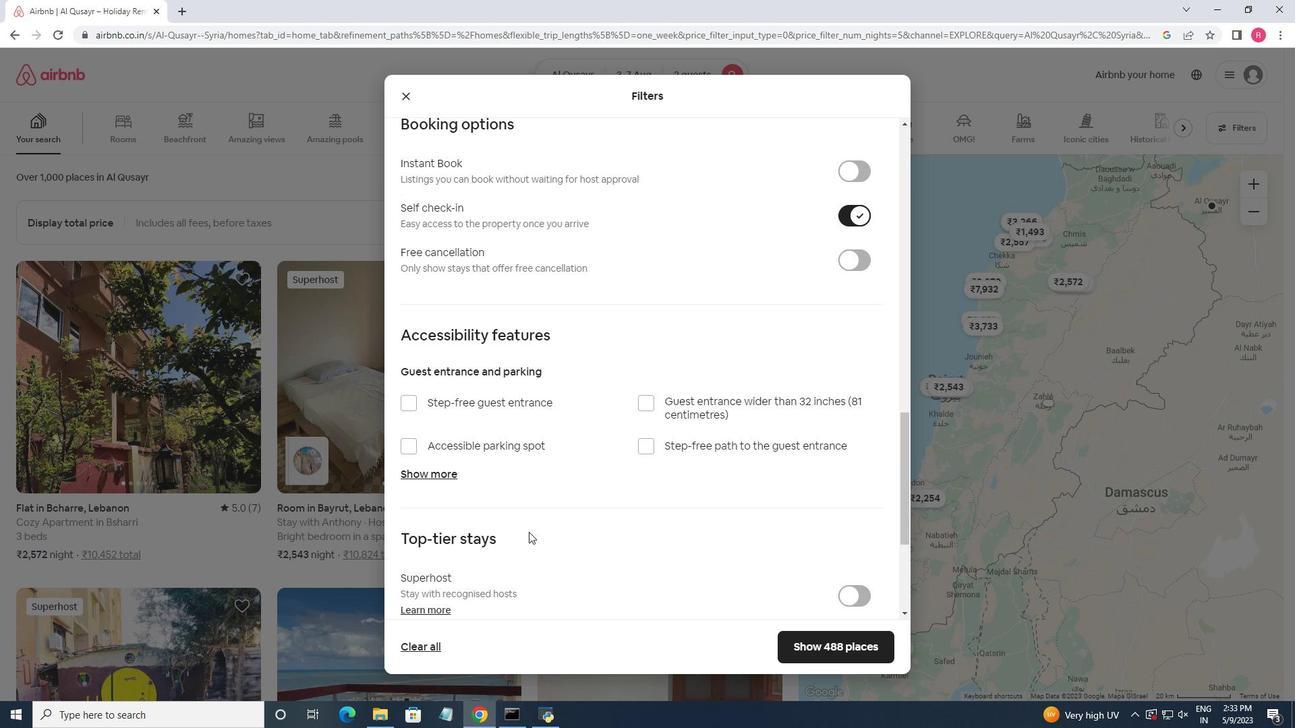 
Action: Mouse scrolled (537, 529) with delta (0, 0)
Screenshot: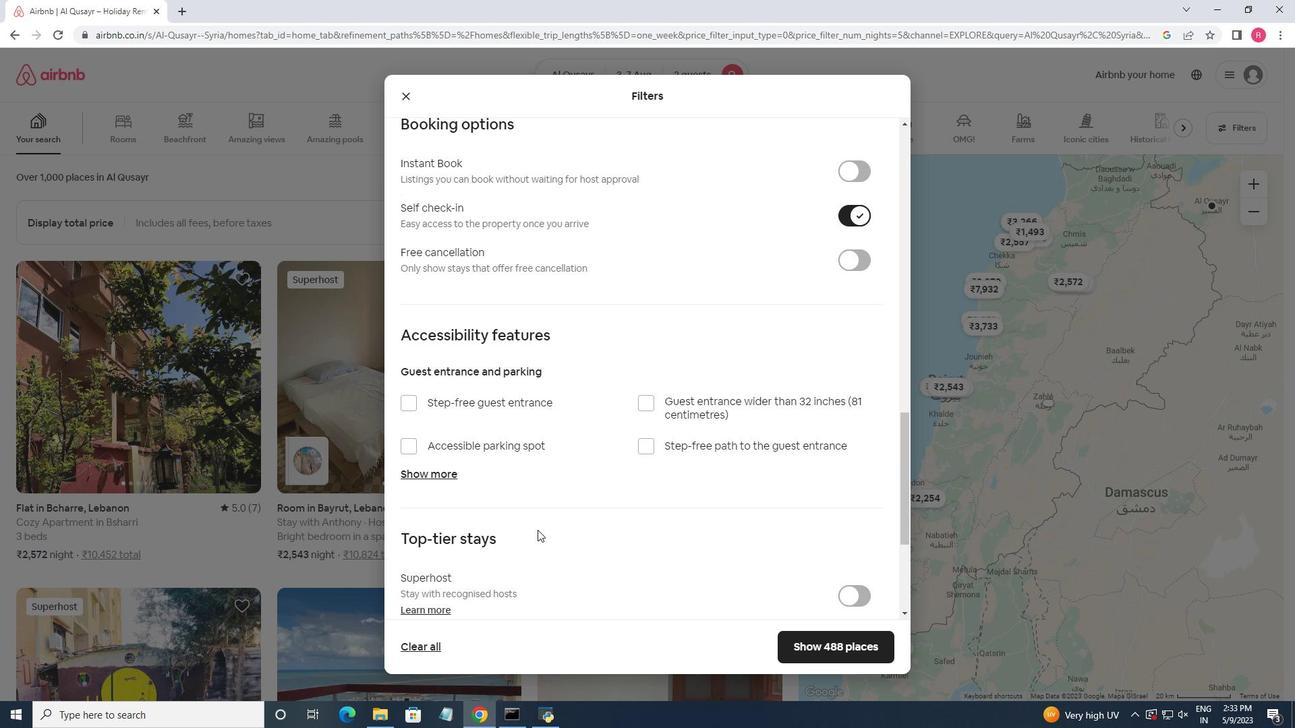 
Action: Mouse moved to (548, 520)
Screenshot: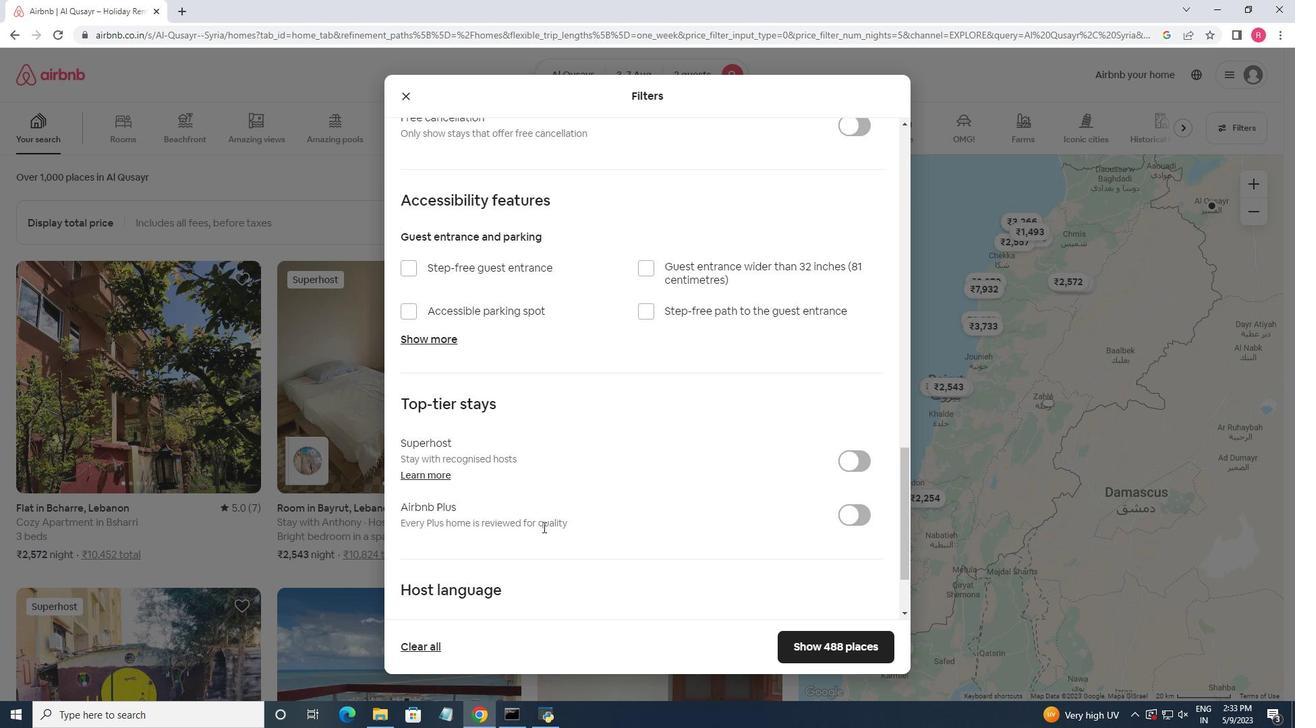 
Action: Mouse scrolled (548, 519) with delta (0, 0)
Screenshot: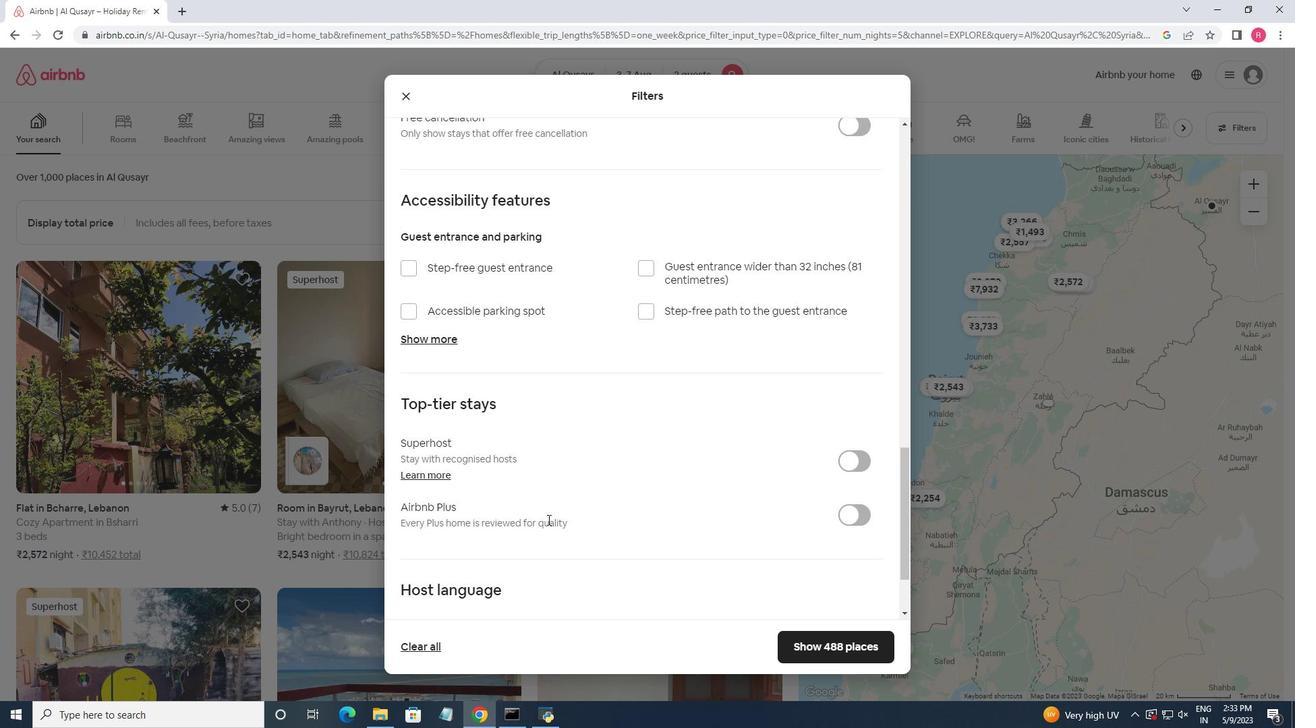 
Action: Mouse scrolled (548, 519) with delta (0, 0)
Screenshot: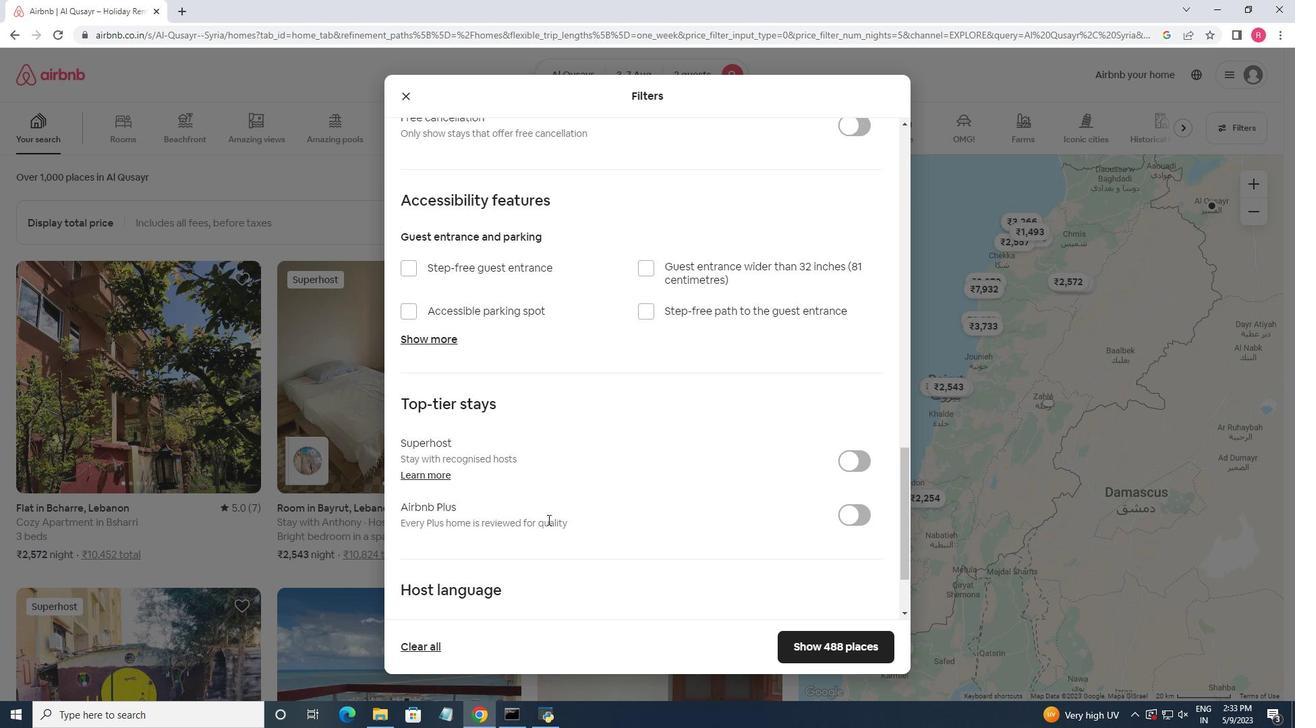 
Action: Mouse moved to (419, 524)
Screenshot: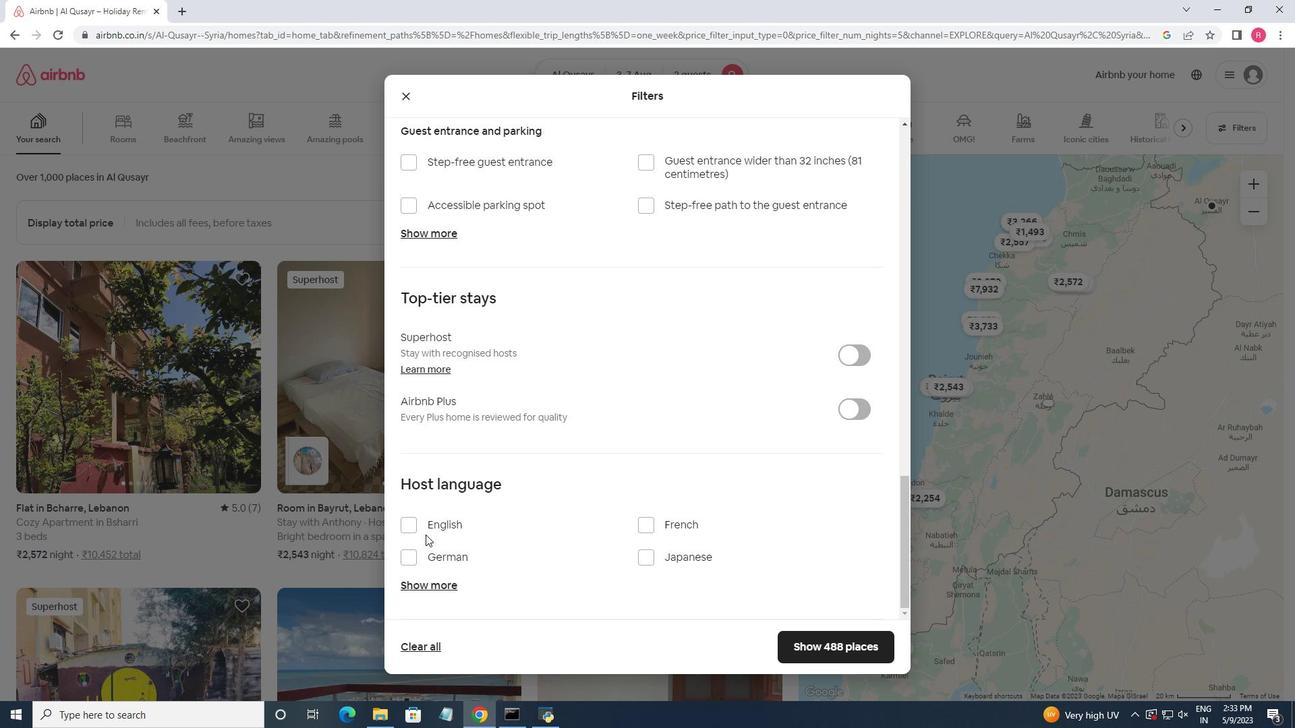 
Action: Mouse pressed left at (419, 524)
Screenshot: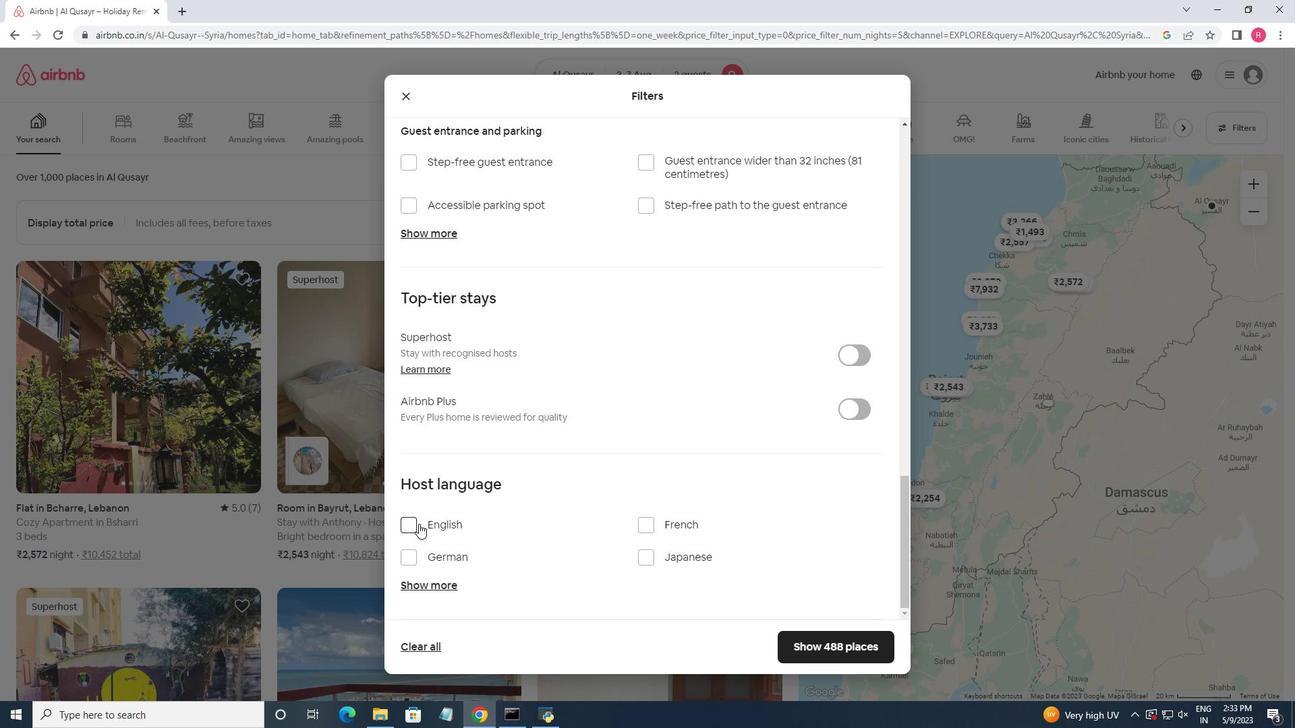 
Action: Mouse moved to (570, 465)
Screenshot: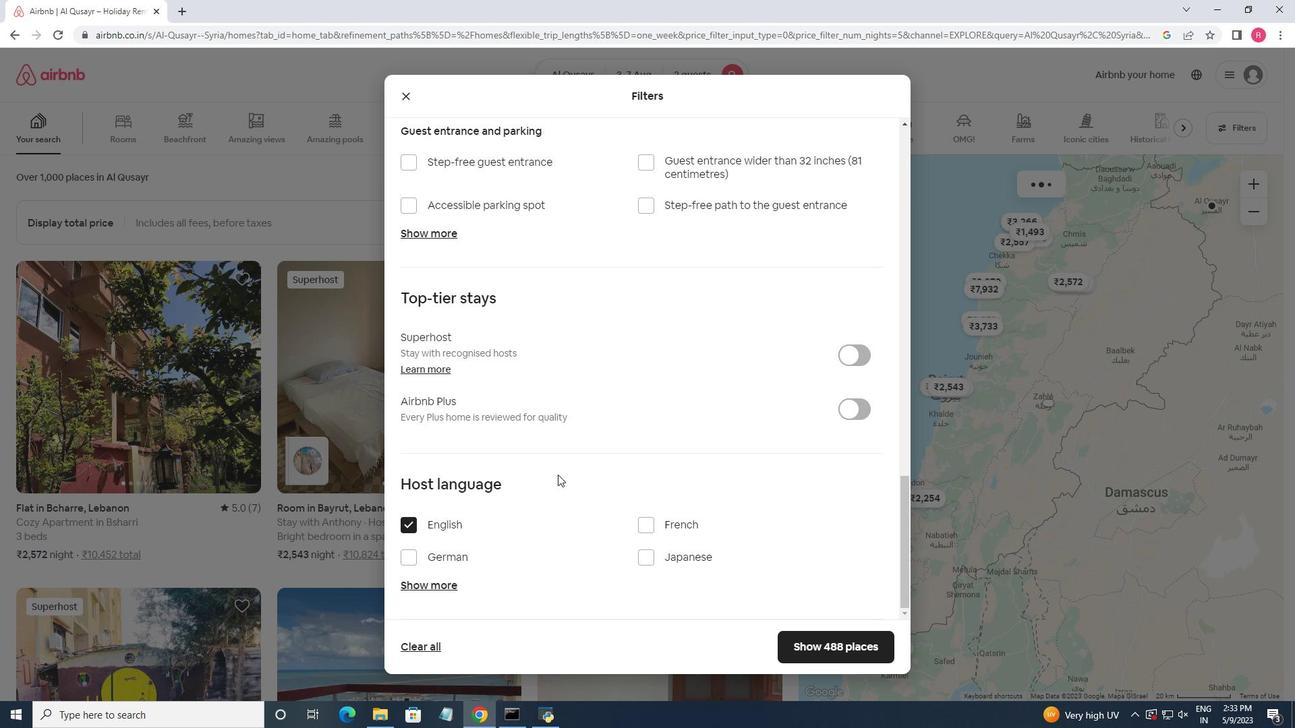 
Action: Mouse scrolled (570, 465) with delta (0, 0)
Screenshot: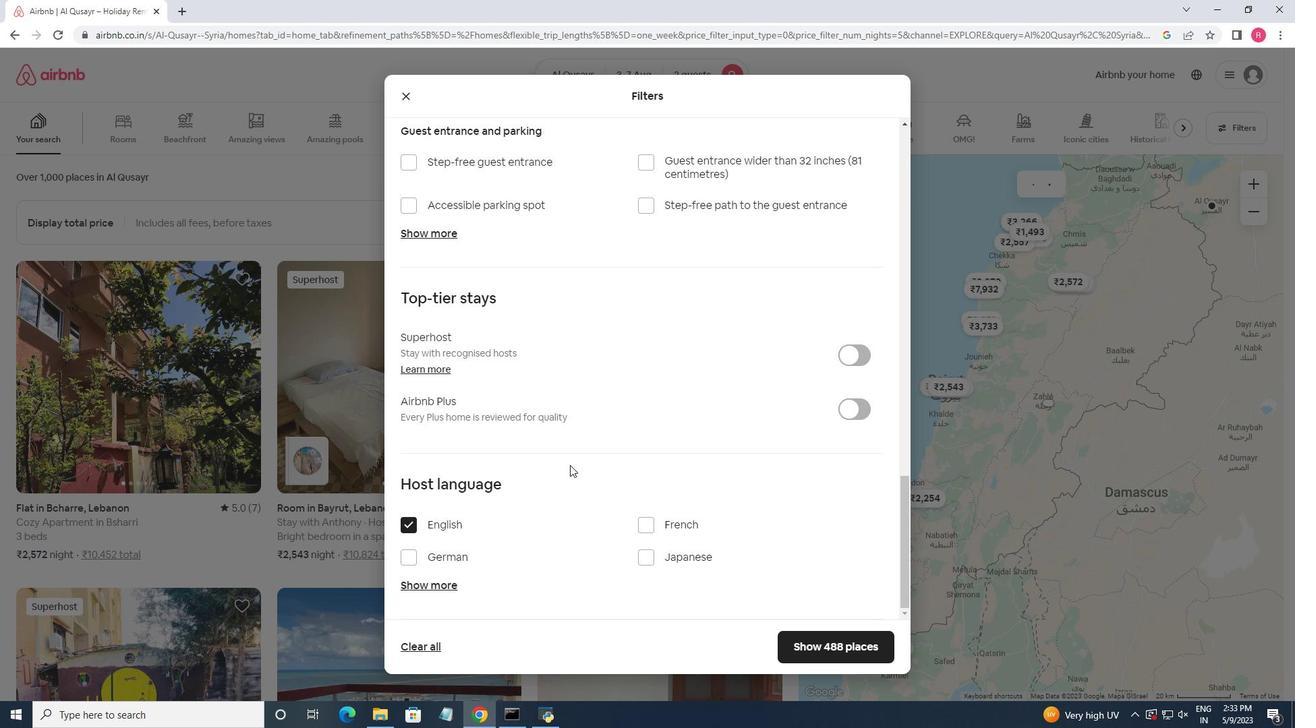 
Action: Mouse scrolled (570, 465) with delta (0, 0)
Screenshot: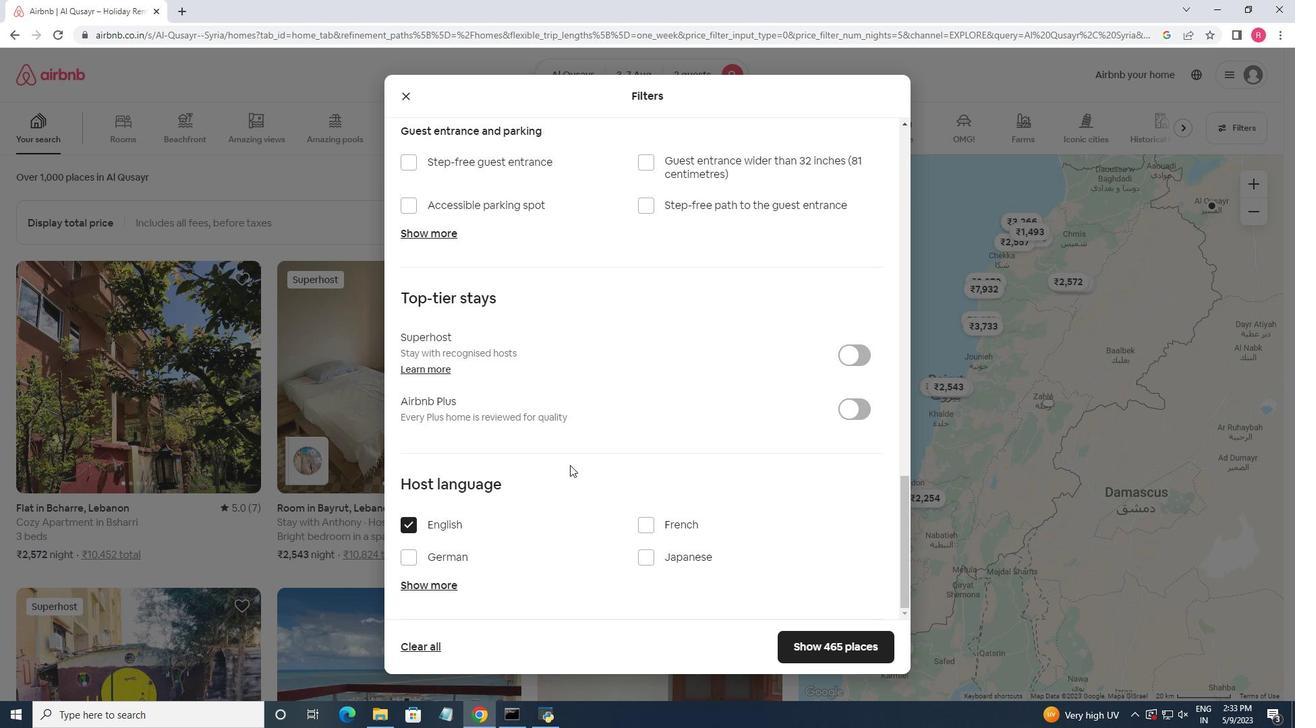 
Action: Mouse moved to (570, 465)
Screenshot: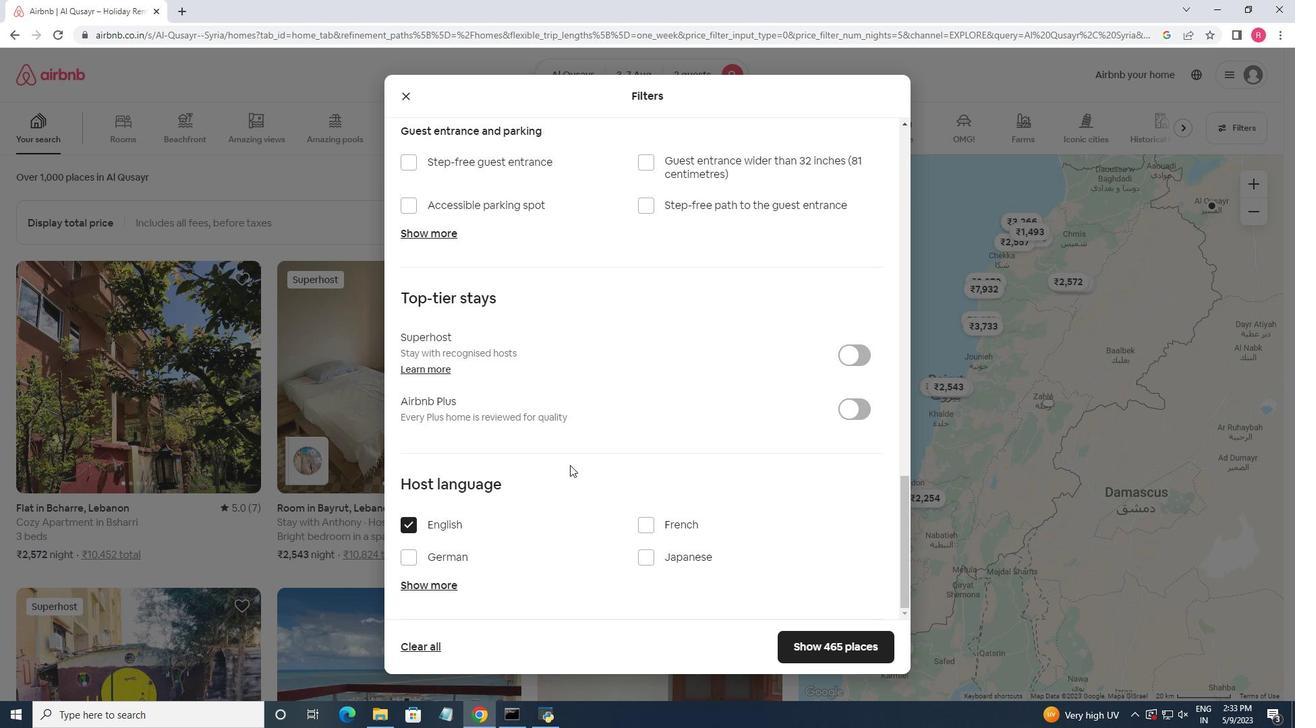 
Action: Mouse scrolled (570, 465) with delta (0, 0)
Screenshot: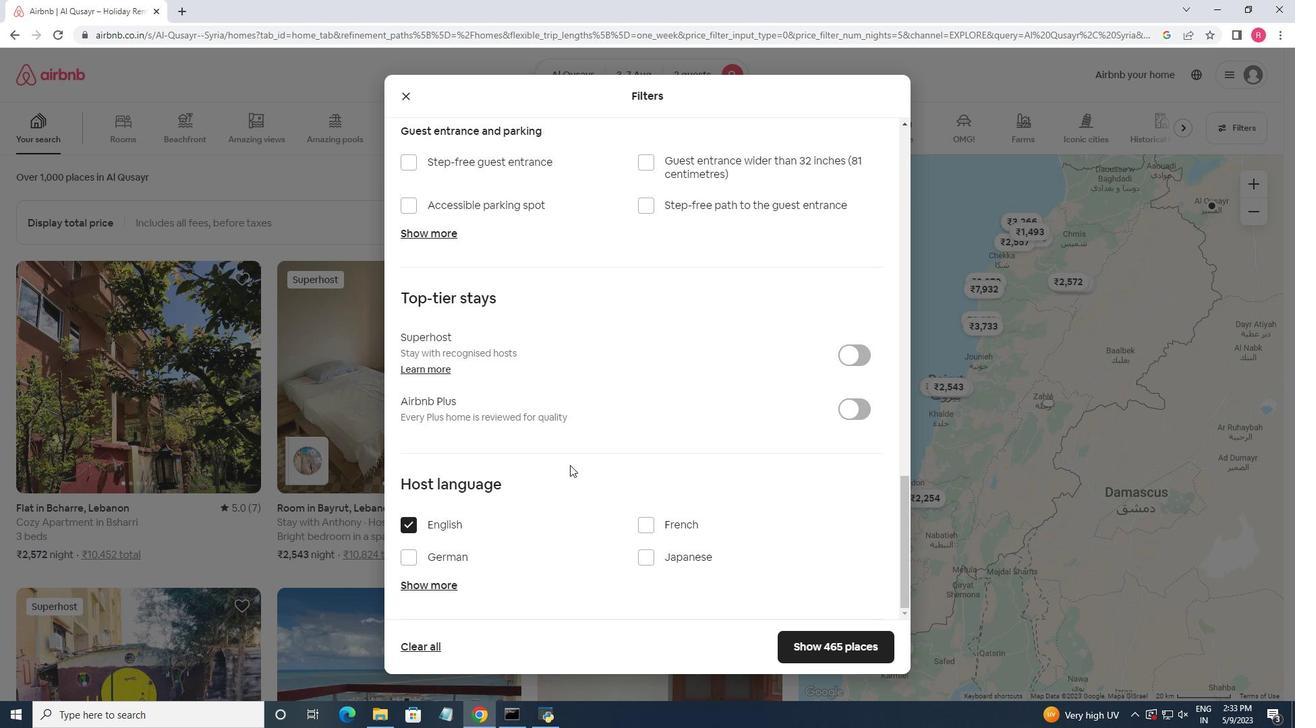 
Action: Mouse moved to (830, 640)
Screenshot: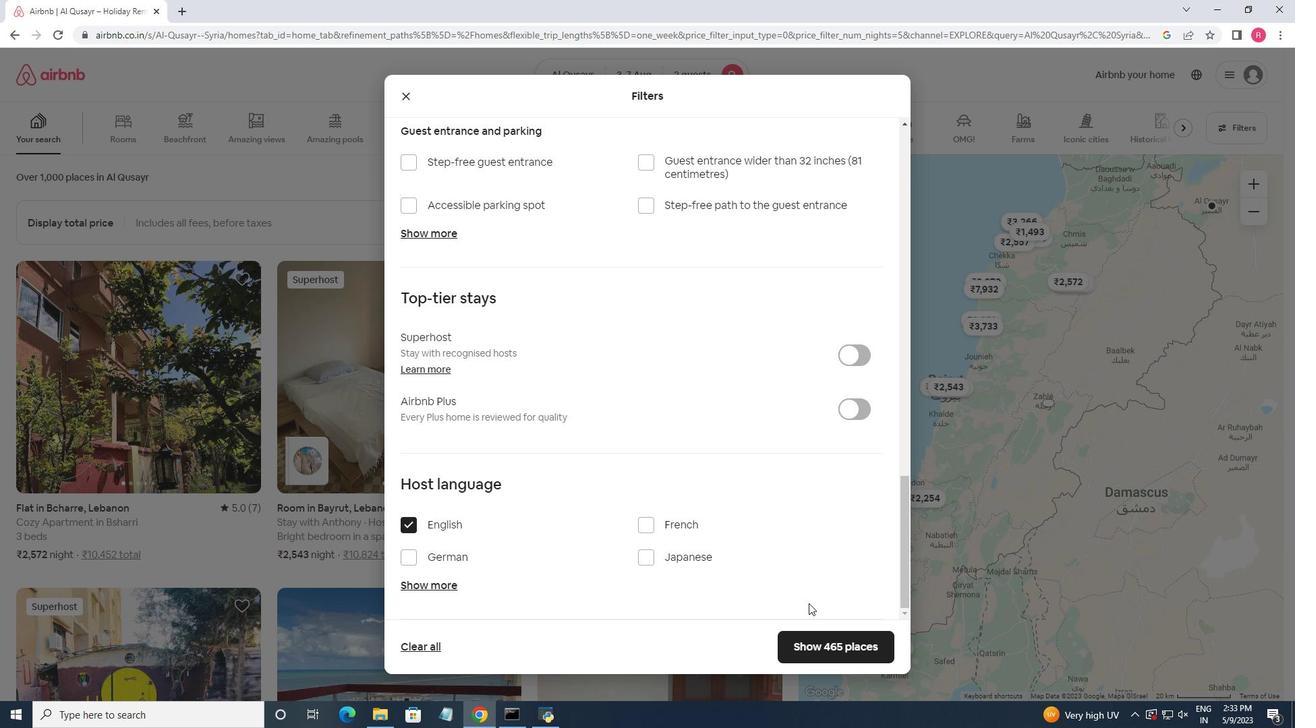 
Action: Mouse pressed left at (830, 640)
Screenshot: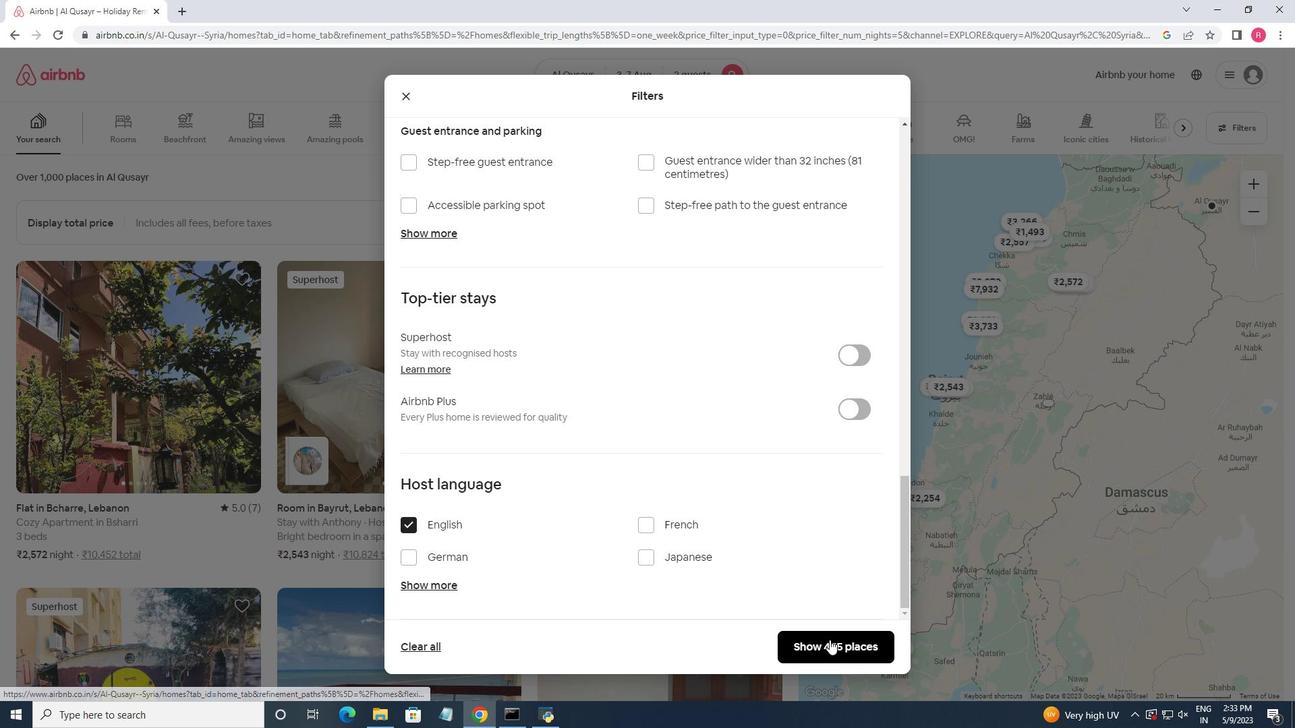 
Action: Mouse moved to (758, 479)
Screenshot: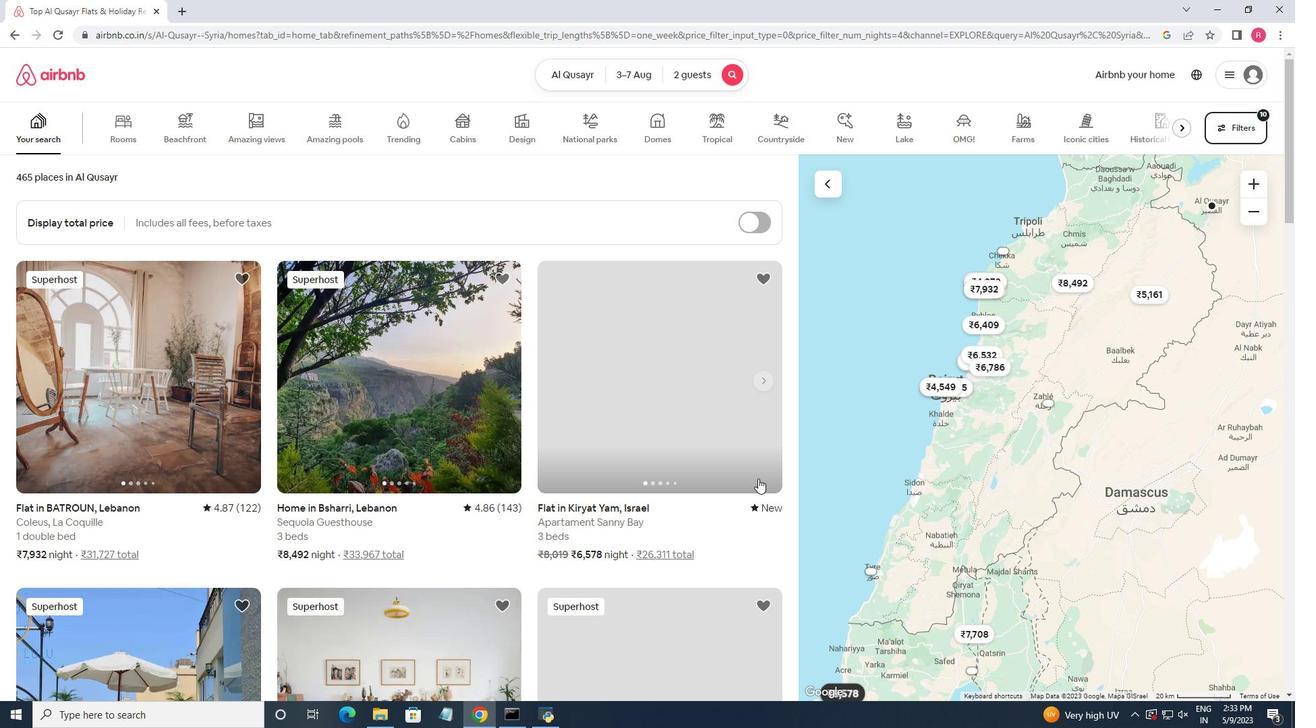 
